 Task: In the Contact  Brooklyn.Miller@lohud.com, Create email and send with subject: 'We're Thrilled to Welcome You ', and with mail content 'Hello,_x000D_
Welcome to a new era of excellence. Discover the tools and resources that will redefine your industry and set you on a path to greatness._x000D_
Thanks & Regards', attach the document: Terms_and_conditions.doc and insert image: visitingcard.jpg. Below Thanks & Regards, write snapchat and insert the URL: 'www.snapchat.com'. Mark checkbox to create task to follow up : Tomorrow. Logged in from softage.1@softage.net
Action: Mouse moved to (96, 60)
Screenshot: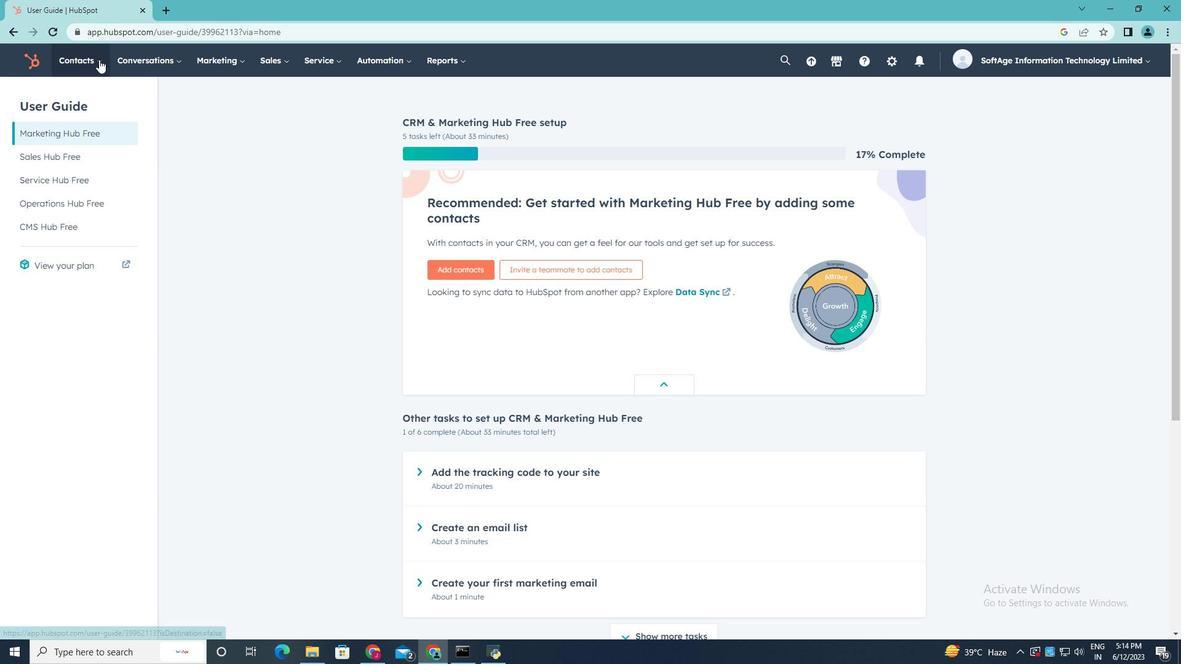 
Action: Mouse pressed left at (96, 60)
Screenshot: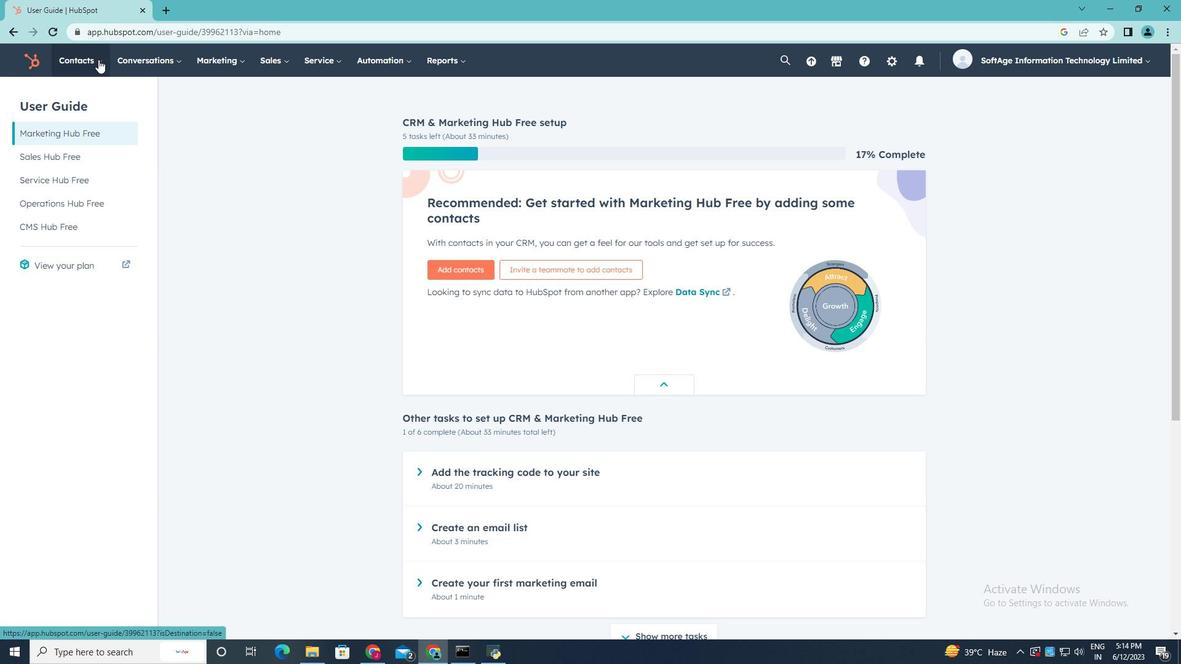 
Action: Mouse moved to (109, 93)
Screenshot: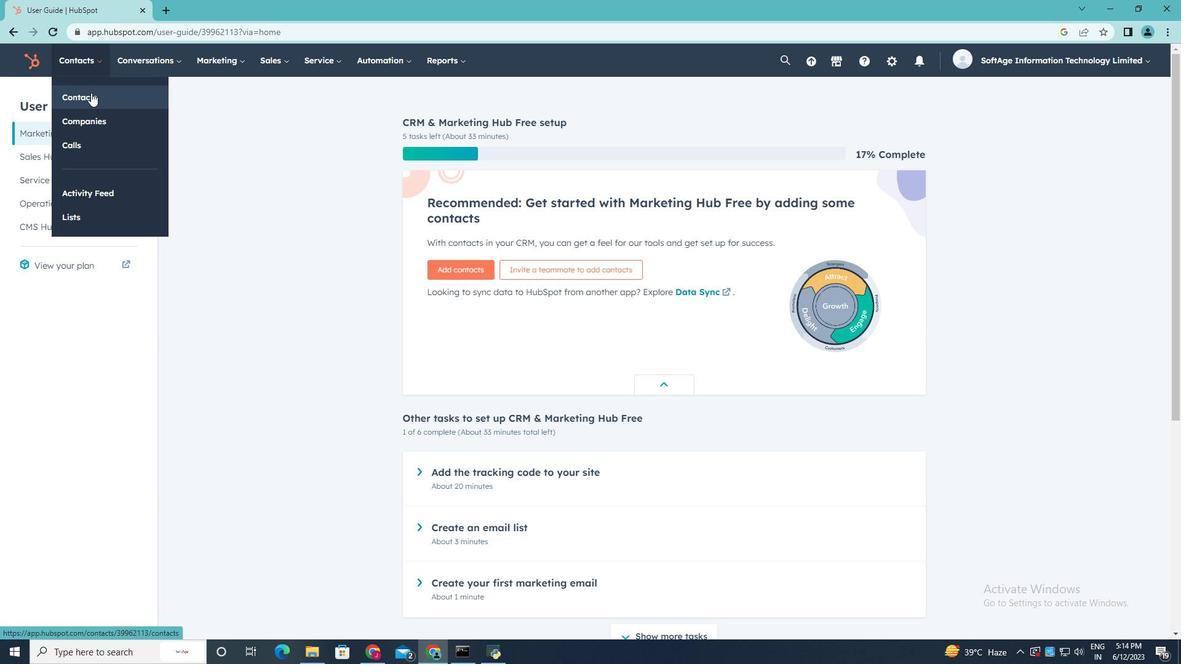 
Action: Mouse pressed left at (109, 93)
Screenshot: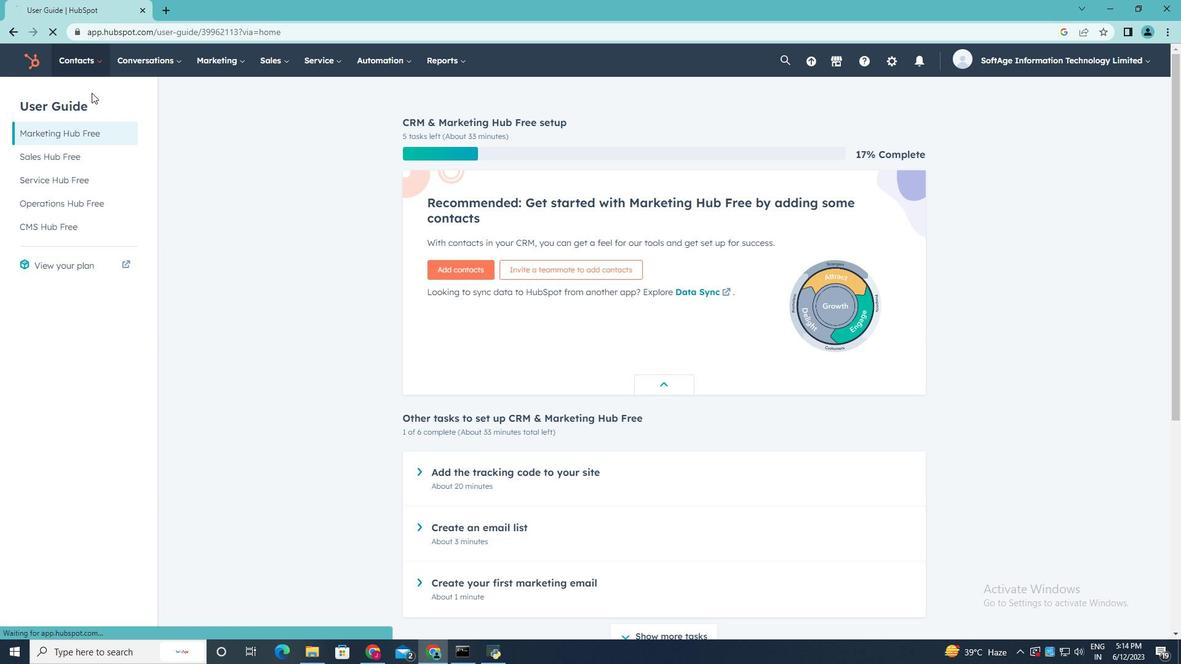 
Action: Mouse moved to (111, 202)
Screenshot: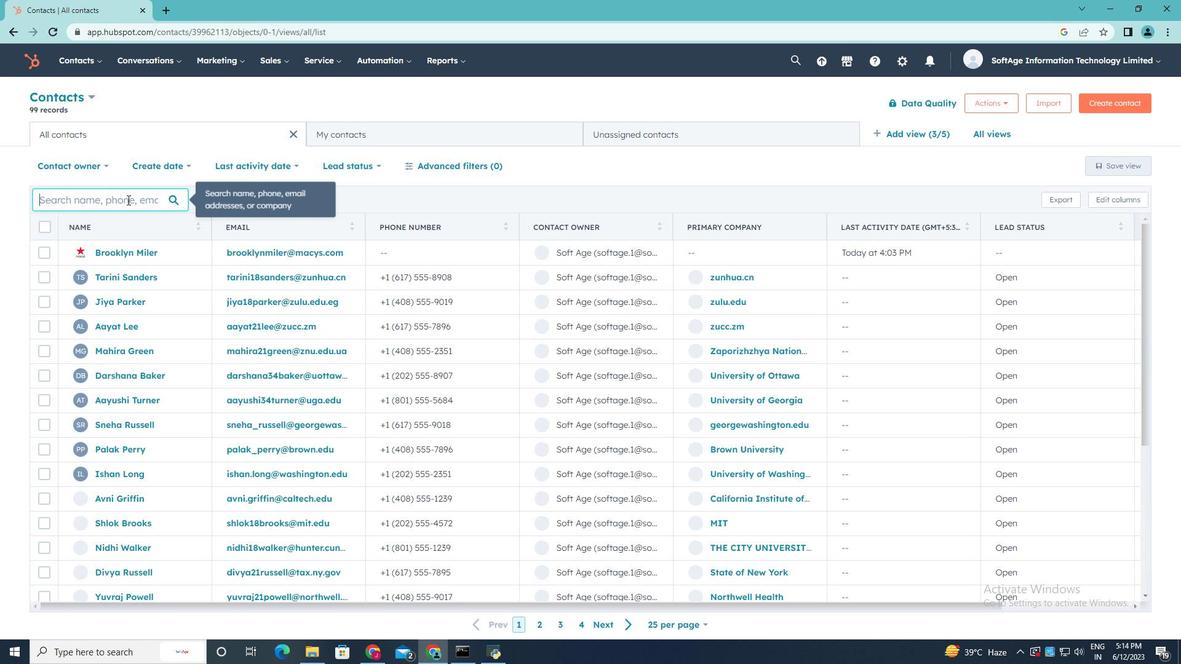 
Action: Mouse pressed left at (111, 202)
Screenshot: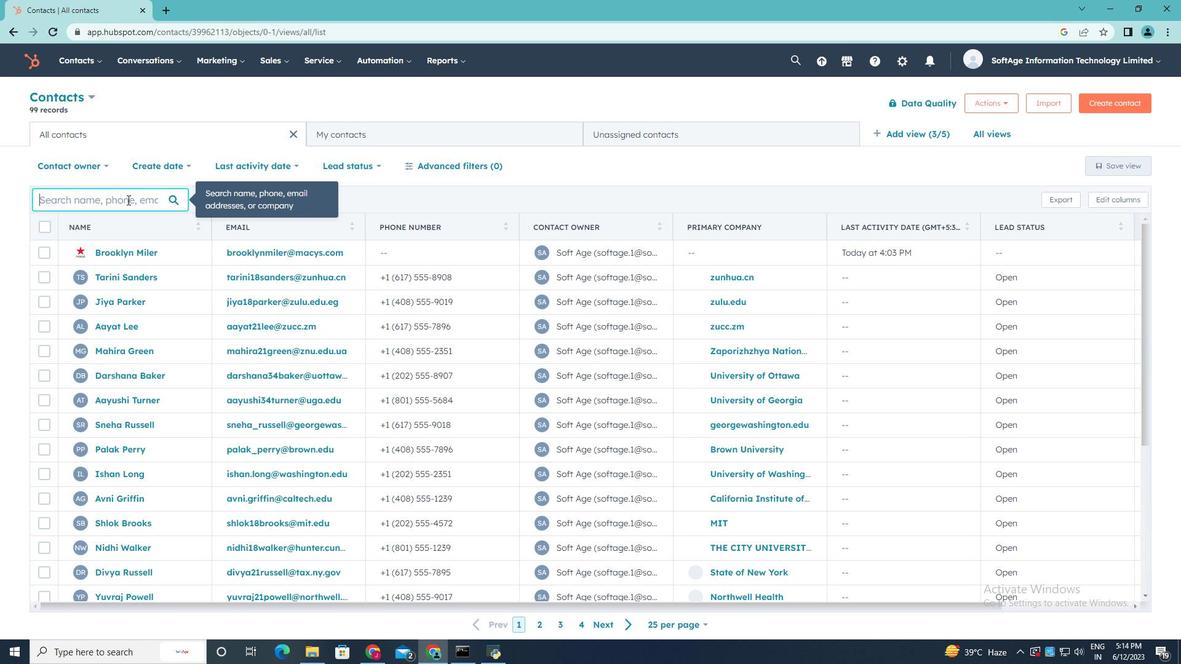 
Action: Key pressed <Key.shift>Brooklyn.<Key.shift><Key.shift><Key.shift>Miller<Key.shift>@lohud.com
Screenshot: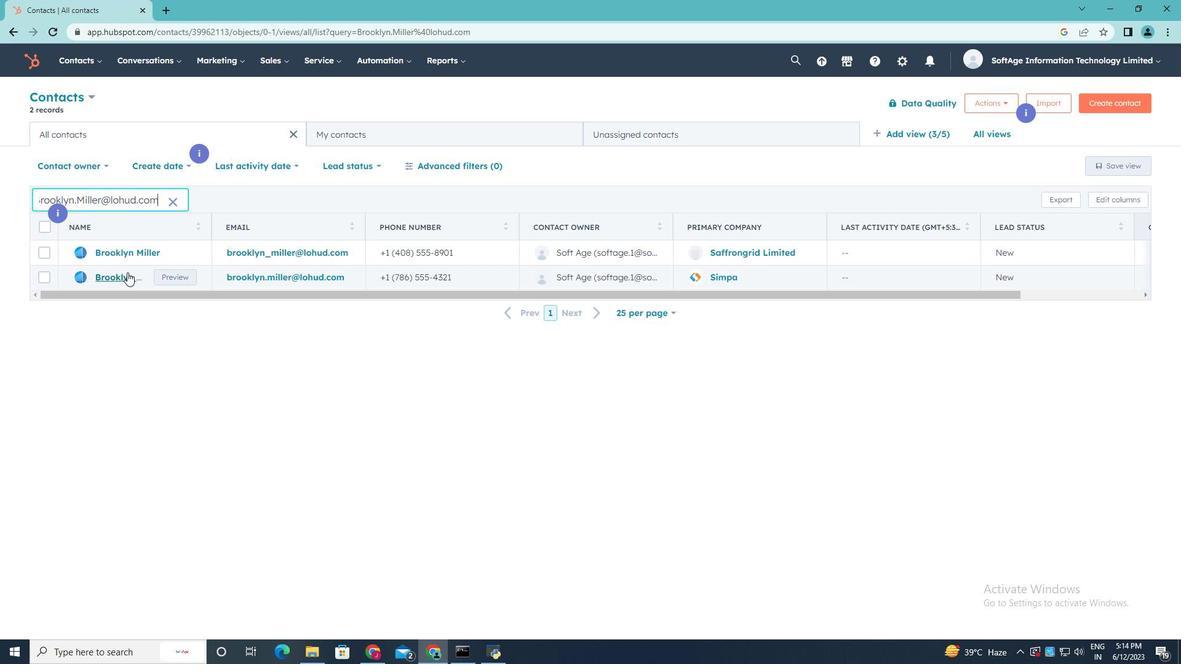 
Action: Mouse moved to (118, 275)
Screenshot: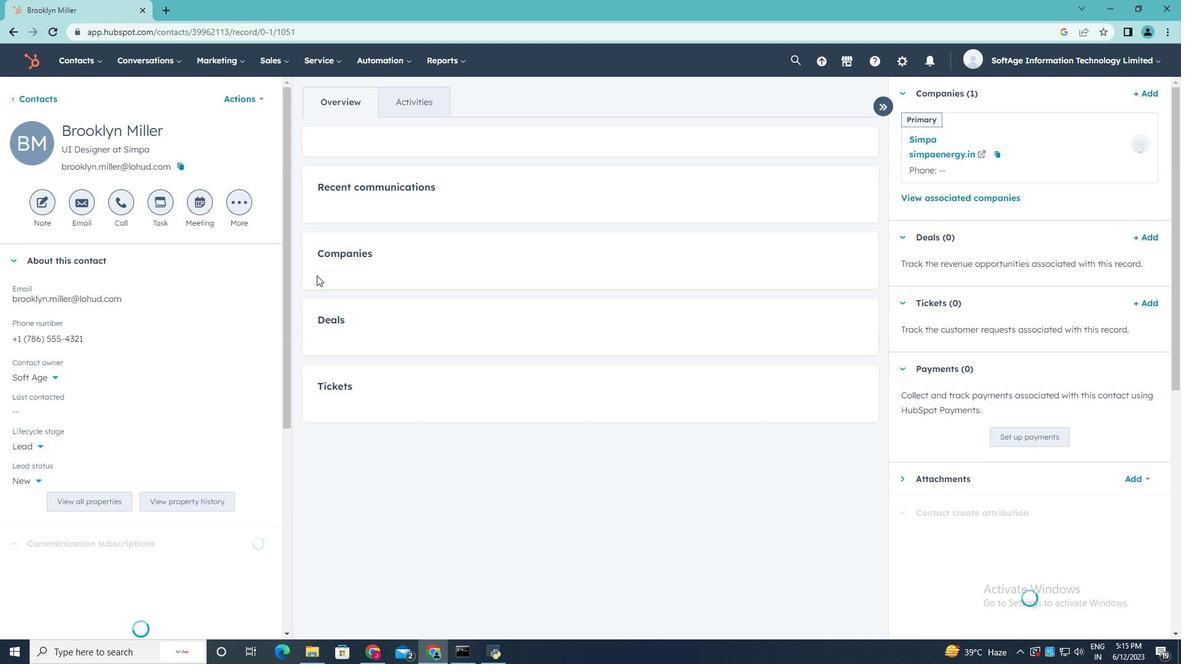 
Action: Mouse pressed left at (118, 275)
Screenshot: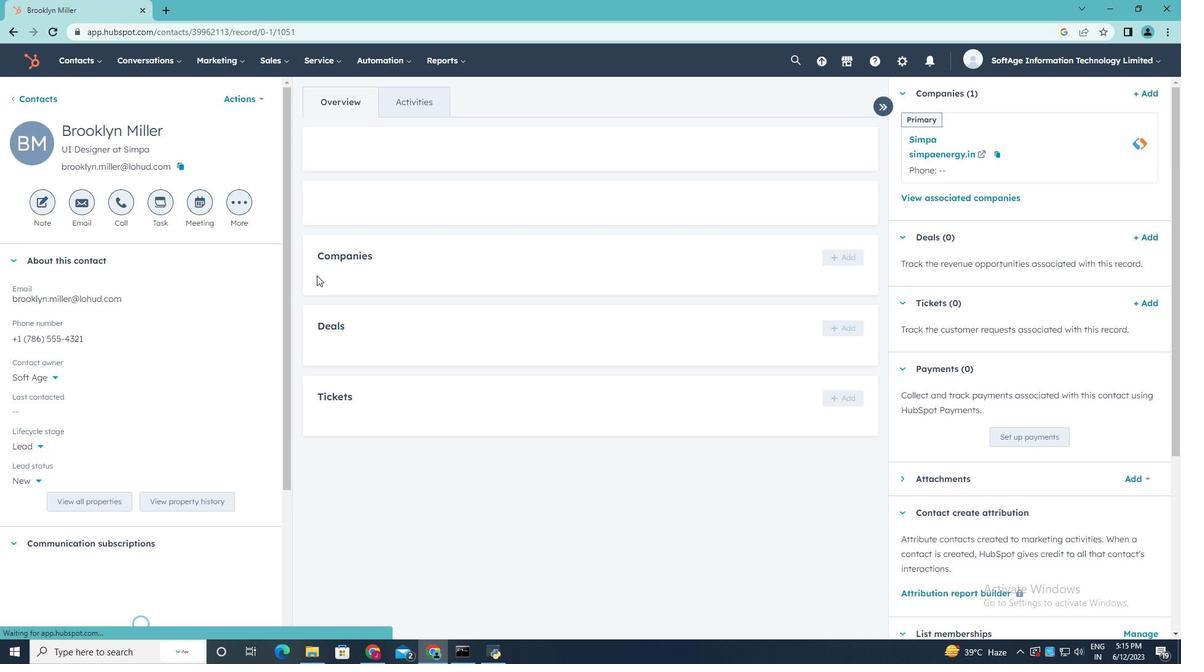 
Action: Mouse moved to (80, 209)
Screenshot: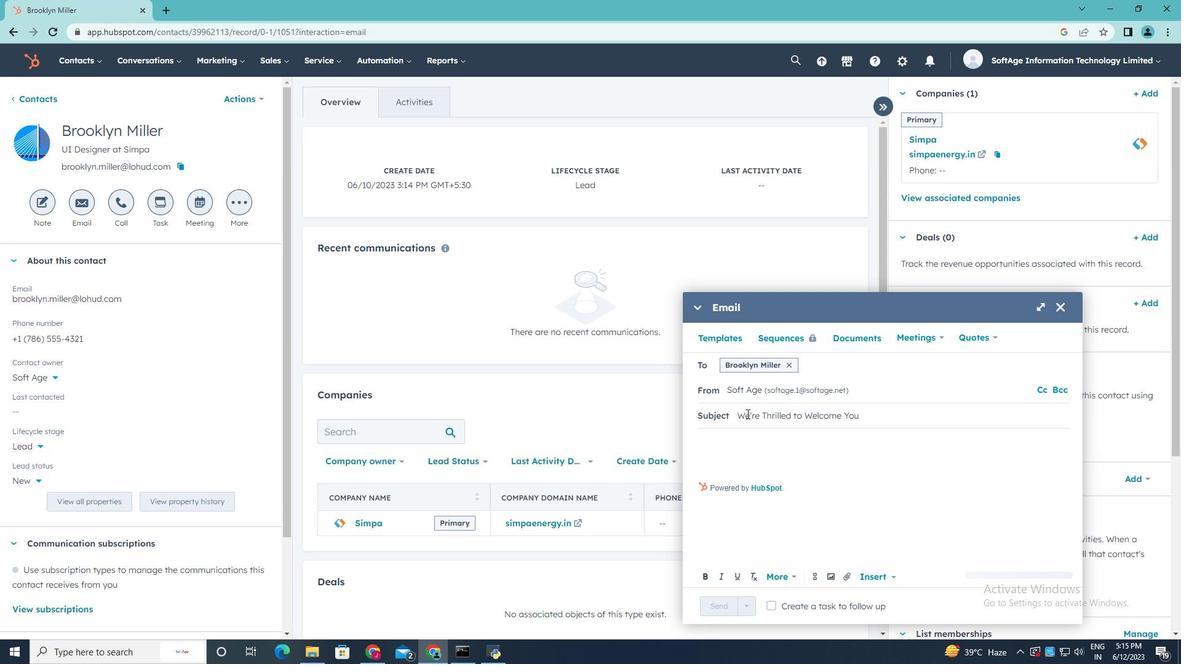 
Action: Mouse pressed left at (80, 209)
Screenshot: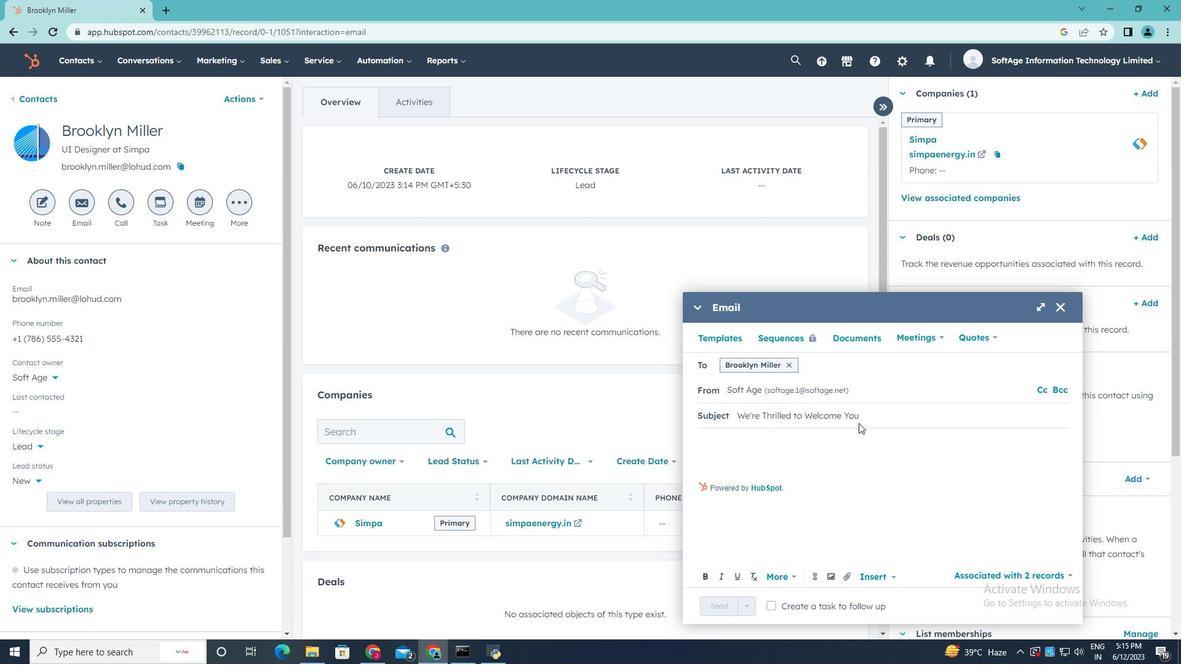 
Action: Key pressed <Key.shift>We're<Key.space><Key.shift><Key.shift><Key.shift><Key.shift><Key.shift>Thrilled<Key.space>to<Key.space><Key.shift>Welcome<Key.space><Key.shift>You
Screenshot: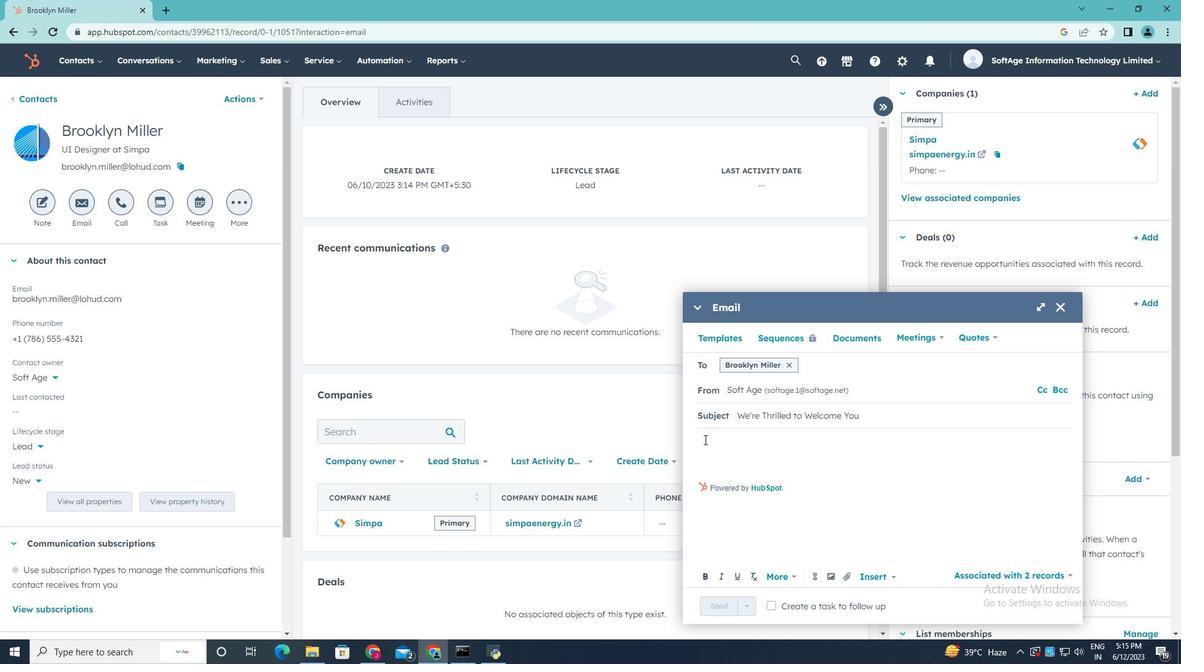 
Action: Mouse moved to (712, 441)
Screenshot: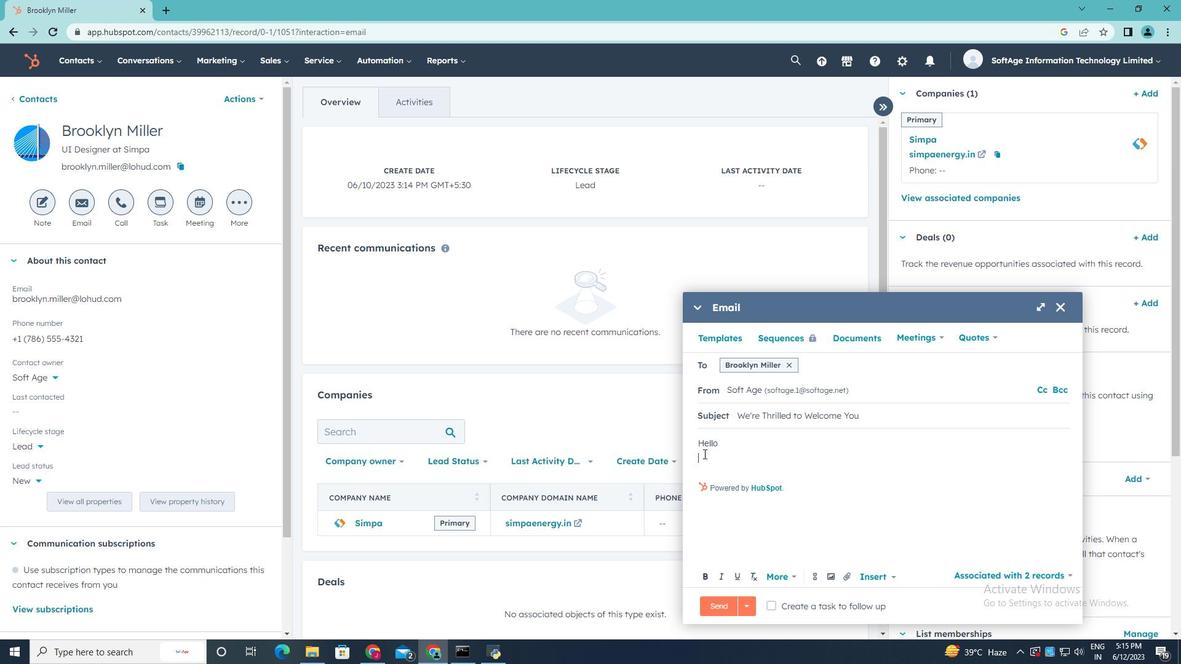 
Action: Mouse pressed left at (712, 441)
Screenshot: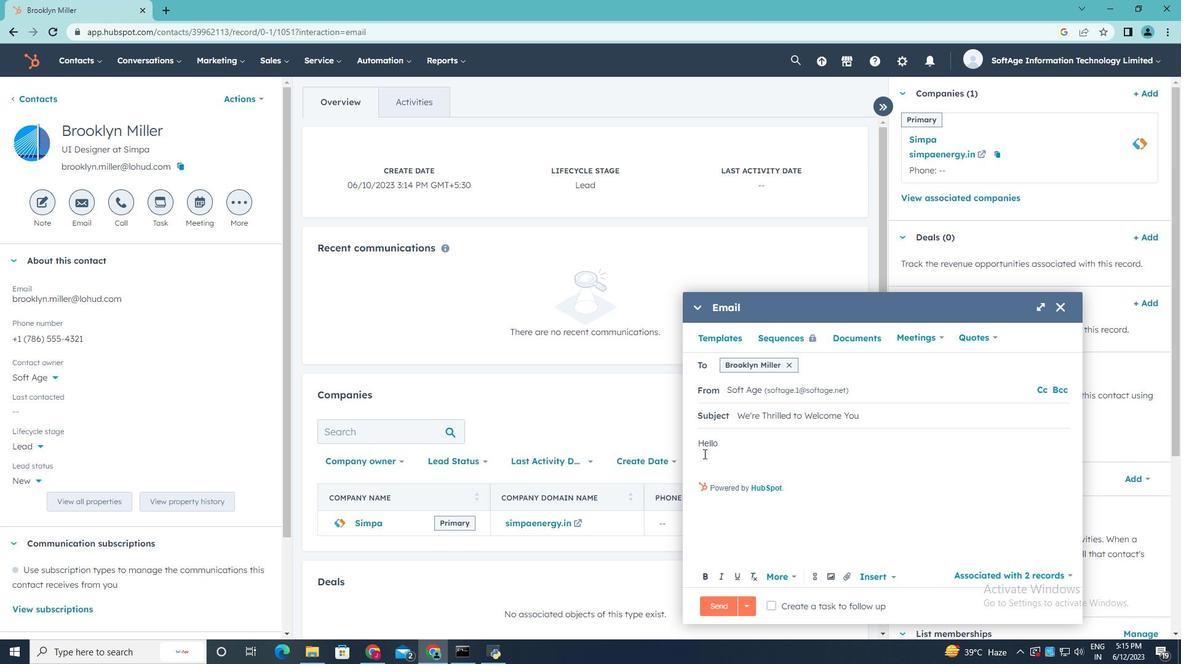 
Action: Mouse moved to (711, 441)
Screenshot: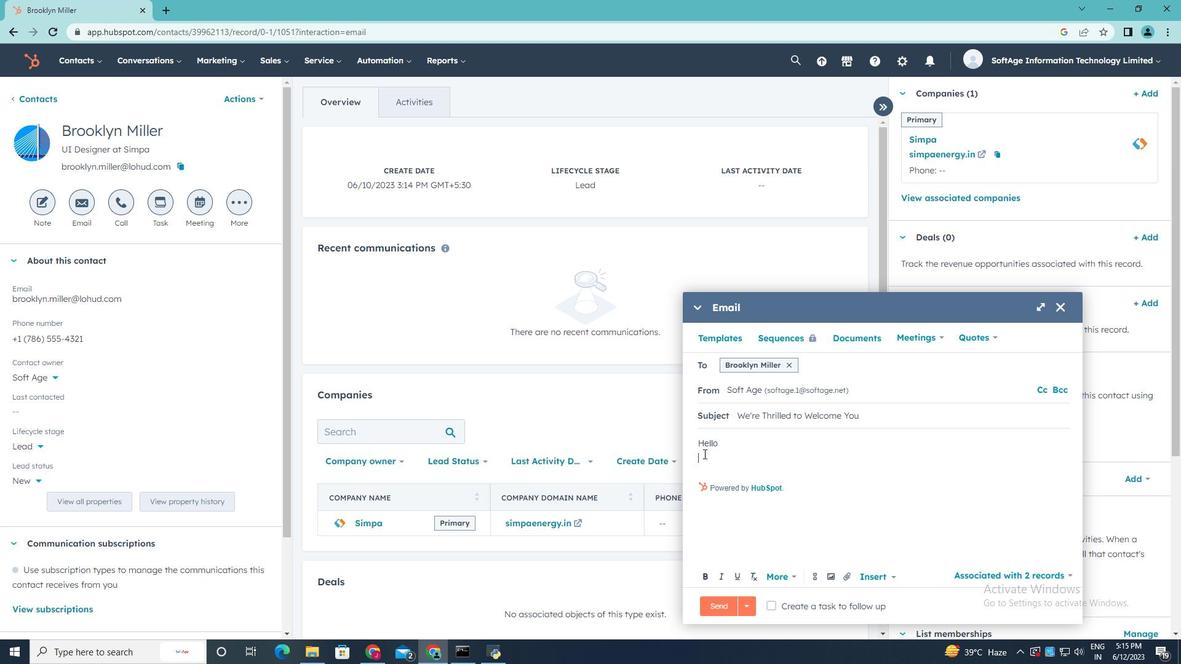 
Action: Key pressed <Key.shift>Hello,
Screenshot: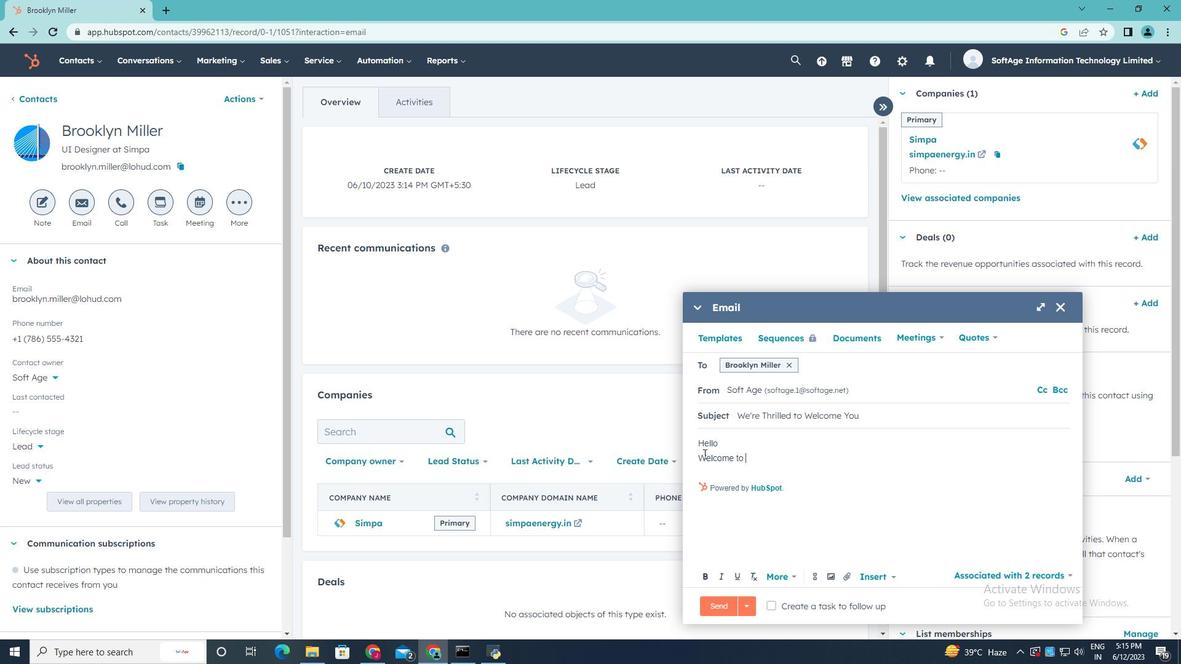 
Action: Mouse moved to (703, 460)
Screenshot: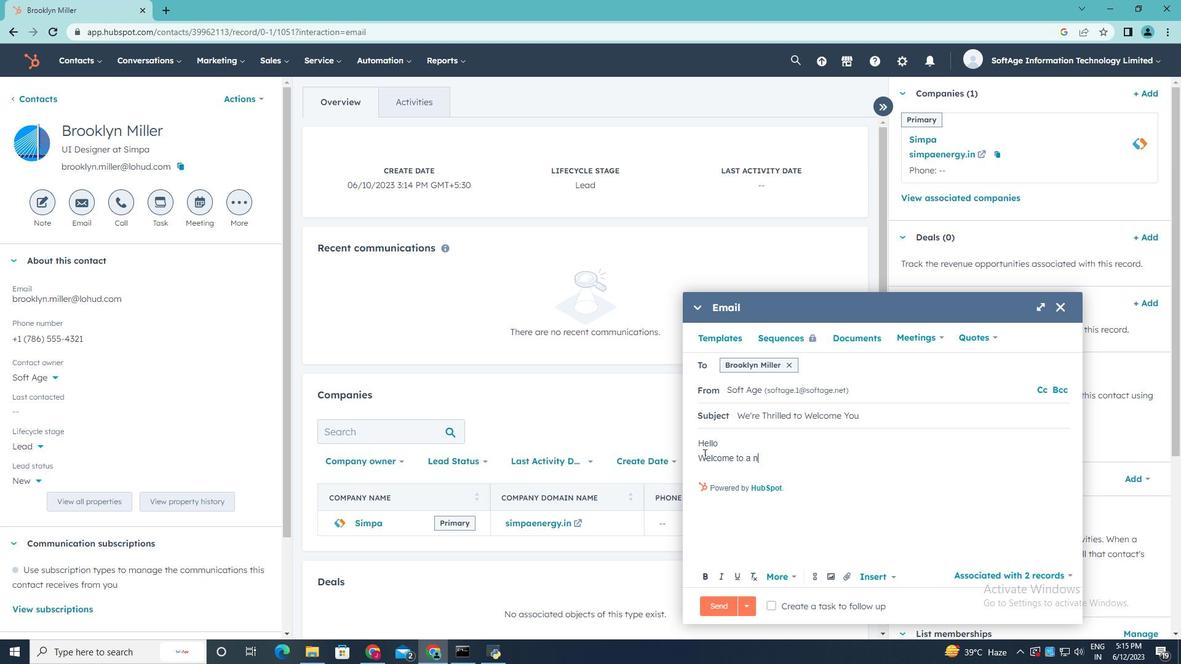 
Action: Mouse pressed left at (703, 460)
Screenshot: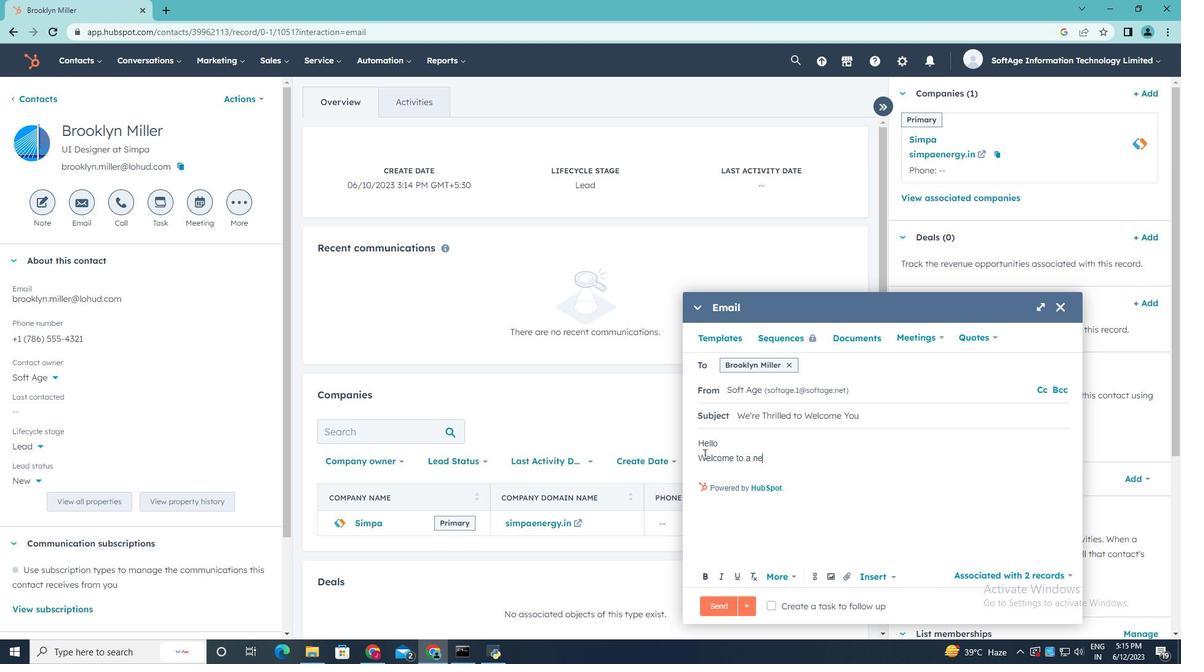
Action: Key pressed <Key.shift><Key.shift>Welcome<Key.space>to<Key.space>a<Key.space>new<Key.space>w<Key.backspace>era<Key.space>of<Key.space>excellance<Key.space><Key.backspace><Key.backspace><Key.backspace><Key.backspace><Key.backspace>ence<Key.space><Key.backspace>.<Key.space><Key.shift><Key.shift><Key.shift><Key.shift>Discob<Key.backspace>ver<Key.space>the<Key.space>tools<Key.space>and<Key.space>resources<Key.space>that<Key.space>will<Key.space>redefine<Key.space>your<Key.space>industry<Key.space>and<Key.space>set<Key.space>you<Key.space>onm<Key.backspace><Key.space>a<Key.space>path<Key.space>to<Key.space>greatness.
Screenshot: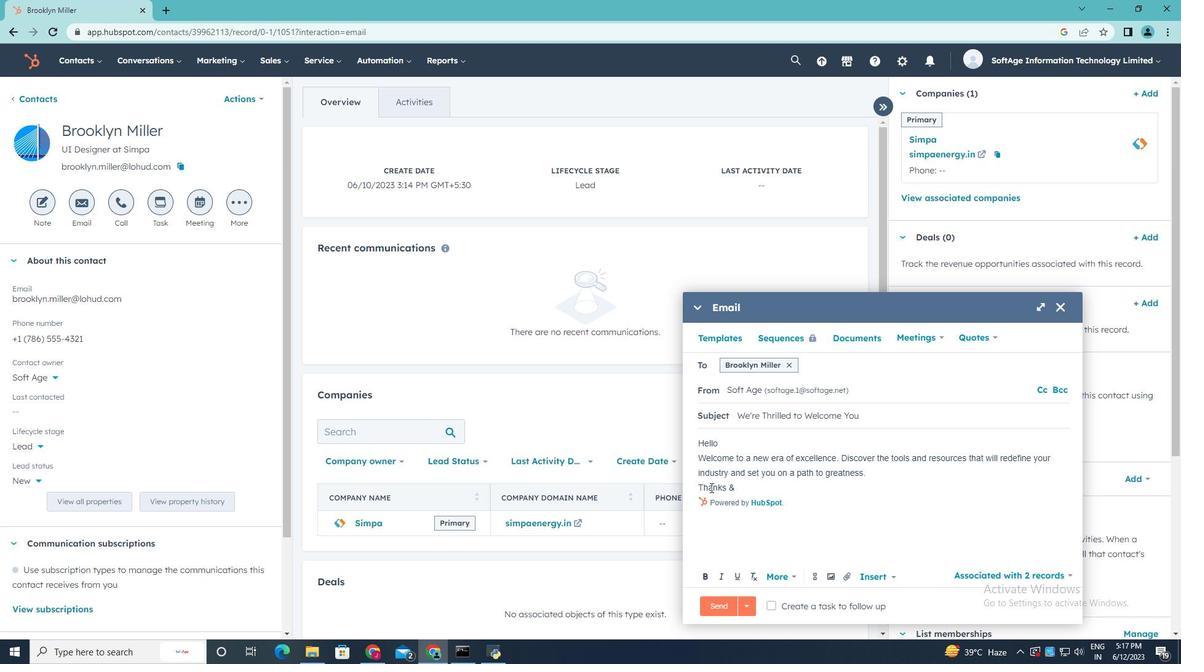 
Action: Mouse moved to (707, 491)
Screenshot: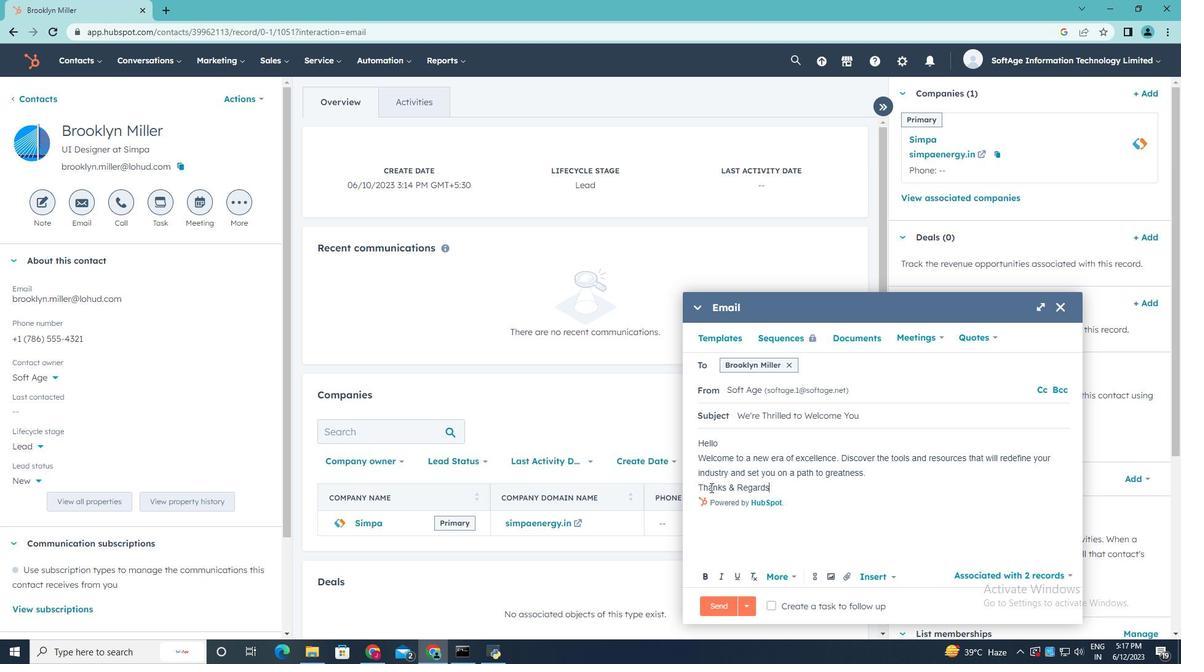 
Action: Mouse pressed left at (707, 491)
Screenshot: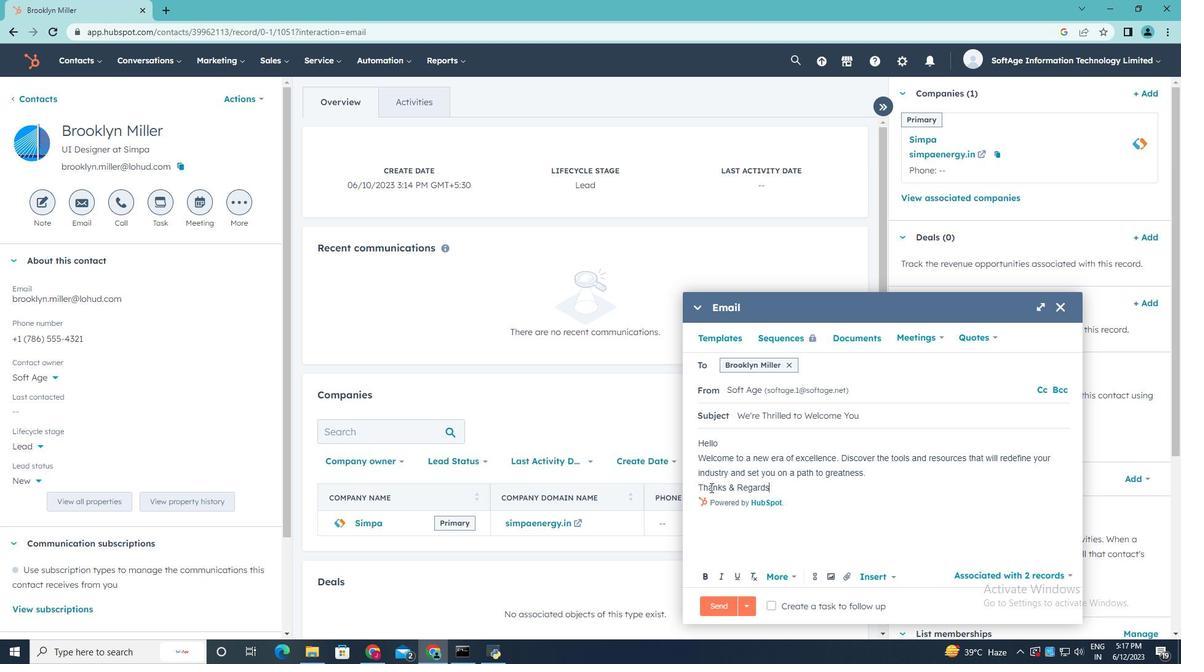 
Action: Key pressed <Key.enter><Key.shift><Key.shift><Key.shift><Key.shift>Thanks<Key.space><Key.shift><Key.shift><Key.shift><Key.shift><Key.shift><Key.shift><Key.shift><Key.shift><Key.shift><Key.shift><Key.shift><Key.shift><Key.shift><Key.shift><Key.shift><Key.shift><Key.shift><Key.shift><Key.shift><Key.shift><Key.shift><Key.shift><Key.shift><Key.shift><Key.shift><Key.shift><Key.shift><Key.shift>&<Key.space><Key.shift>Regards,
Screenshot: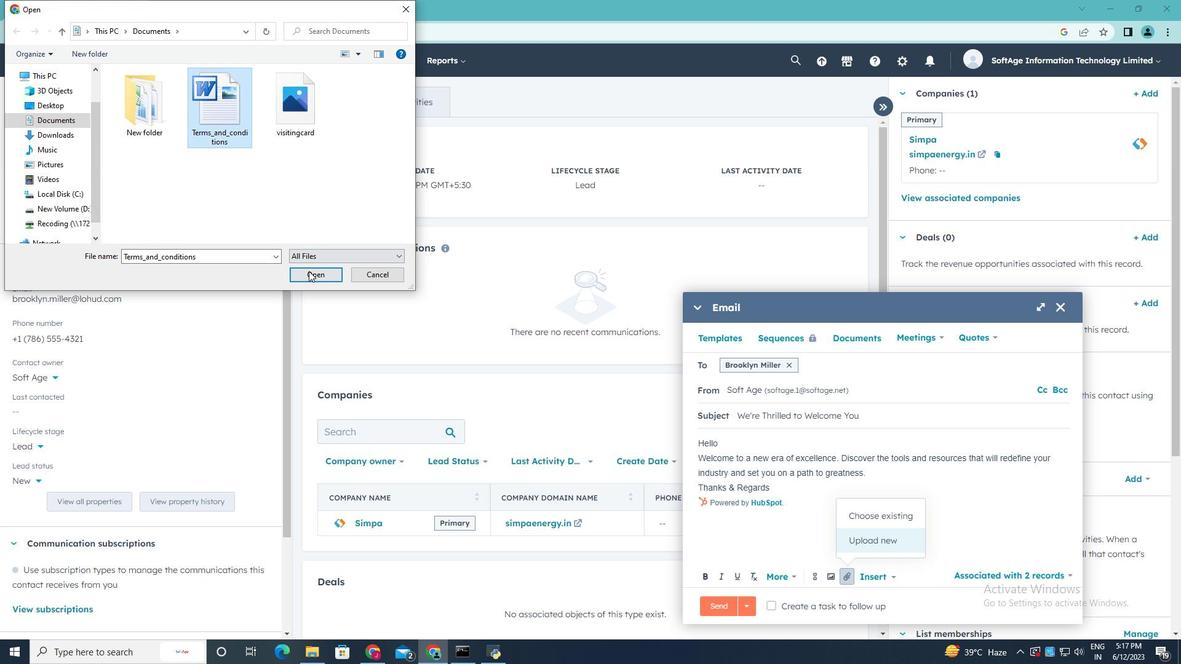 
Action: Mouse moved to (851, 576)
Screenshot: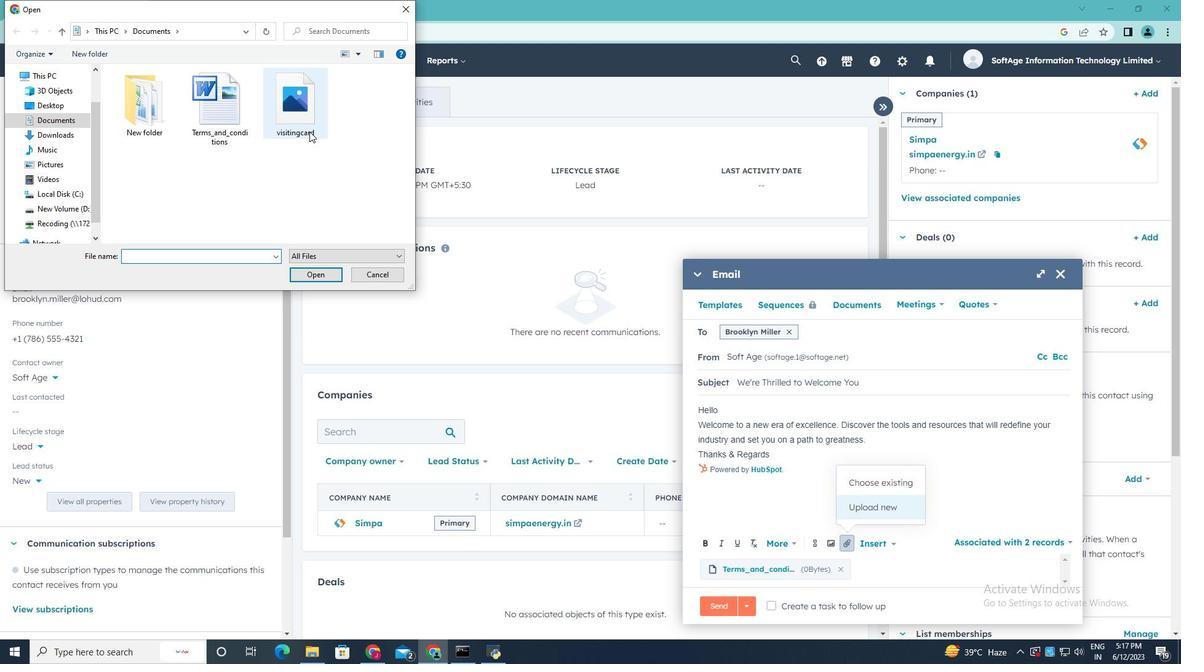 
Action: Mouse pressed left at (851, 576)
Screenshot: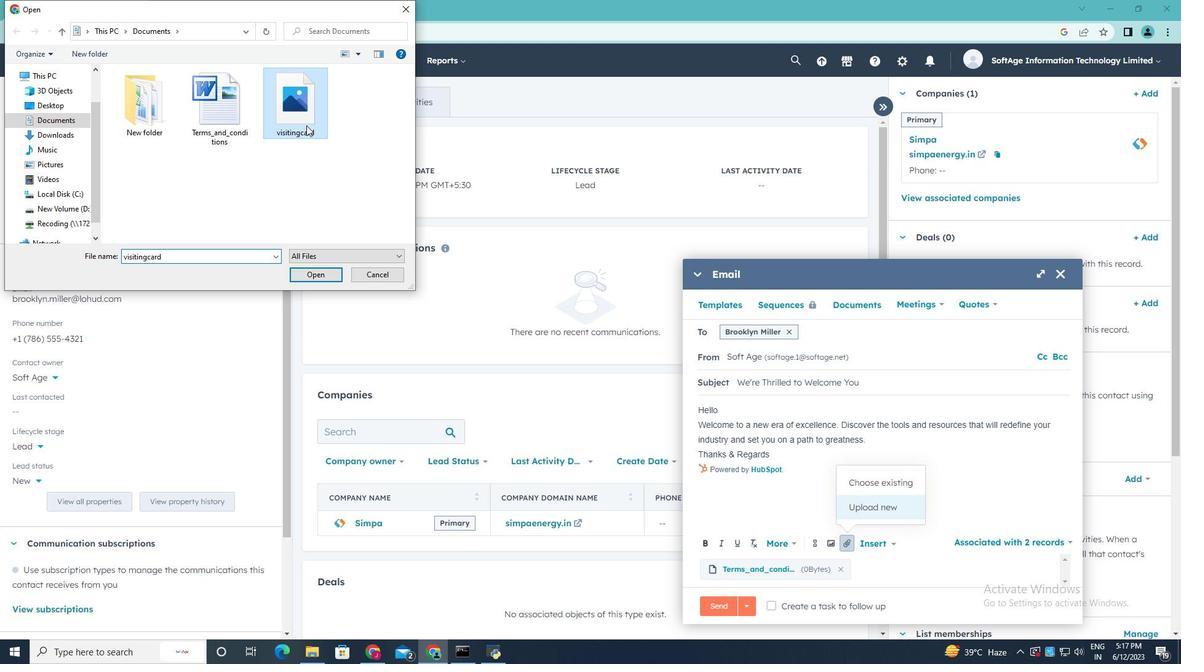 
Action: Mouse moved to (864, 537)
Screenshot: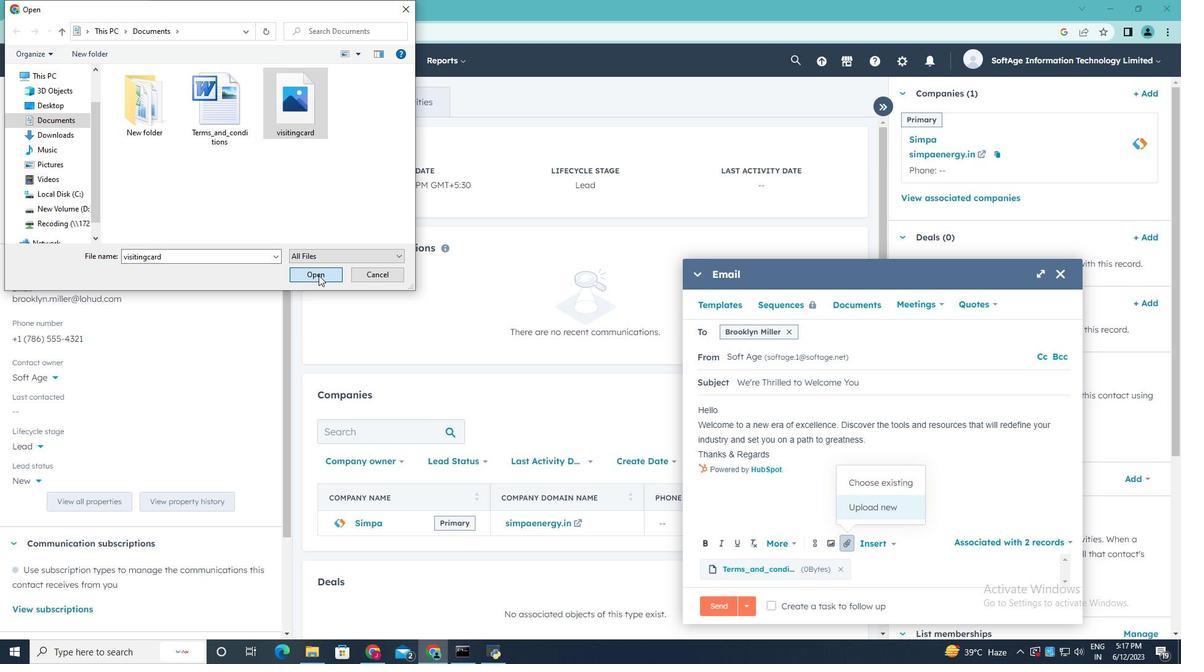 
Action: Mouse pressed left at (864, 537)
Screenshot: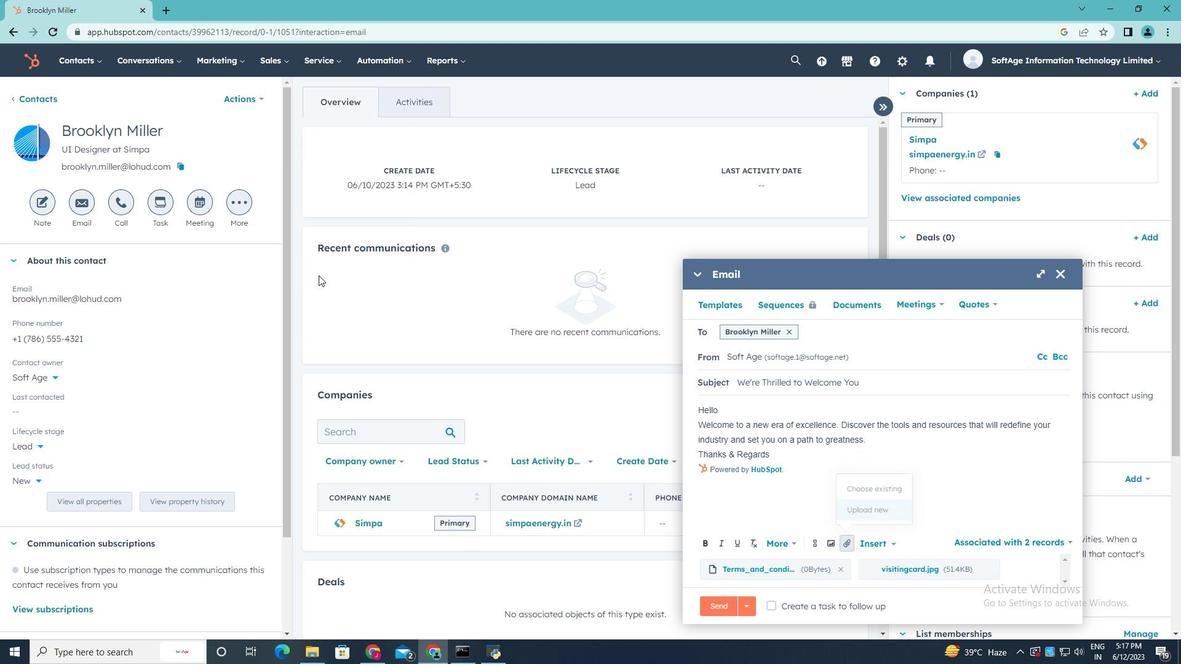 
Action: Mouse moved to (1064, 309)
Screenshot: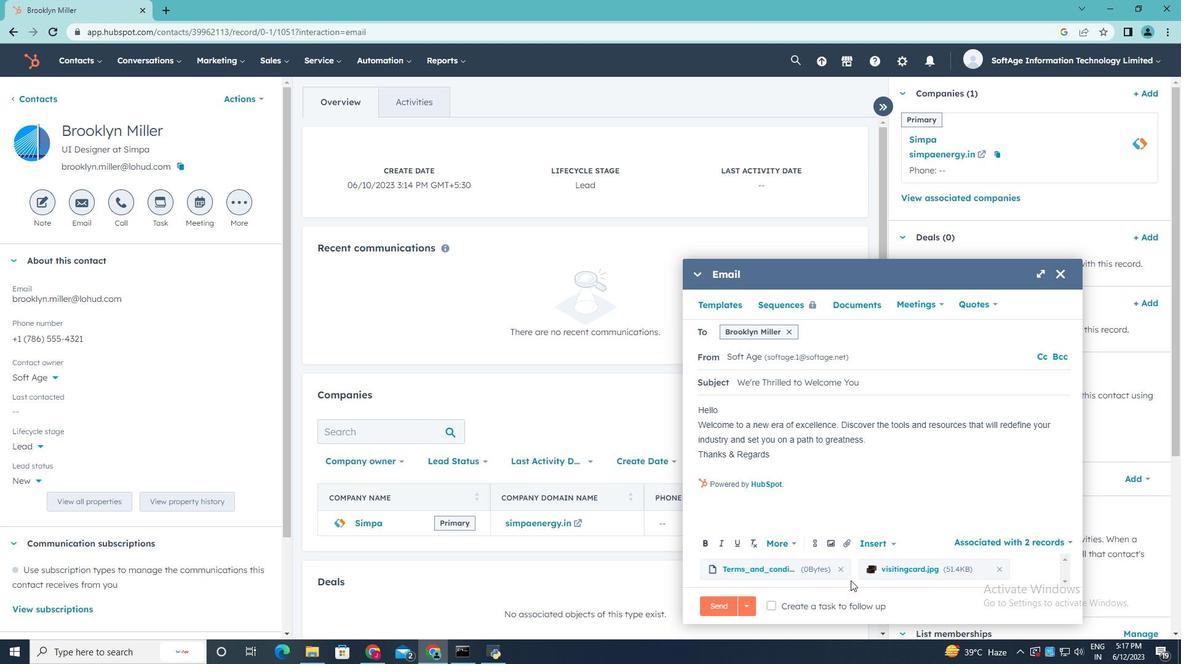 
Action: Mouse pressed left at (1064, 309)
Screenshot: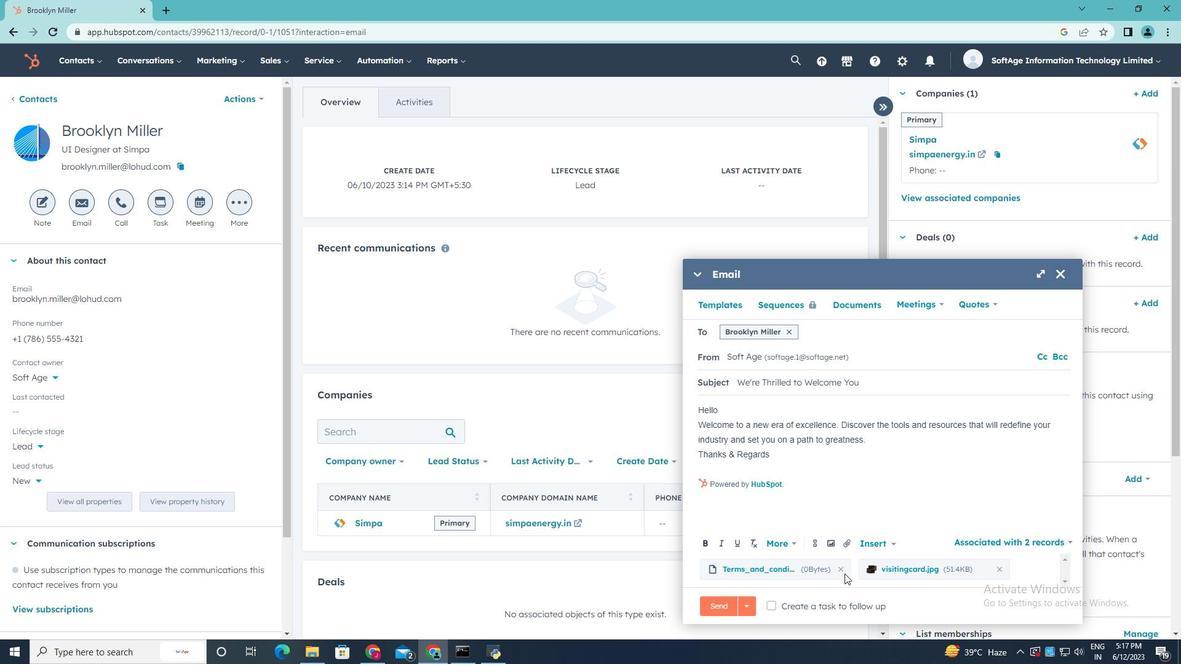 
Action: Mouse moved to (407, 12)
Screenshot: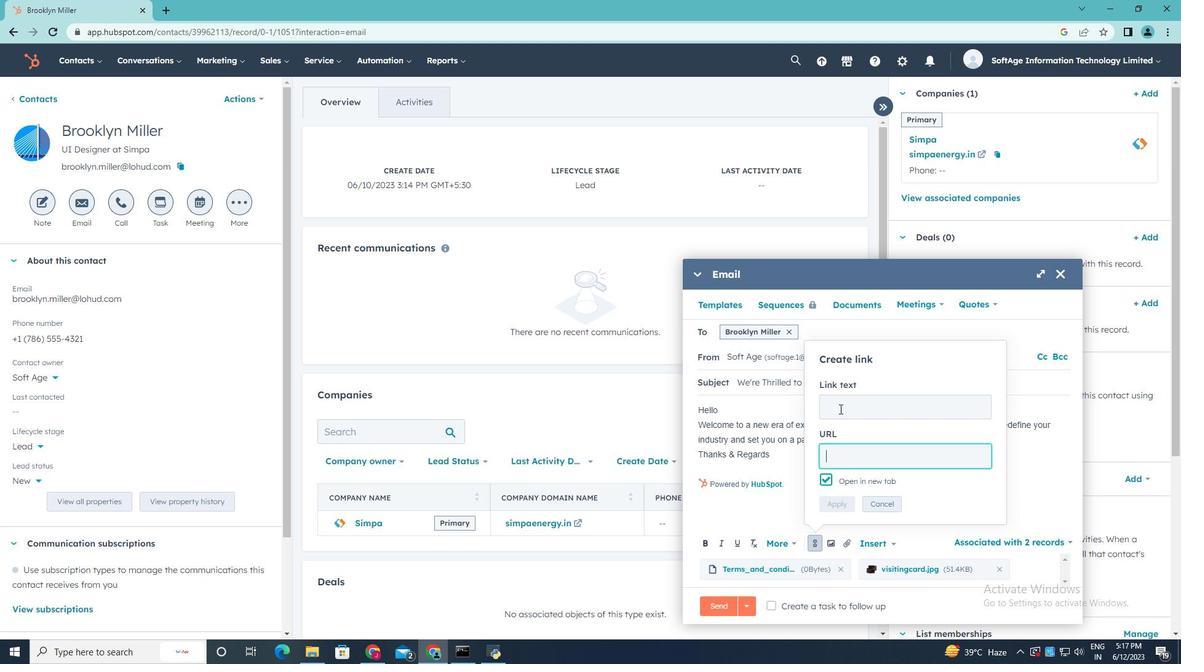 
Action: Mouse pressed left at (407, 12)
Screenshot: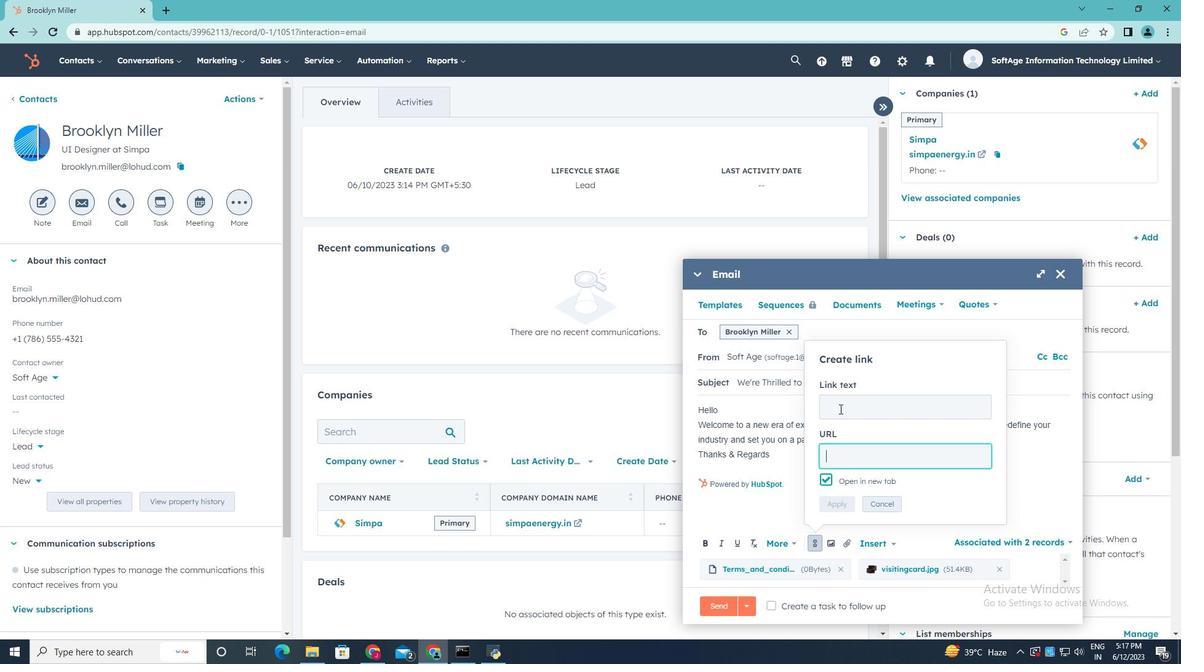 
Action: Mouse moved to (98, 59)
Screenshot: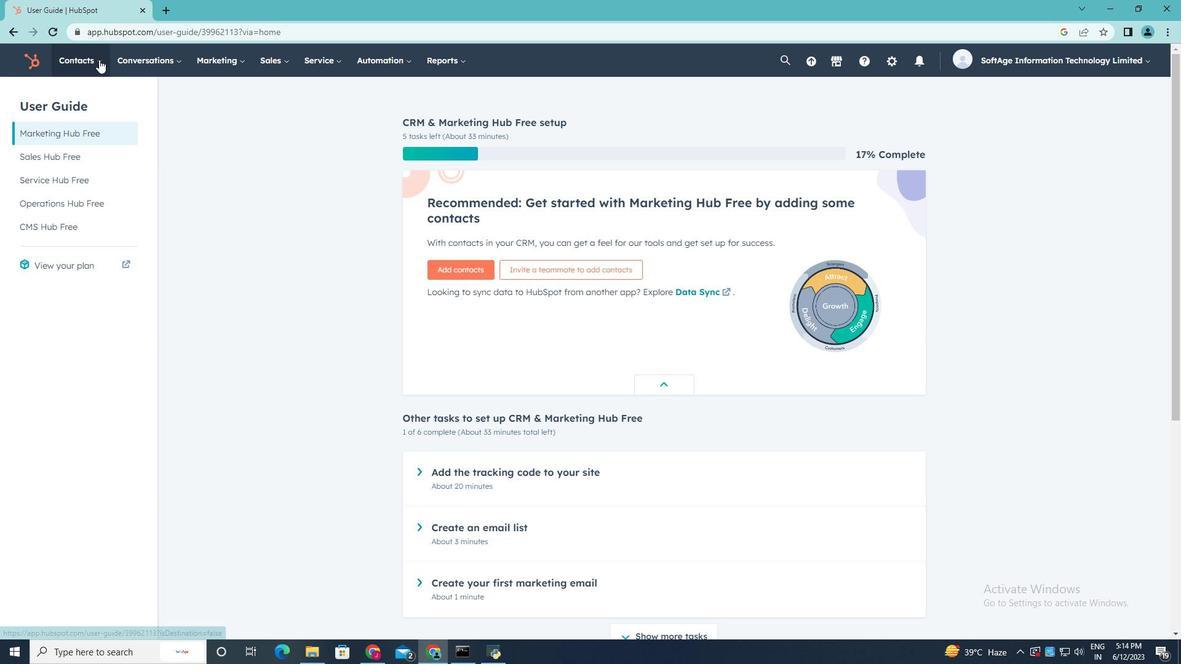 
Action: Mouse pressed left at (98, 59)
Screenshot: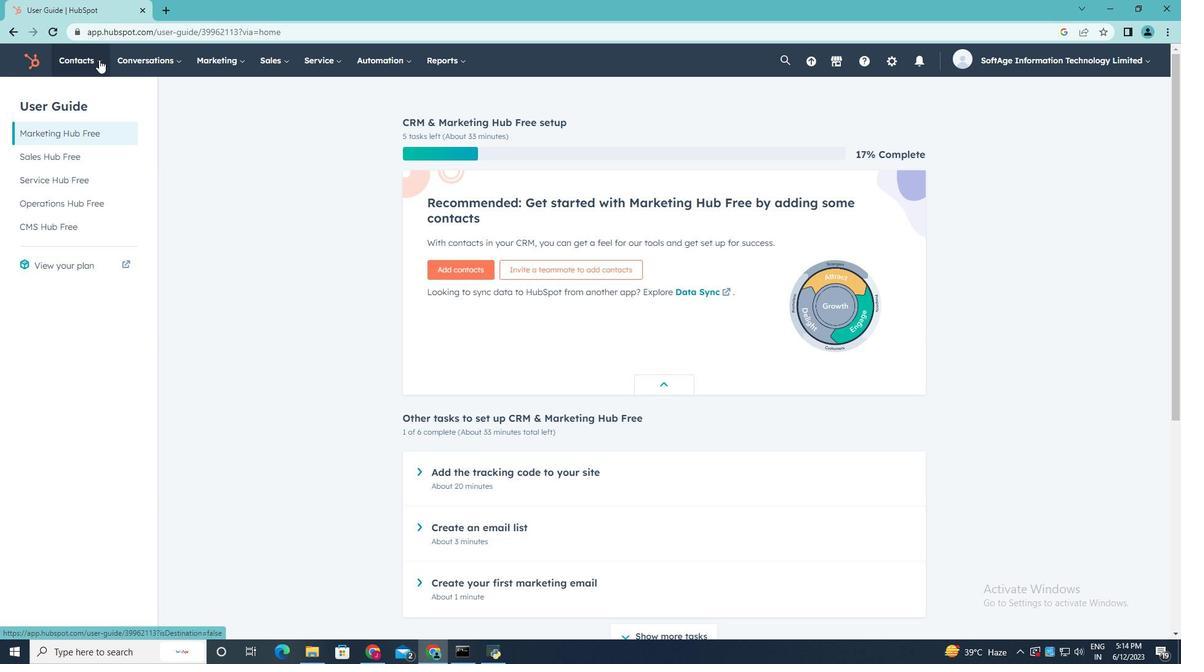 
Action: Mouse moved to (91, 92)
Screenshot: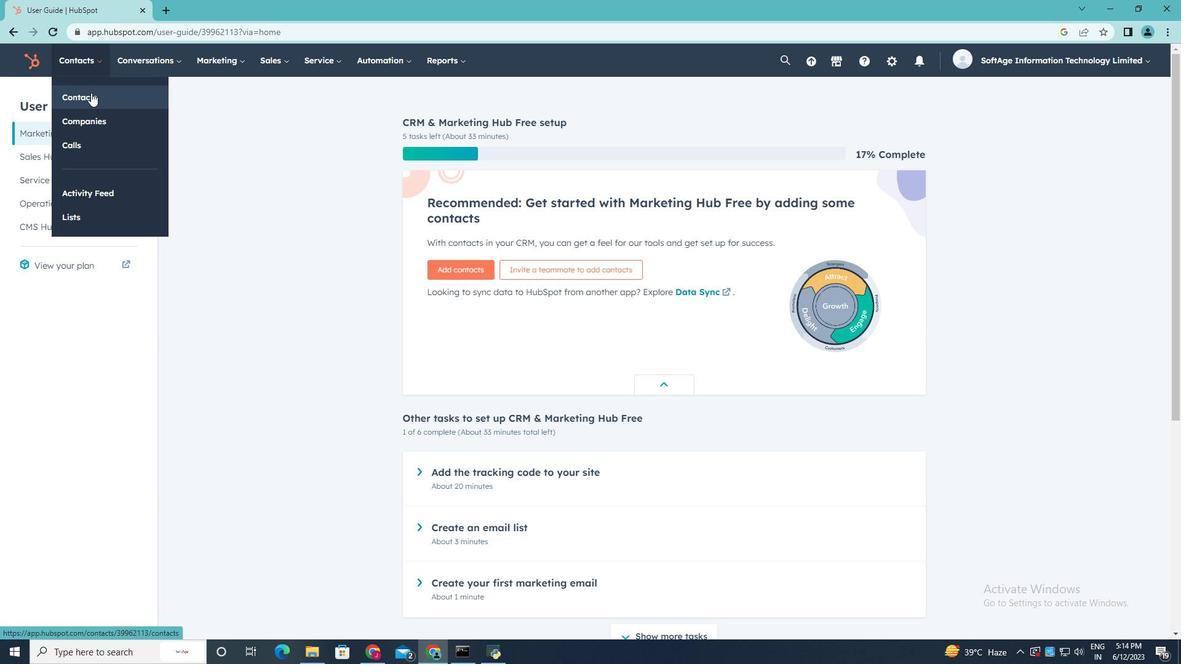 
Action: Mouse pressed left at (91, 92)
Screenshot: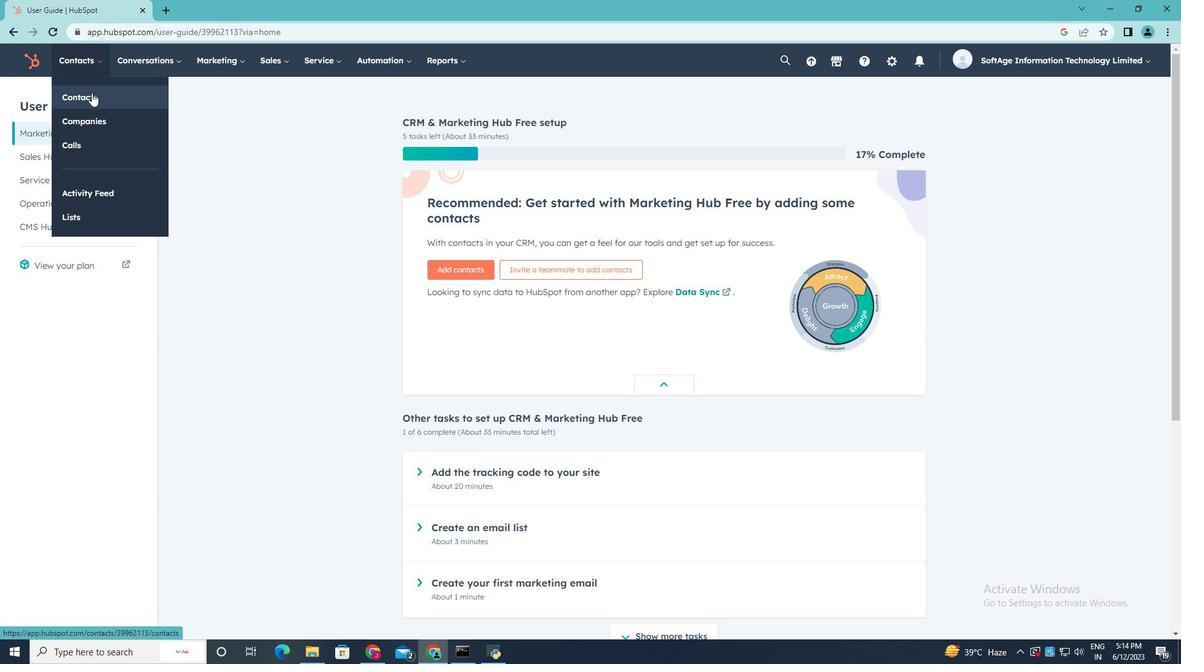 
Action: Mouse moved to (127, 199)
Screenshot: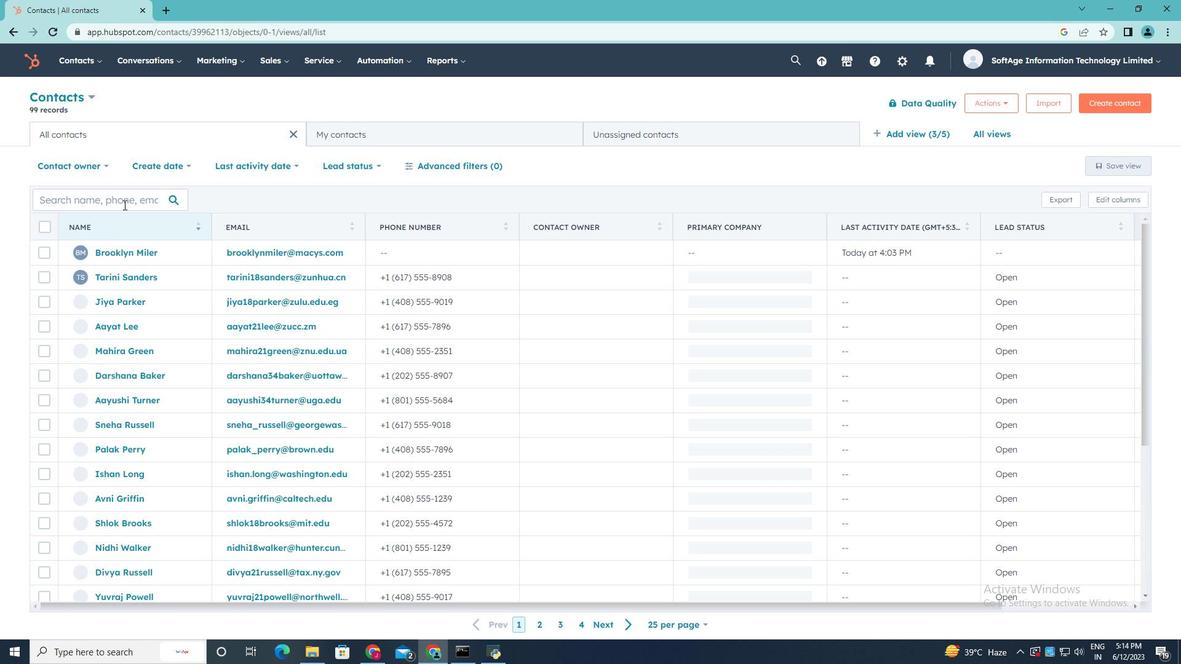 
Action: Mouse pressed left at (127, 199)
Screenshot: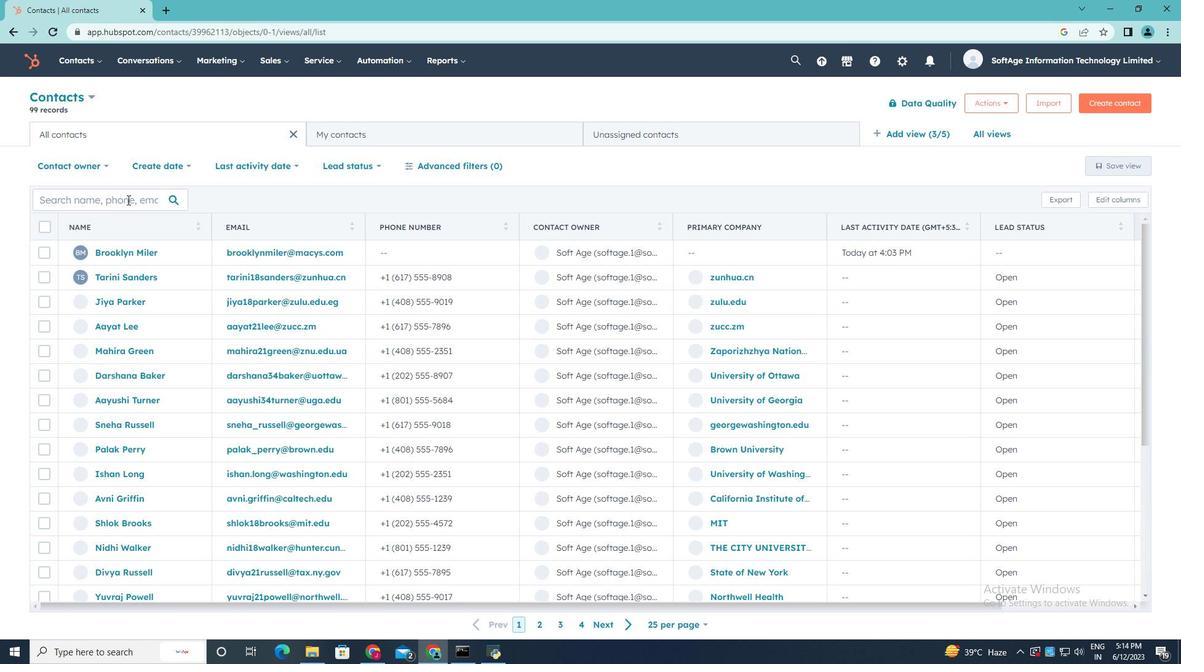 
Action: Key pressed <Key.shift>Brooklyn.<Key.shift>Miller<Key.shift>@lou<Key.backspace>hud.com
Screenshot: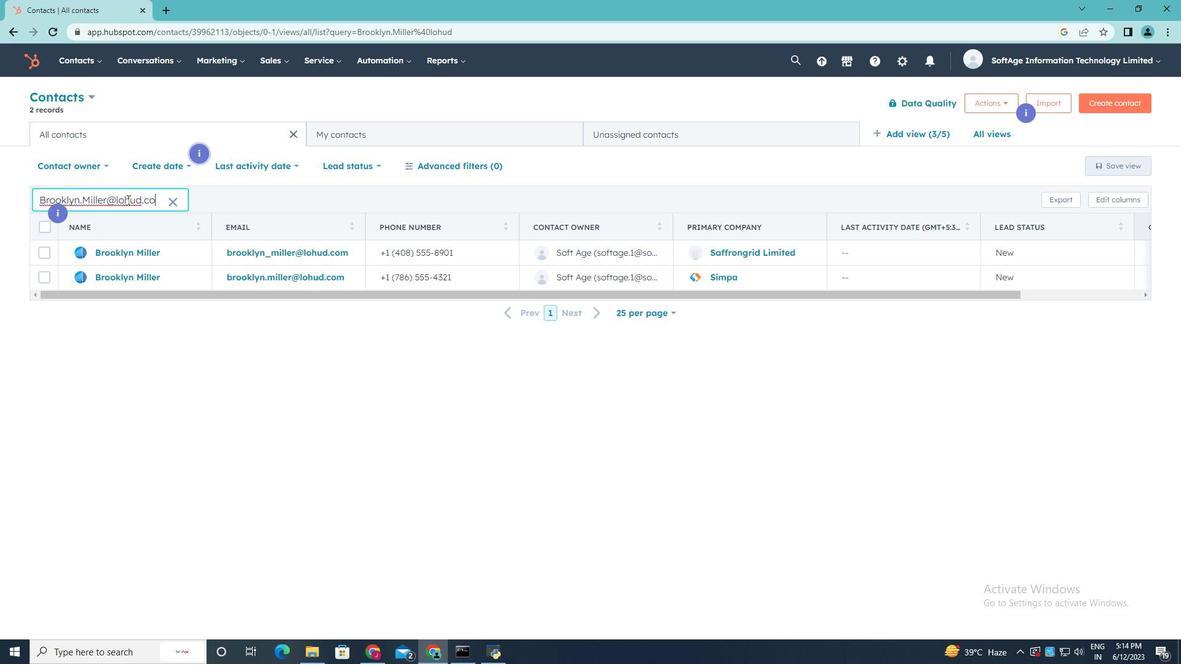 
Action: Mouse moved to (115, 281)
Screenshot: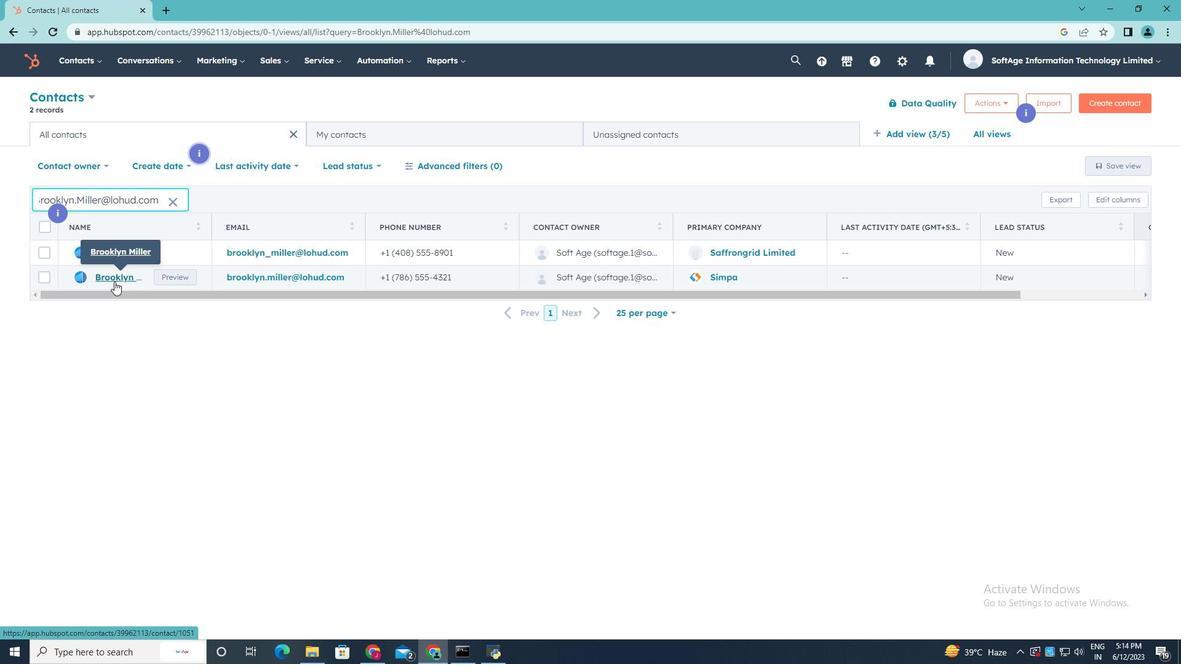 
Action: Mouse pressed left at (115, 281)
Screenshot: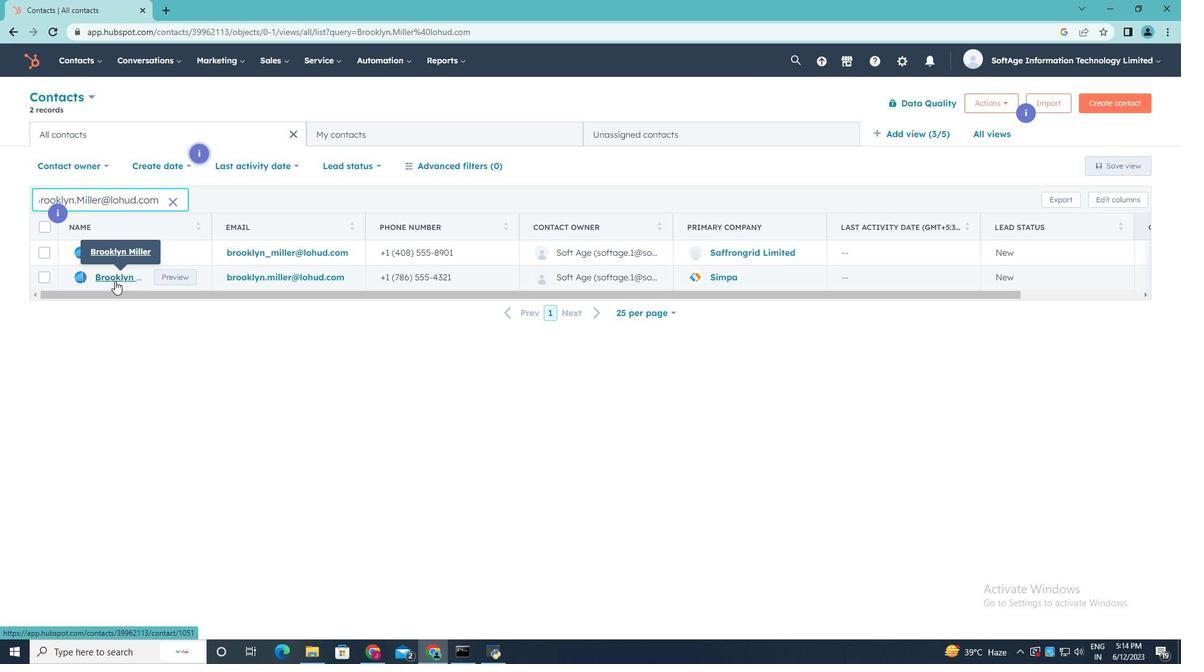 
Action: Mouse moved to (82, 206)
Screenshot: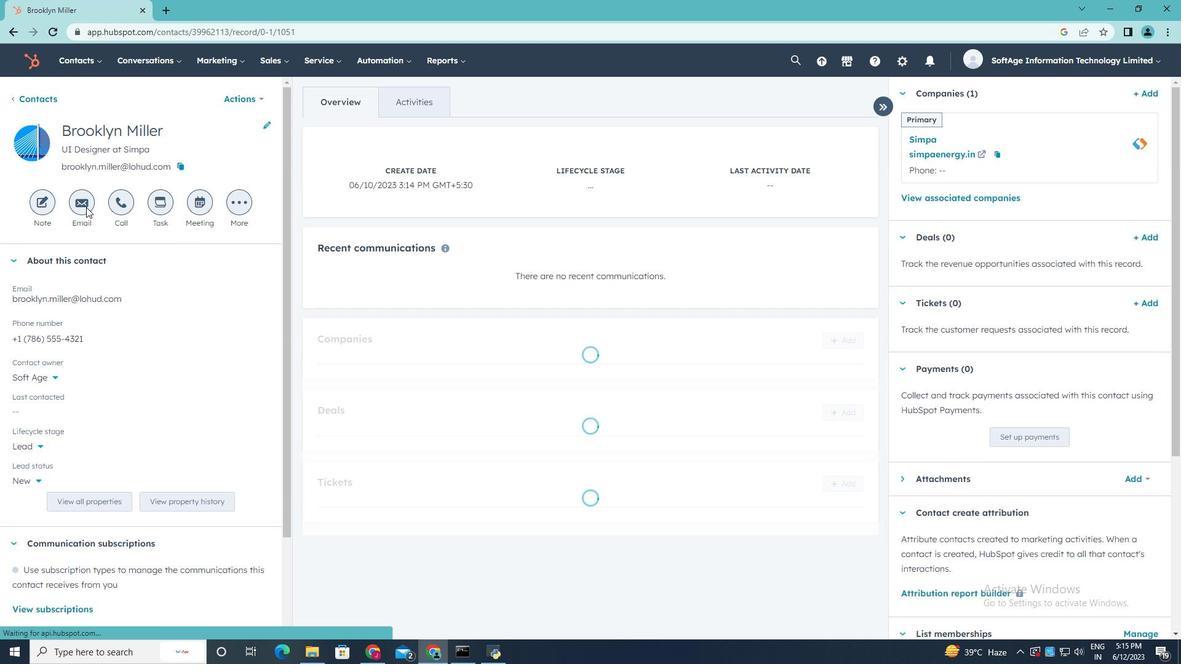 
Action: Mouse pressed left at (82, 206)
Screenshot: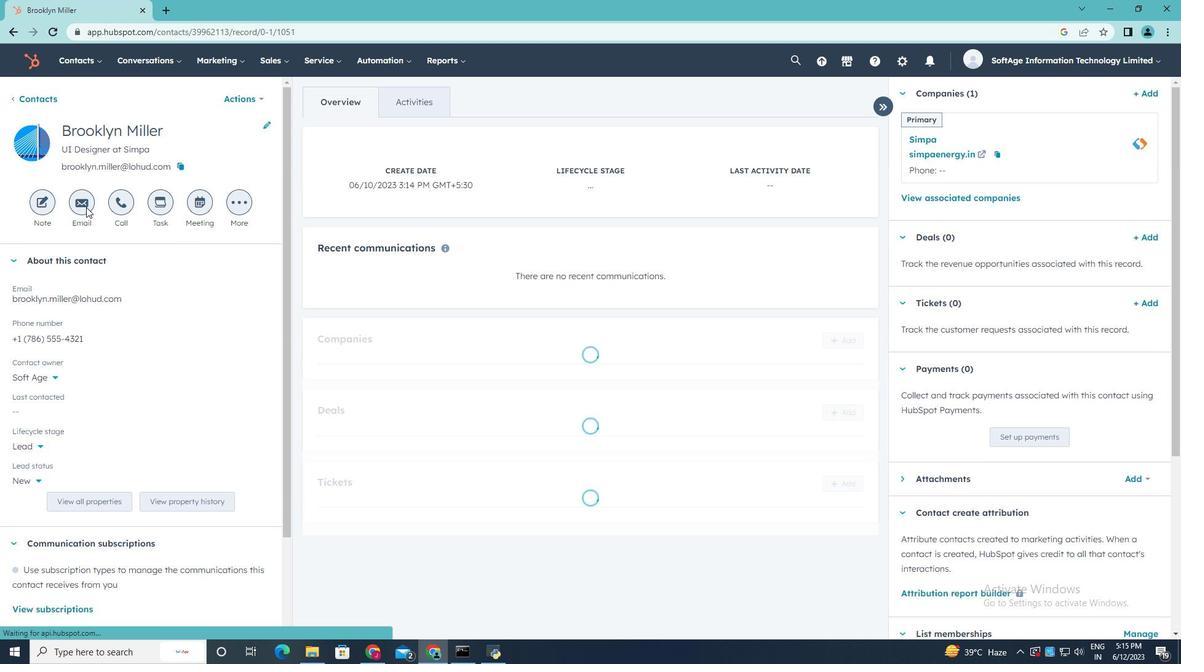 
Action: Mouse moved to (869, 417)
Screenshot: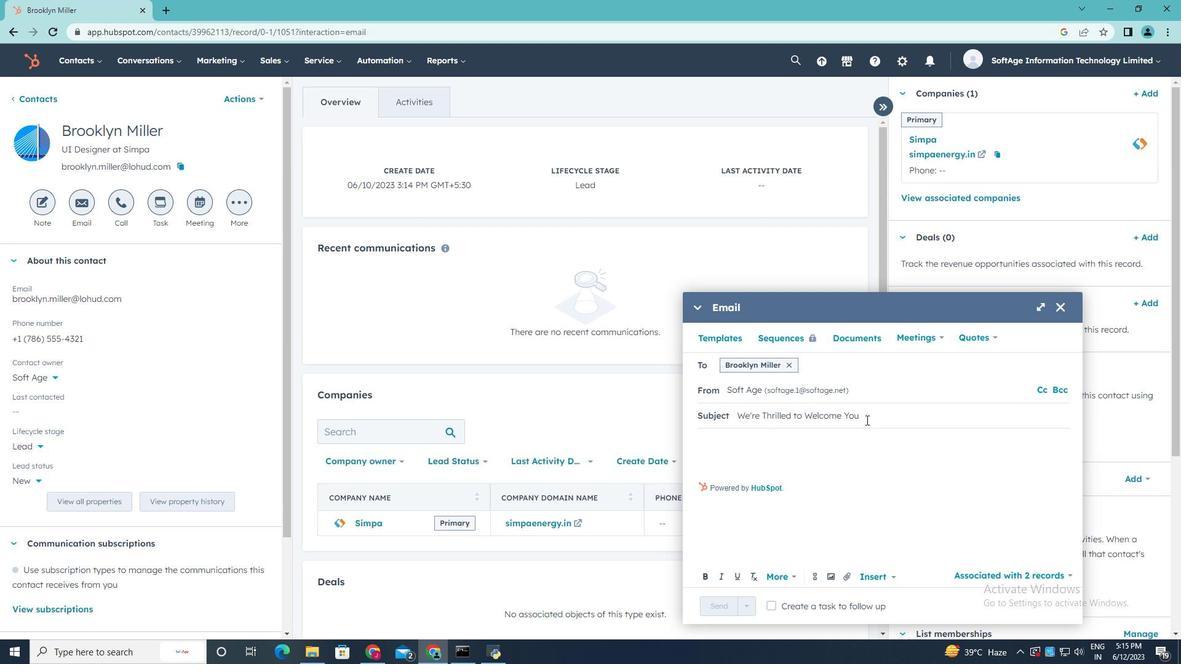 
Action: Mouse pressed left at (869, 417)
Screenshot: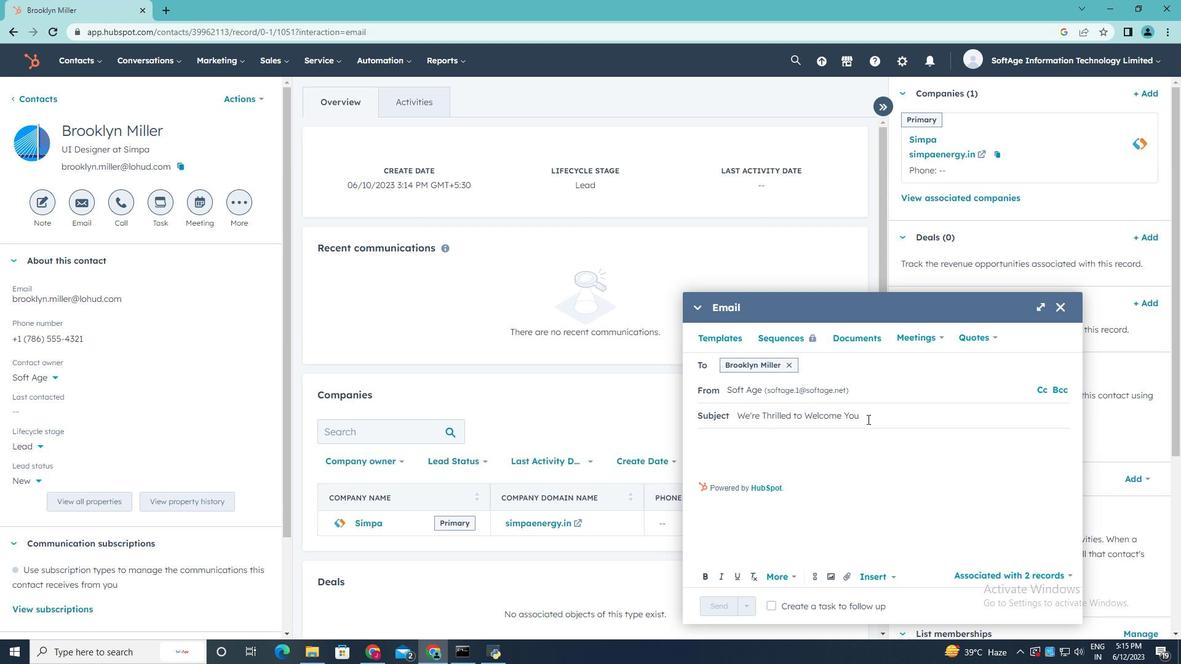 
Action: Mouse moved to (669, 418)
Screenshot: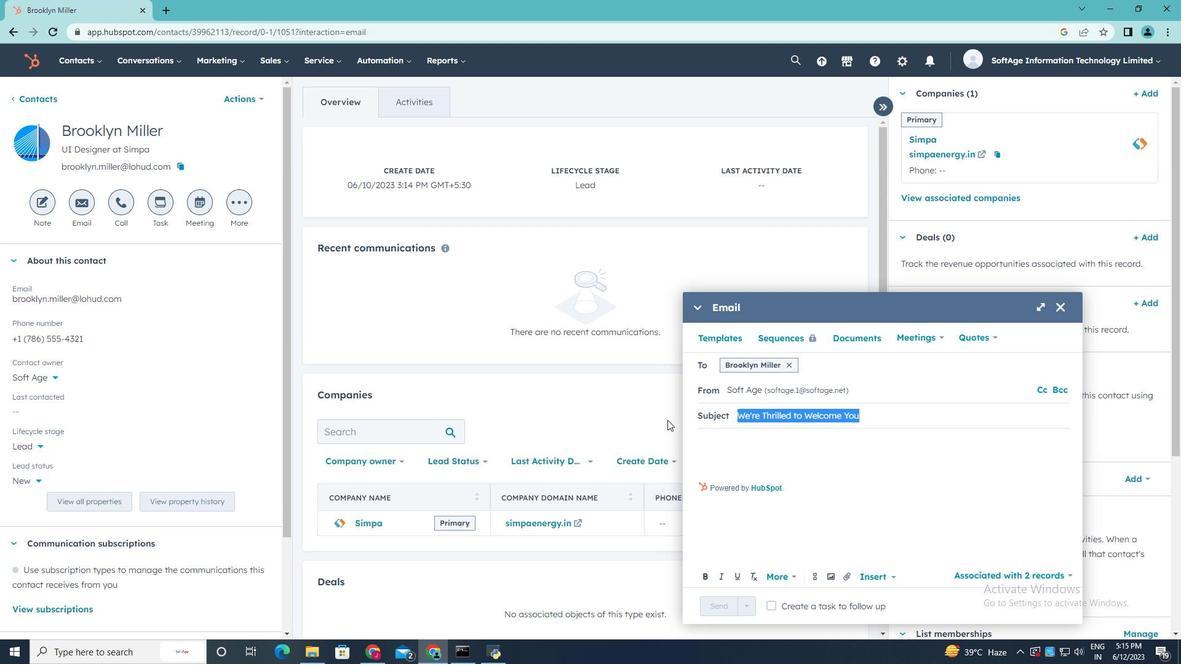 
Action: Key pressed <Key.backspace><Key.shift><Key.shift><Key.shift><Key.shift>We're<Key.space><Key.shift><Key.shift><Key.shift><Key.shift>Thrilled<Key.space><Key.shift>to<Key.space><Key.shift>Welcome<Key.space><Key.shift>You
Screenshot: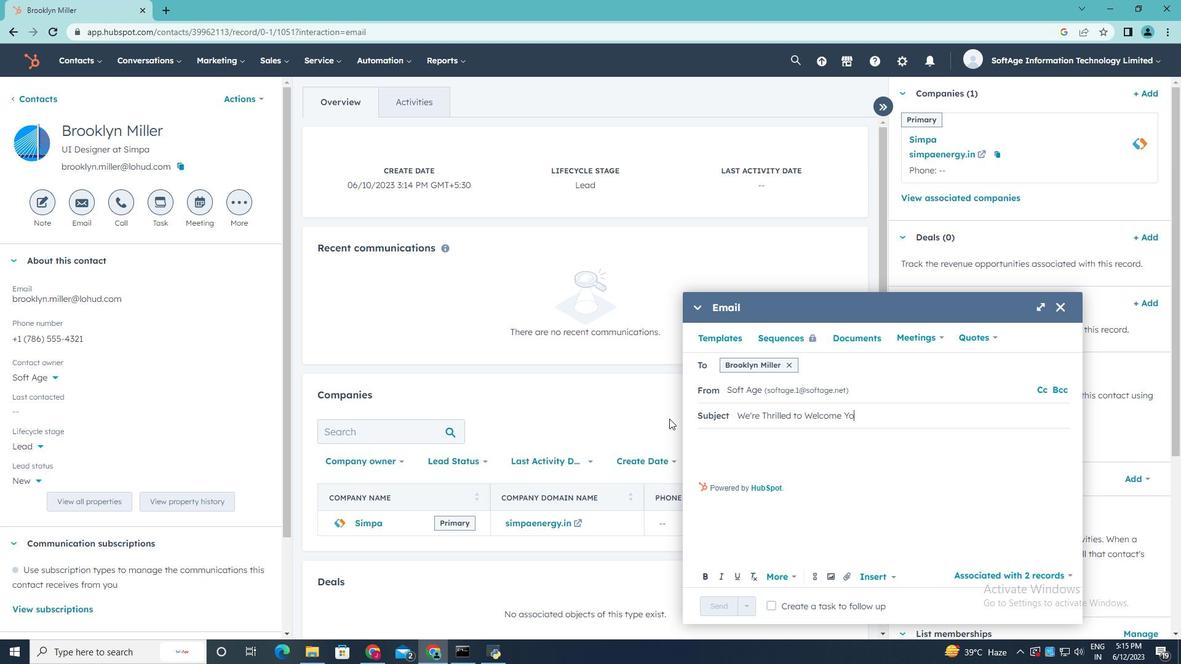 
Action: Mouse moved to (704, 433)
Screenshot: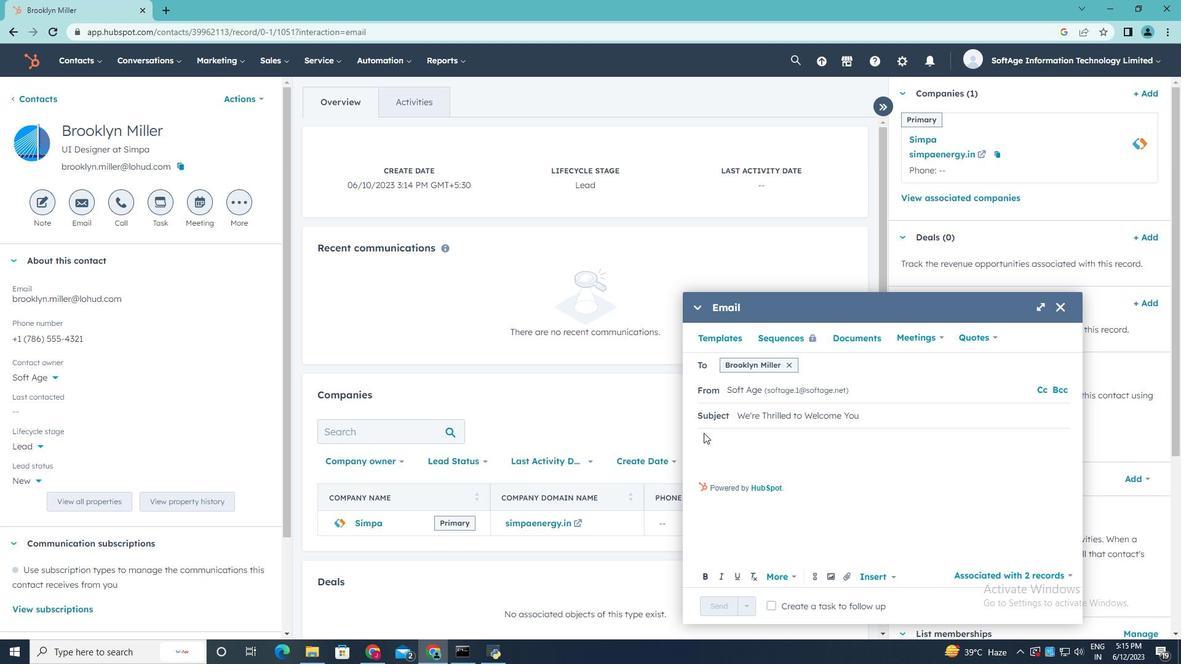 
Action: Mouse pressed left at (704, 433)
Screenshot: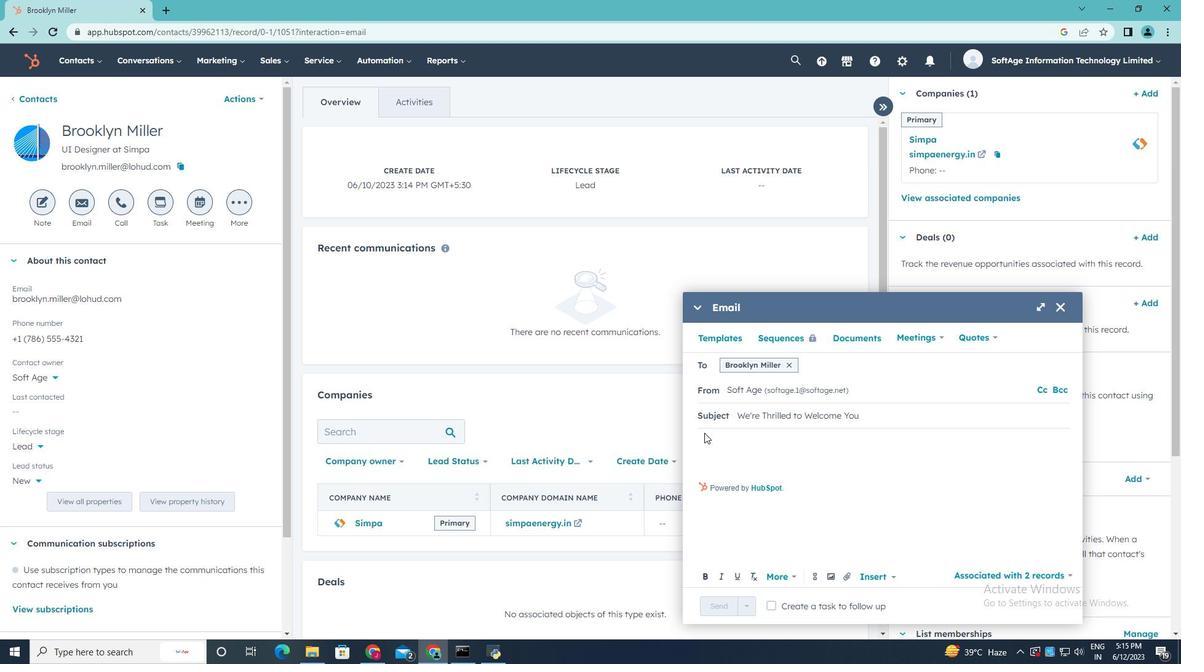 
Action: Mouse moved to (704, 439)
Screenshot: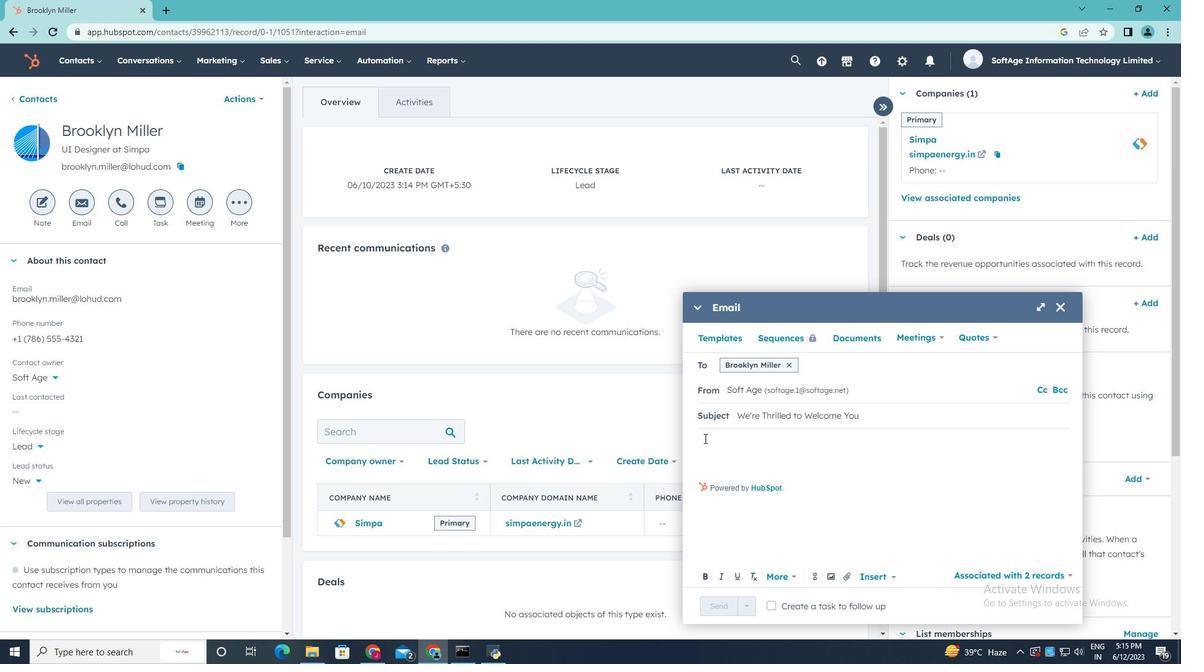
Action: Mouse pressed left at (704, 439)
Screenshot: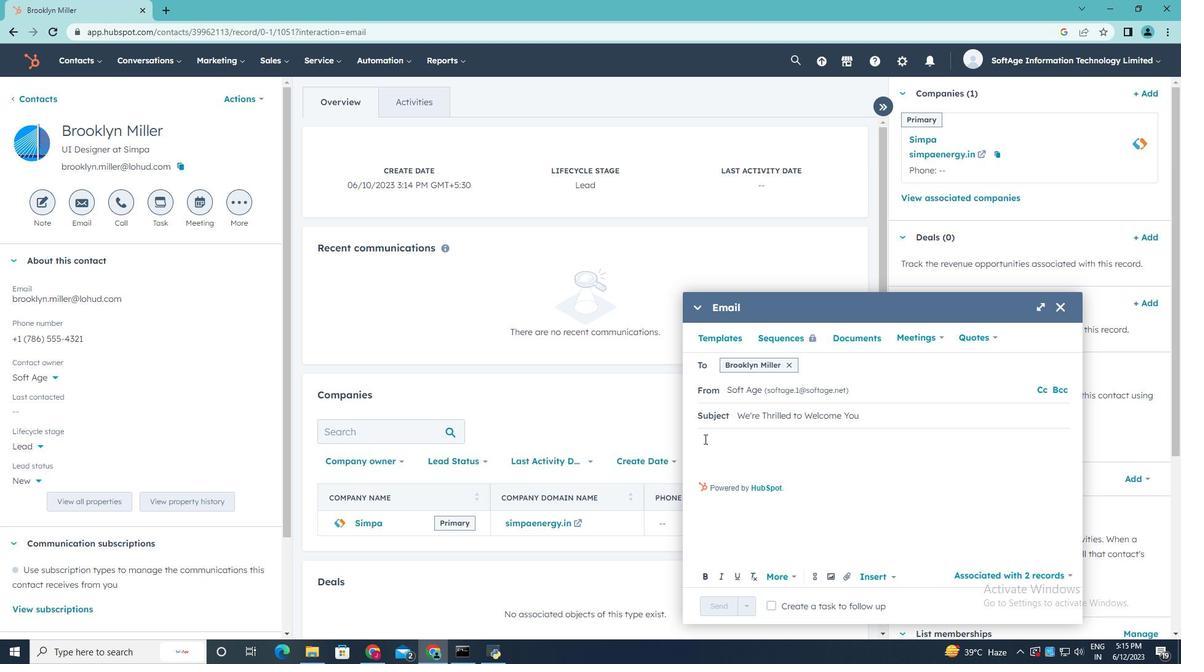 
Action: Mouse moved to (704, 439)
Screenshot: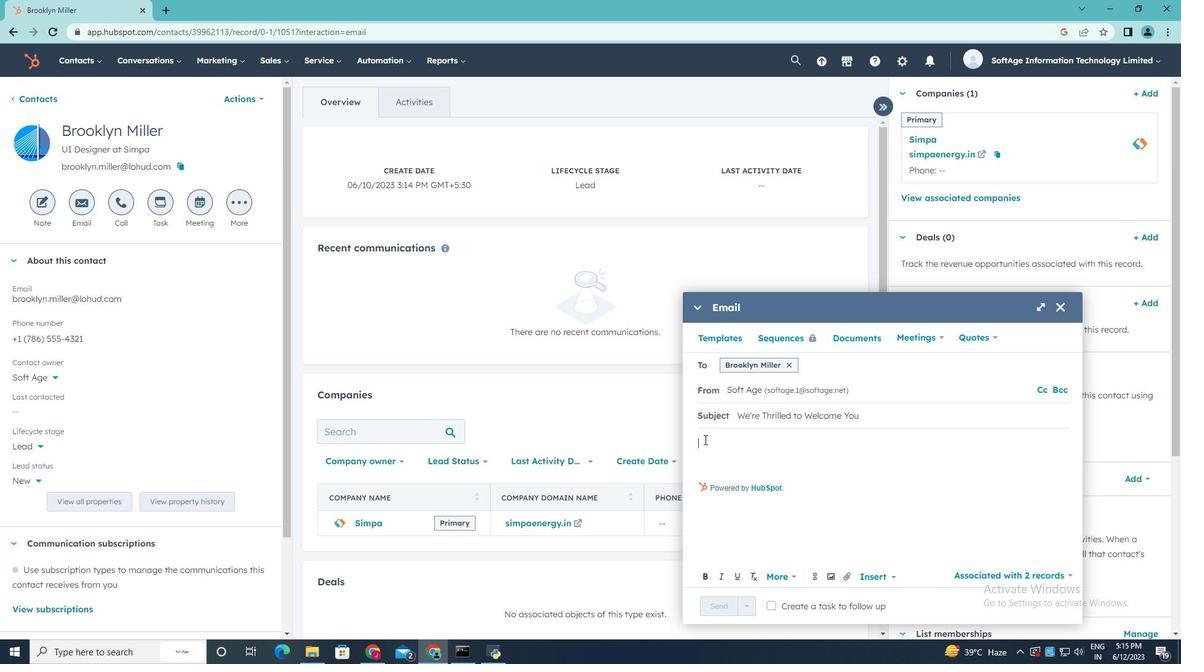 
Action: Key pressed <Key.shift>Hello
Screenshot: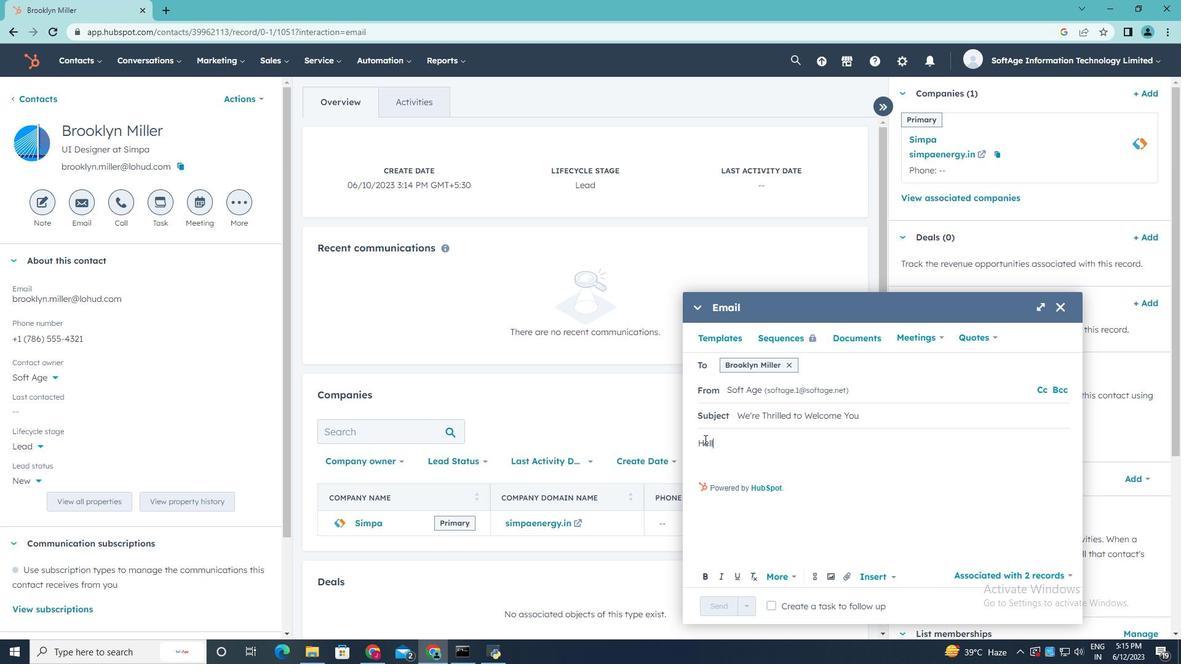 
Action: Mouse moved to (703, 453)
Screenshot: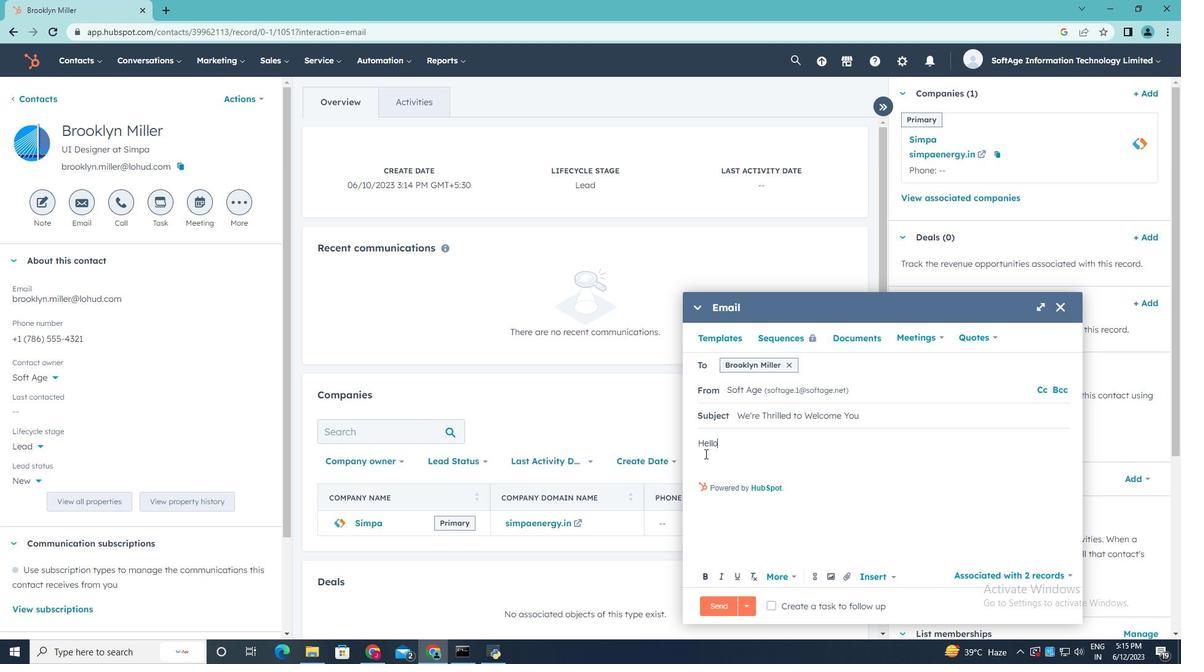 
Action: Mouse pressed left at (703, 453)
Screenshot: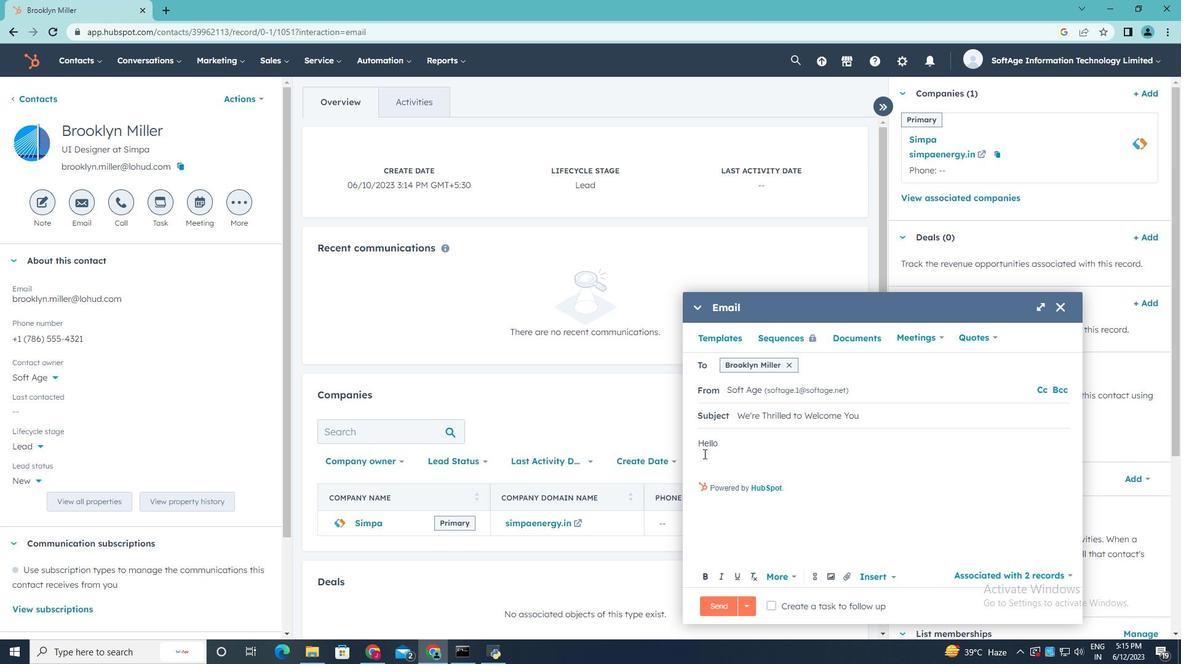 
Action: Key pressed <Key.shift>Welcome<Key.space><Key.shift>to<Key.space>a<Key.space>new<Key.space>era<Key.space>of<Key.space>excellence.<Key.space><Key.shift>Discover<Key.space>the<Key.space>tools<Key.space>and<Key.space>resources<Key.space>thst<Key.backspace><Key.backspace>at<Key.space>will<Key.space>redefine<Key.space>your<Key.space>industry<Key.space>and<Key.space>set<Key.space>you<Key.space>on<Key.space>a<Key.space>path<Key.space>to<Key.space>greatness.
Screenshot: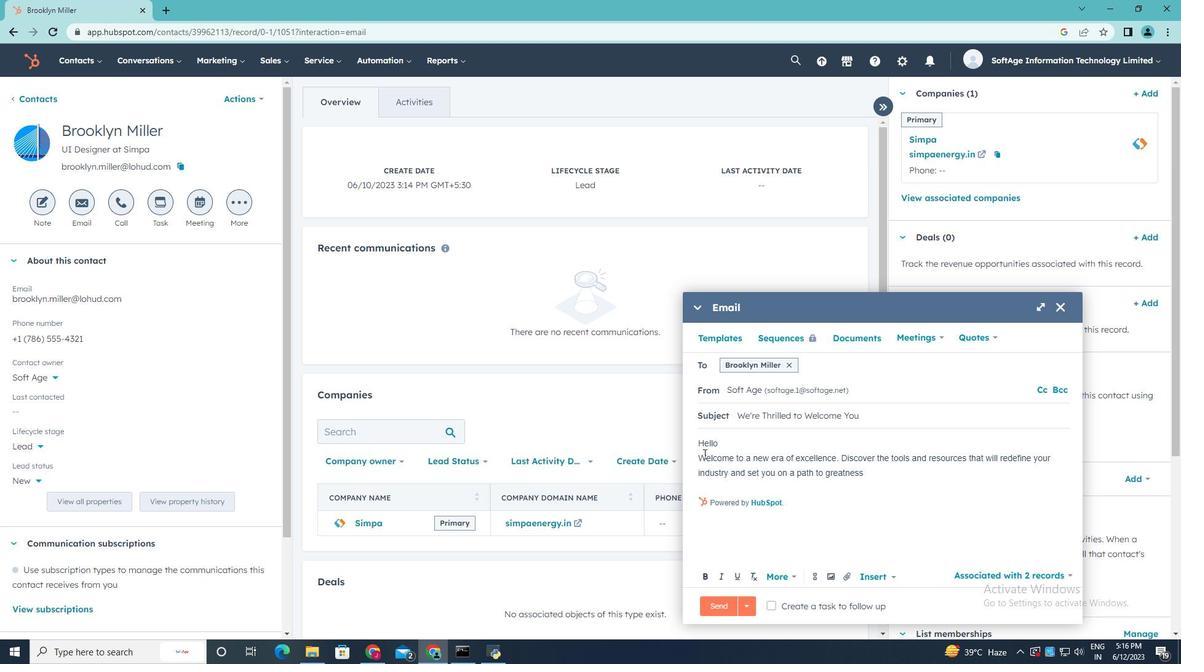 
Action: Mouse moved to (702, 489)
Screenshot: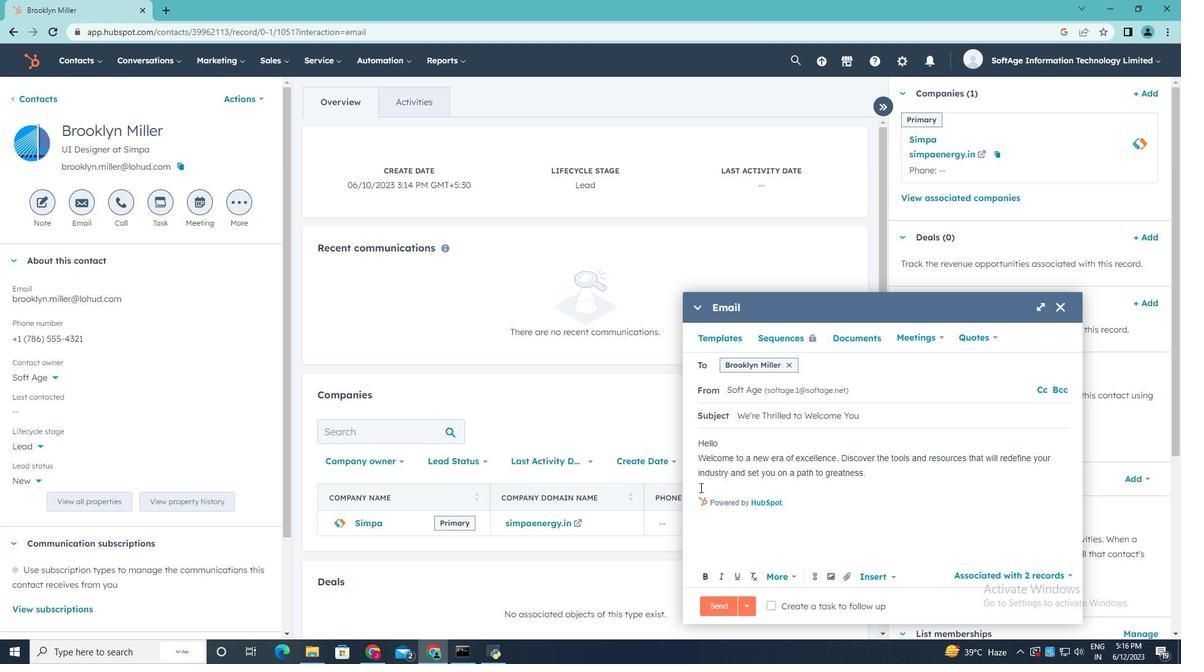 
Action: Mouse pressed left at (702, 489)
Screenshot: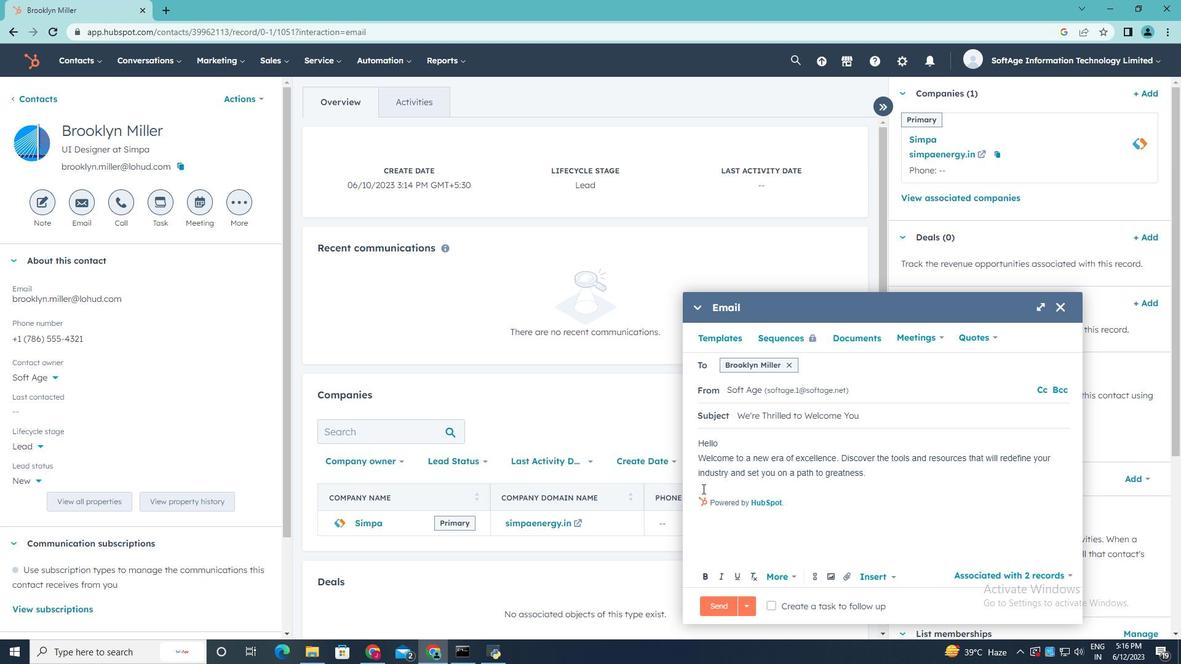 
Action: Mouse moved to (710, 487)
Screenshot: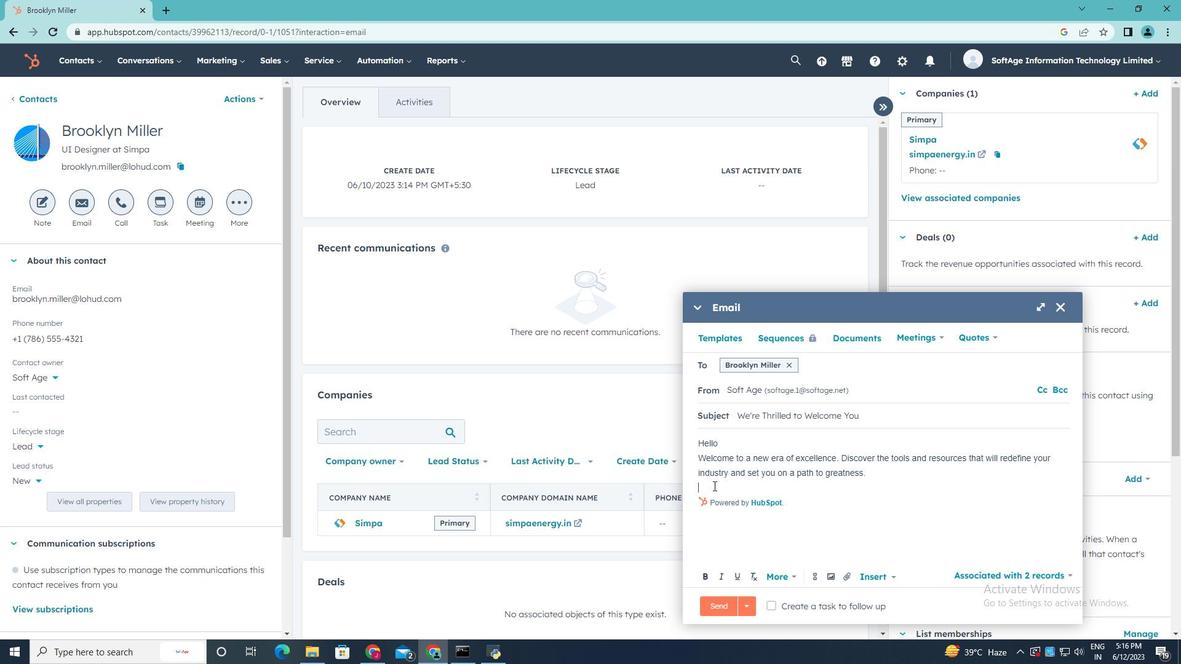 
Action: Key pressed <Key.shift>Thanks<Key.space><Key.shift><Key.shift><Key.shift><Key.shift><Key.shift><Key.shift><Key.shift><Key.shift><Key.shift><Key.shift><Key.shift><Key.shift><Key.shift><Key.shift><Key.shift><Key.shift><Key.shift><Key.shift><Key.shift><Key.shift><Key.shift><Key.shift><Key.shift><Key.shift><Key.shift><Key.shift><Key.shift><Key.shift><Key.shift><Key.shift><Key.shift><Key.shift><Key.shift><Key.shift><Key.shift><Key.shift><Key.shift><Key.shift><Key.shift><Key.shift><Key.shift><Key.shift><Key.shift><Key.shift><Key.shift><Key.shift><Key.shift><Key.shift><Key.shift>&<Key.space><Key.shift><Key.shift><Key.shift><Key.shift><Key.shift><Key.shift><Key.shift><Key.shift><Key.shift><Key.shift><Key.shift><Key.shift>Regards
Screenshot: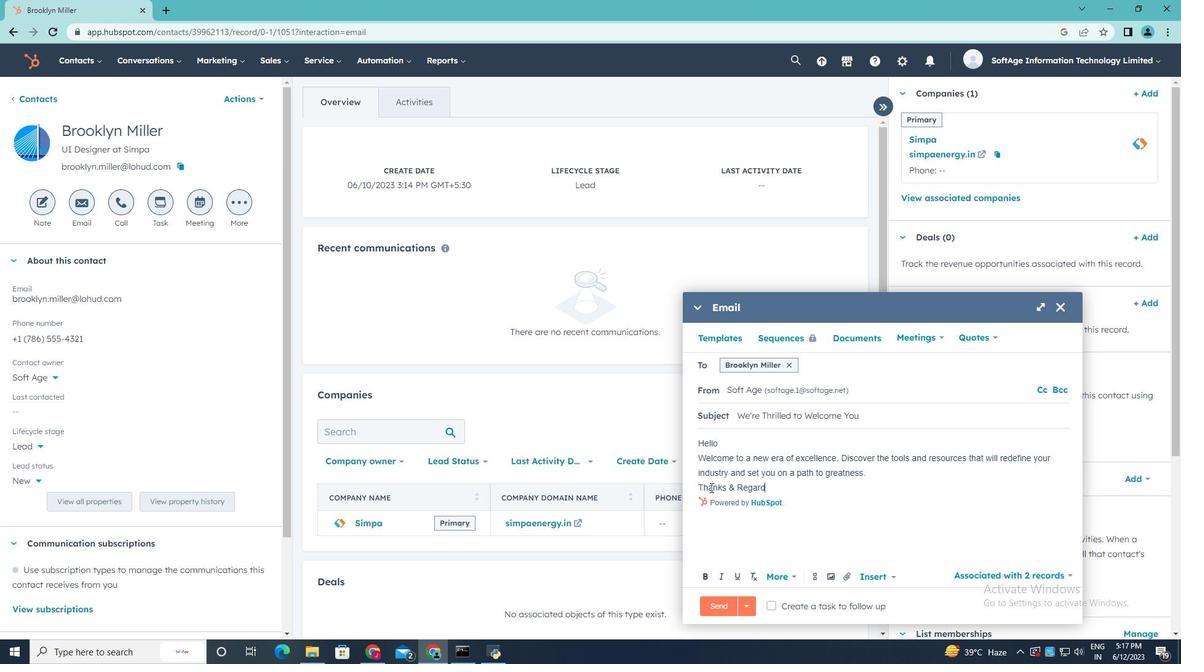 
Action: Mouse moved to (848, 579)
Screenshot: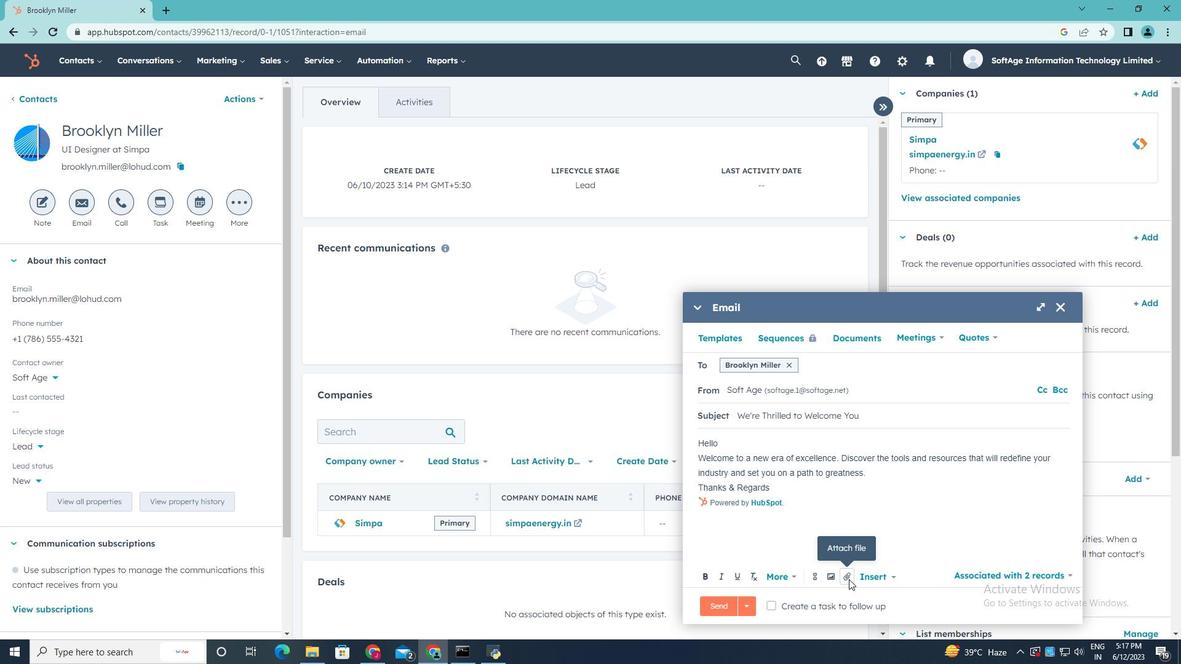 
Action: Mouse pressed left at (848, 579)
Screenshot: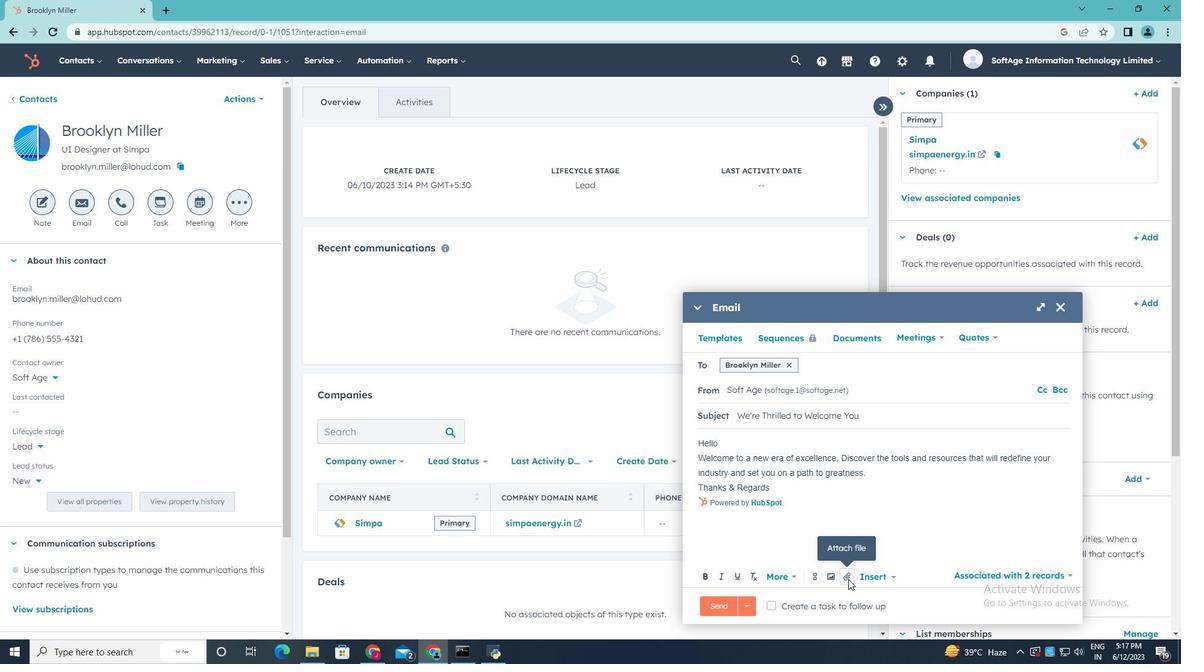 
Action: Mouse moved to (869, 538)
Screenshot: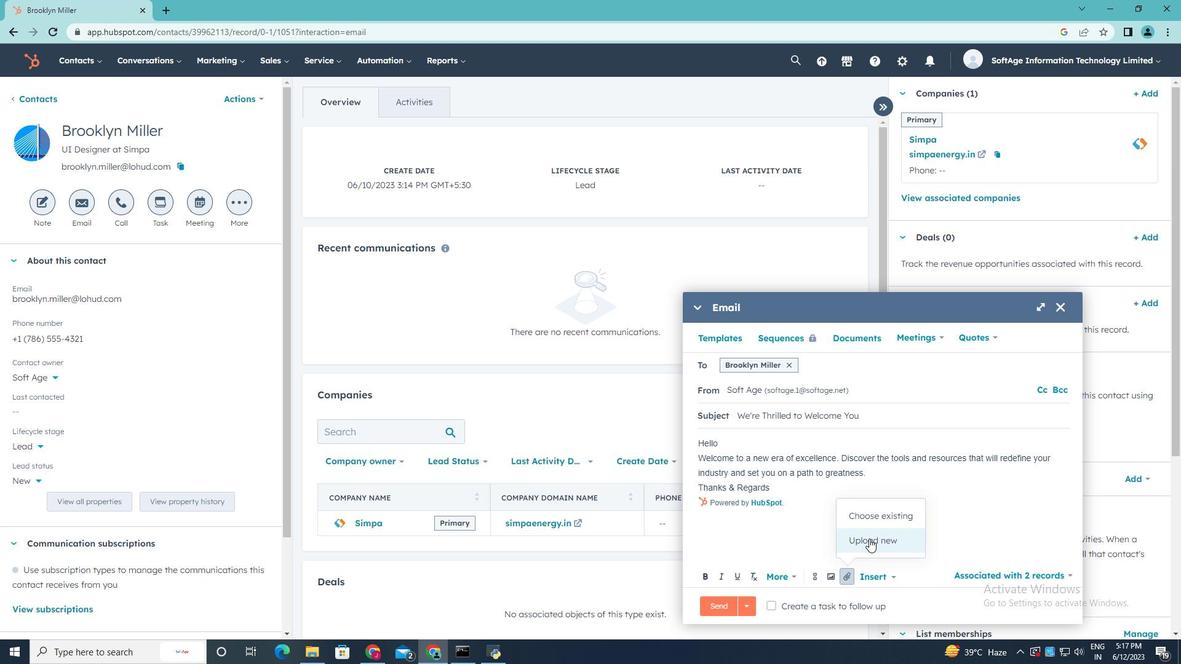 
Action: Mouse pressed left at (869, 538)
Screenshot: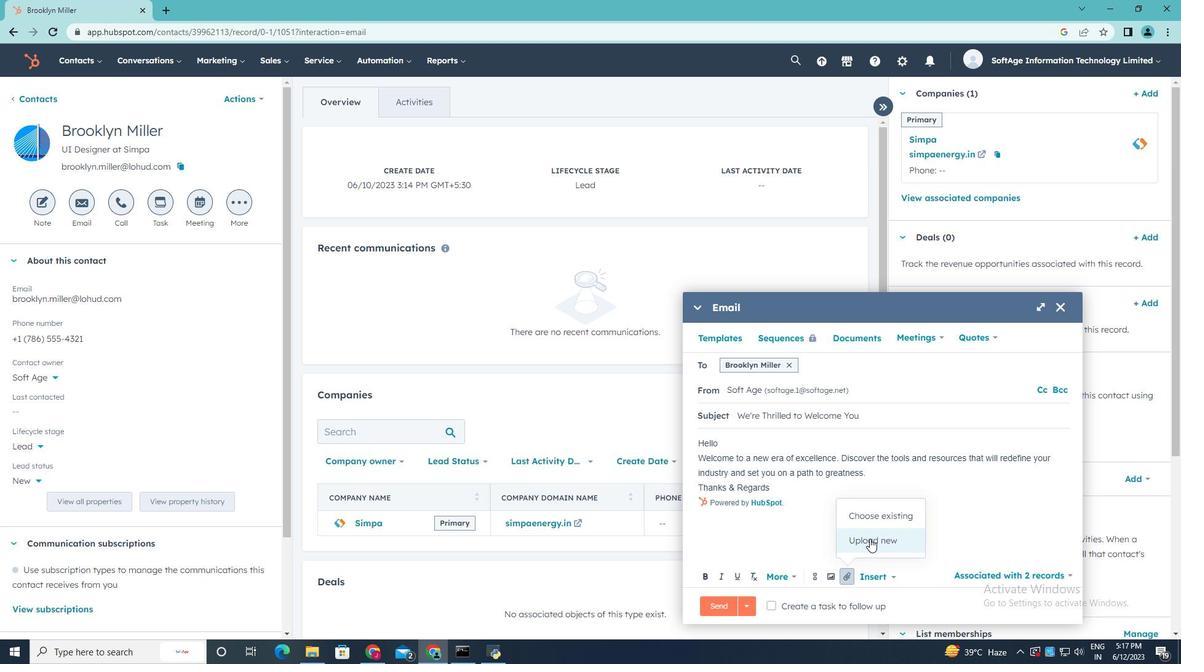 
Action: Mouse moved to (215, 115)
Screenshot: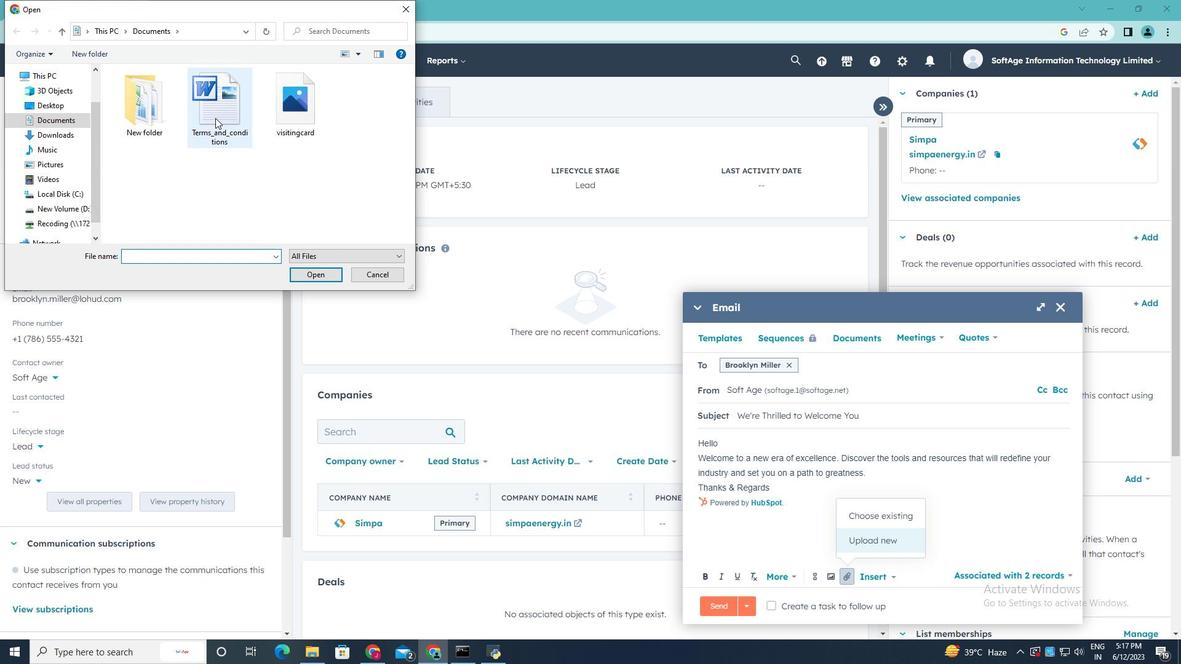 
Action: Mouse pressed left at (215, 115)
Screenshot: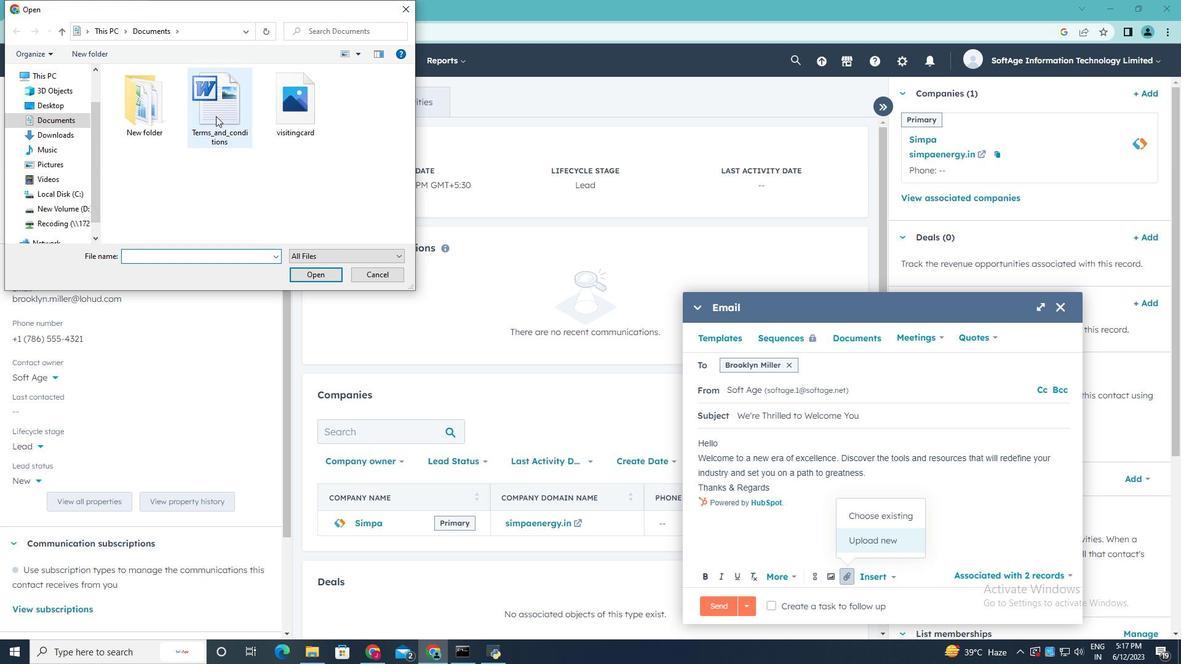 
Action: Mouse moved to (312, 271)
Screenshot: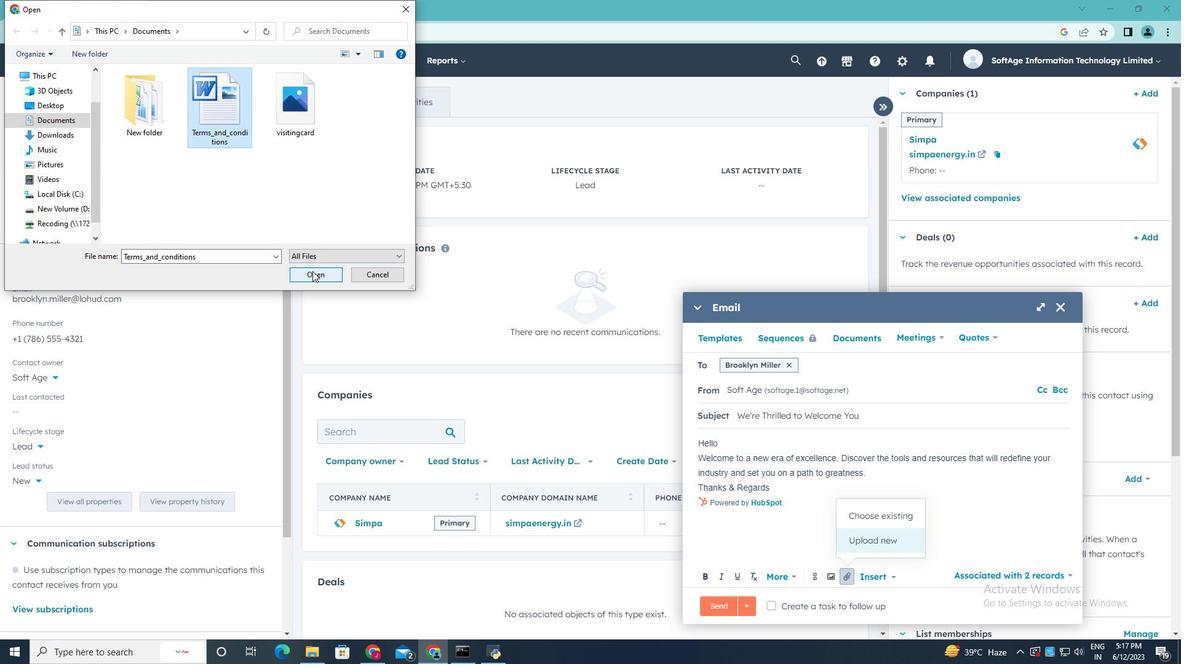
Action: Mouse pressed left at (312, 271)
Screenshot: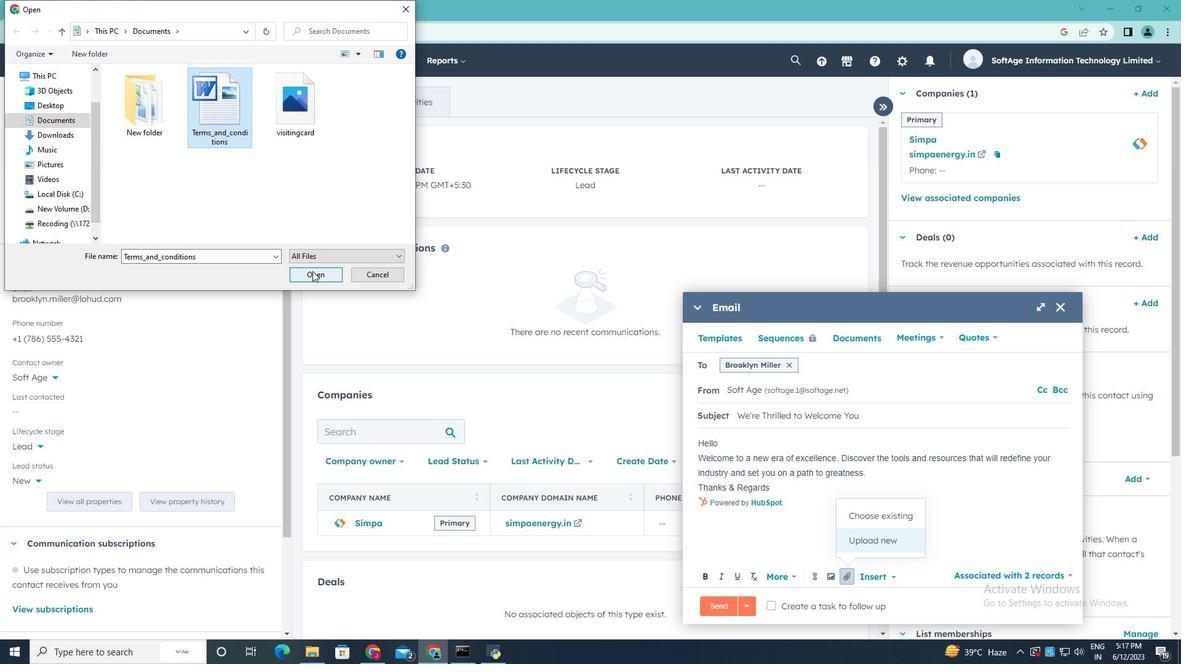 
Action: Mouse moved to (848, 544)
Screenshot: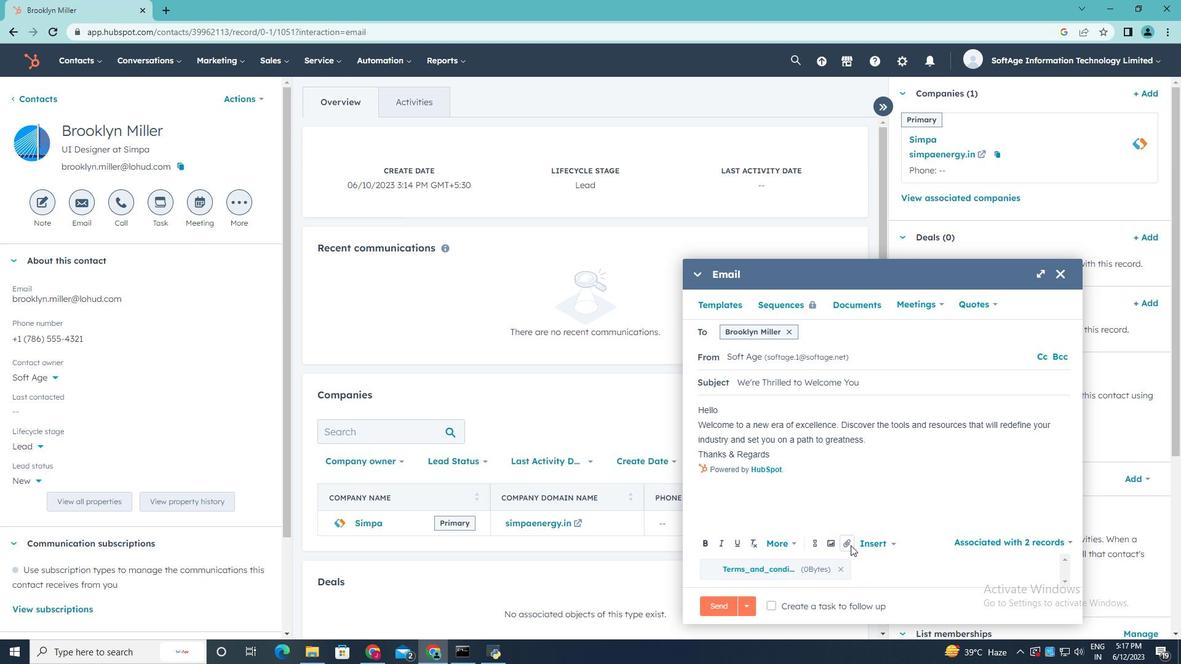 
Action: Mouse pressed left at (848, 544)
Screenshot: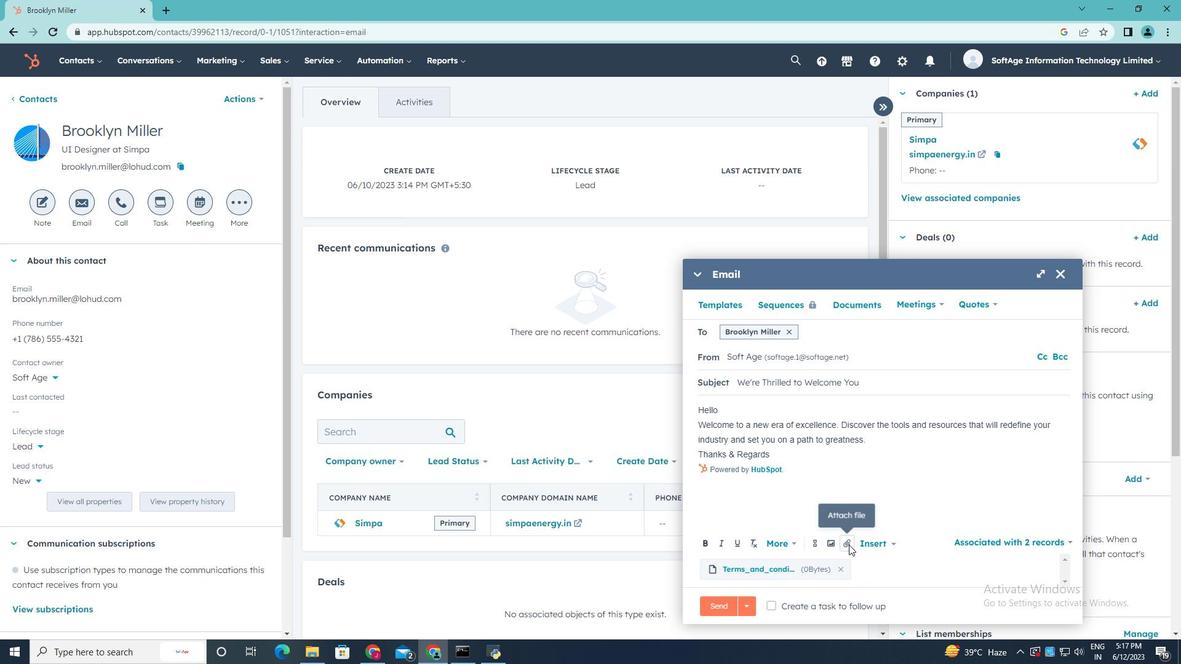 
Action: Mouse moved to (871, 510)
Screenshot: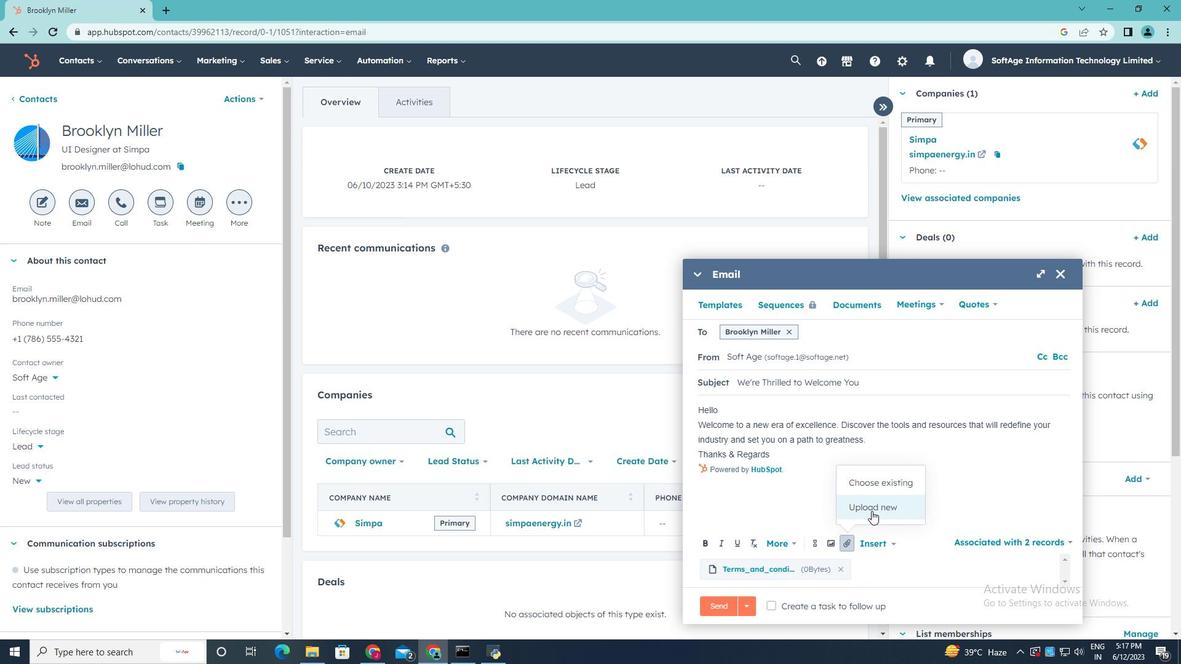 
Action: Mouse pressed left at (871, 510)
Screenshot: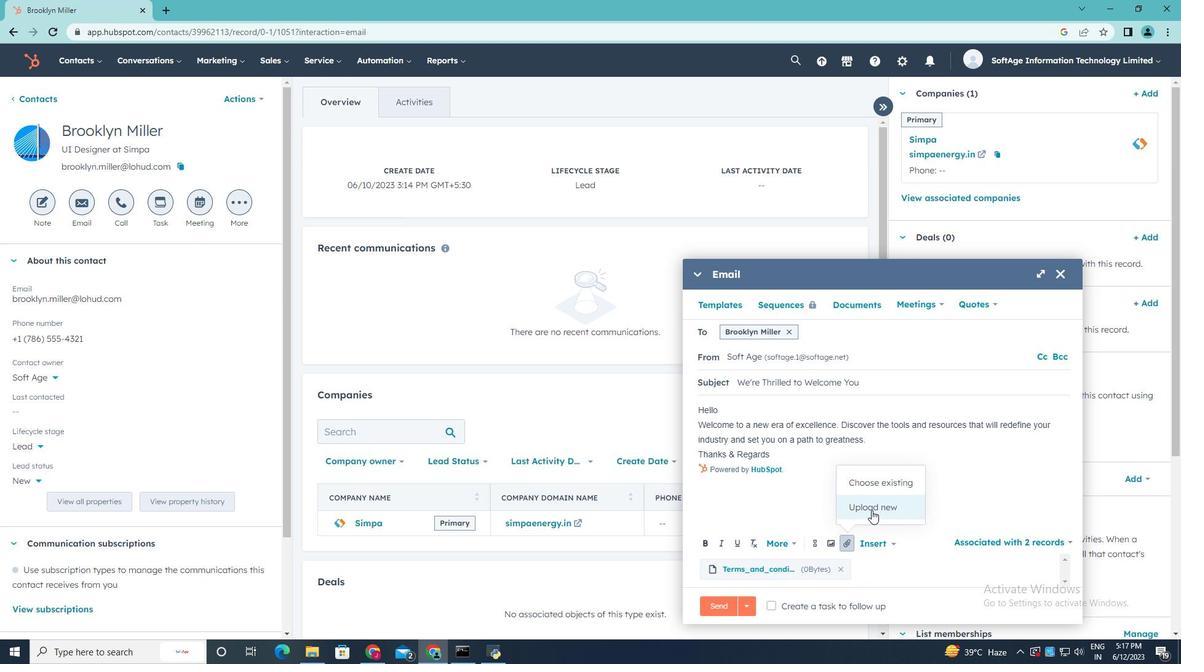 
Action: Mouse moved to (306, 125)
Screenshot: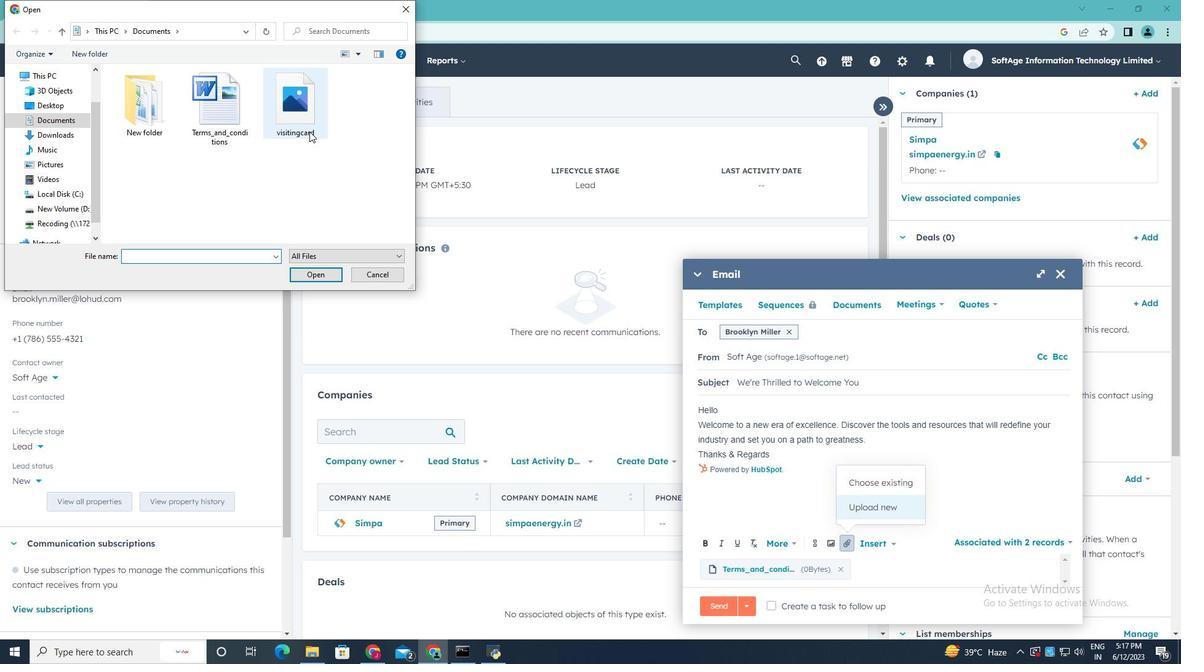 
Action: Mouse pressed left at (306, 125)
Screenshot: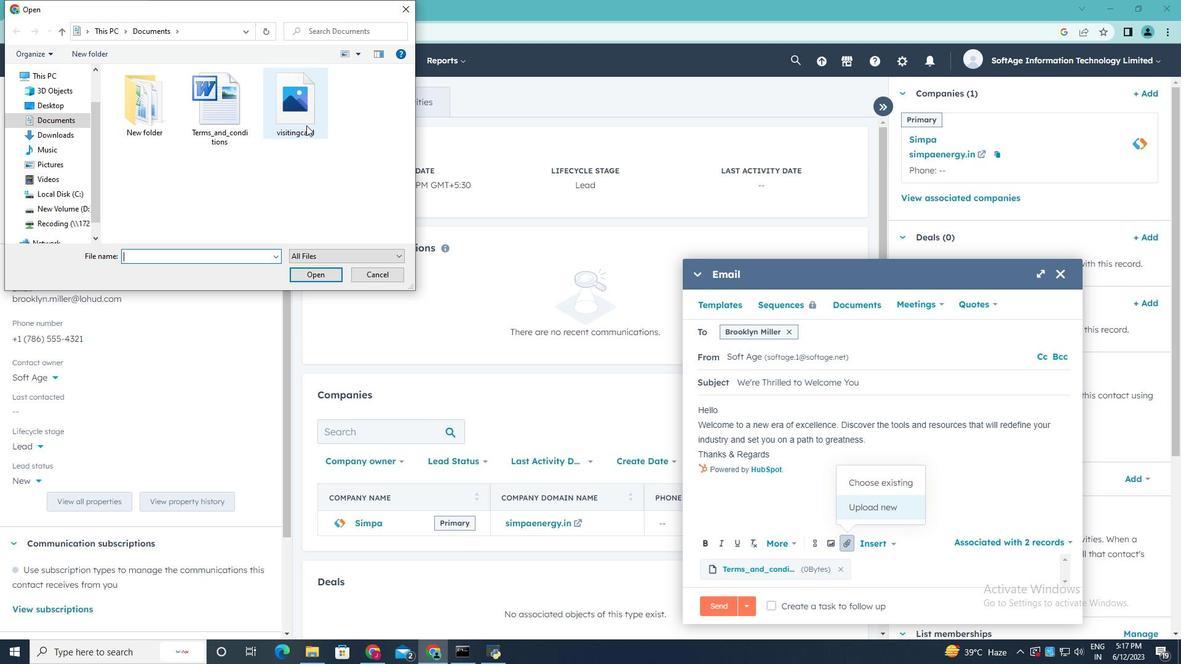 
Action: Mouse moved to (318, 275)
Screenshot: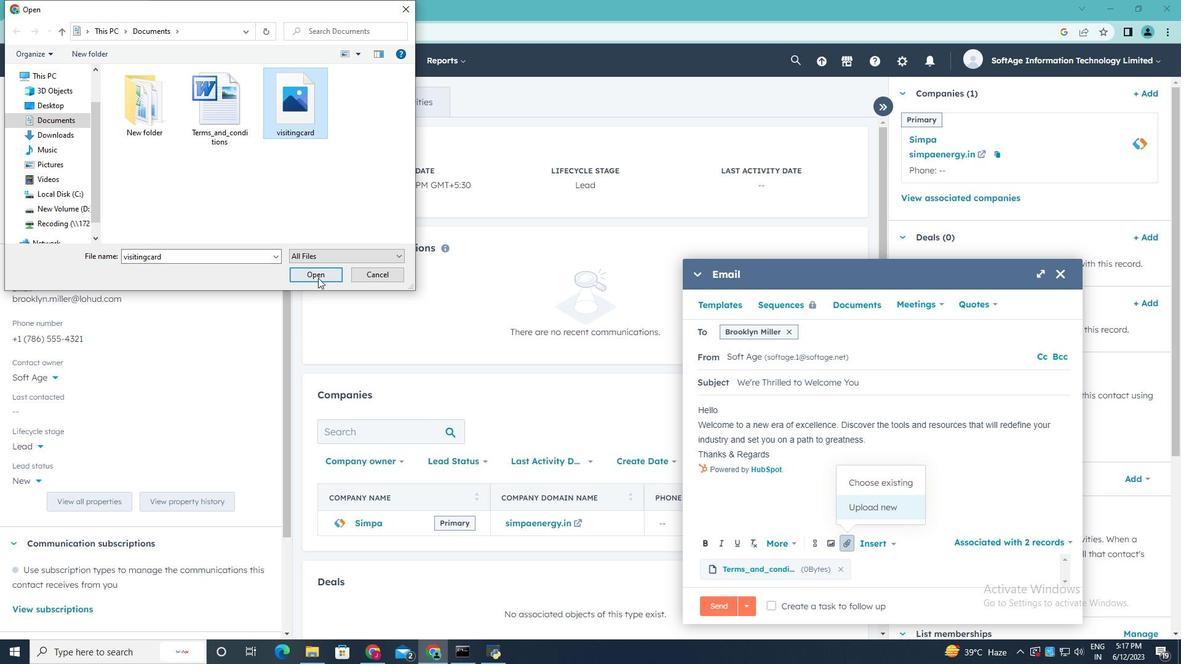 
Action: Mouse pressed left at (318, 275)
Screenshot: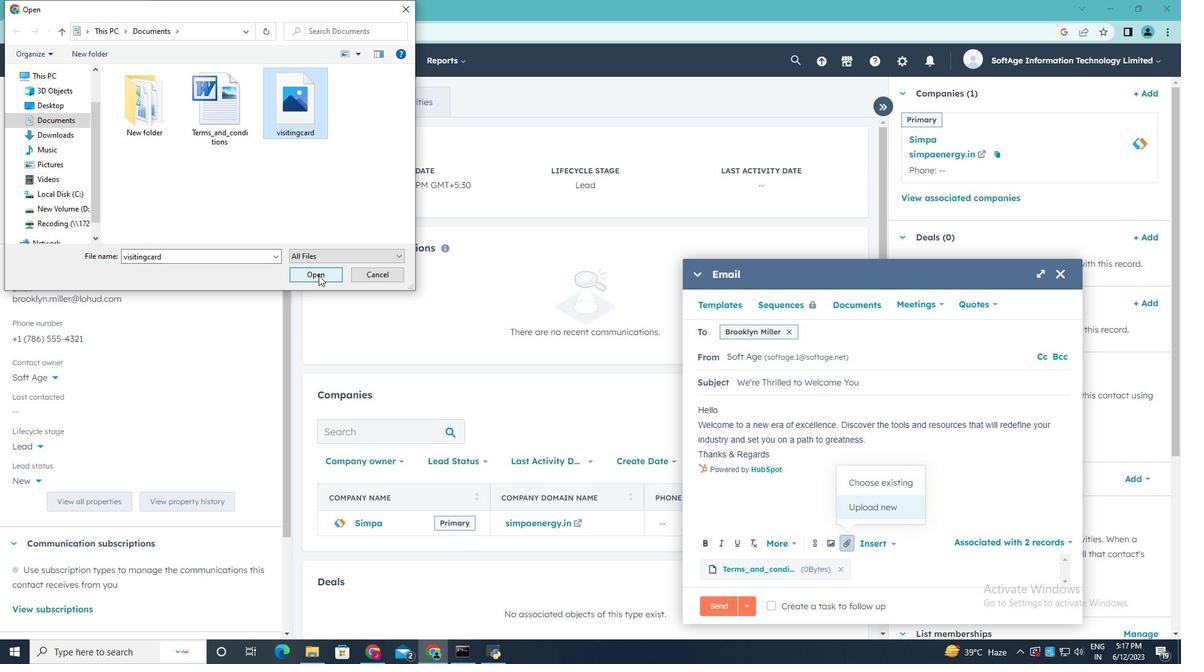 
Action: Mouse moved to (783, 455)
Screenshot: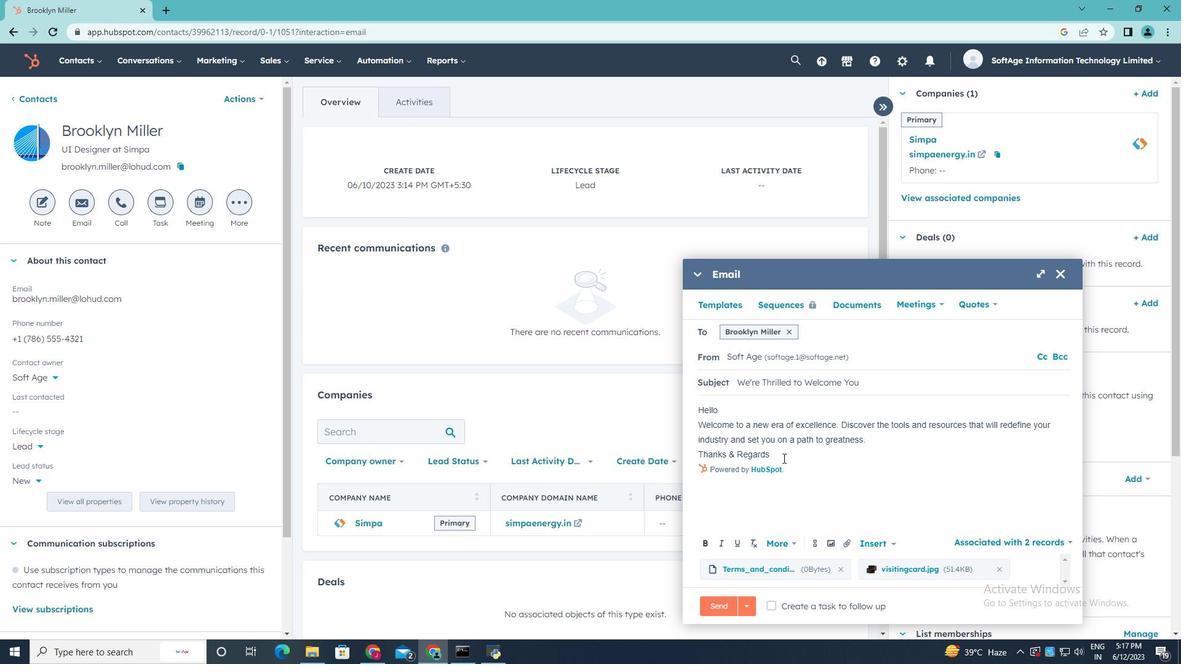 
Action: Mouse pressed left at (783, 455)
Screenshot: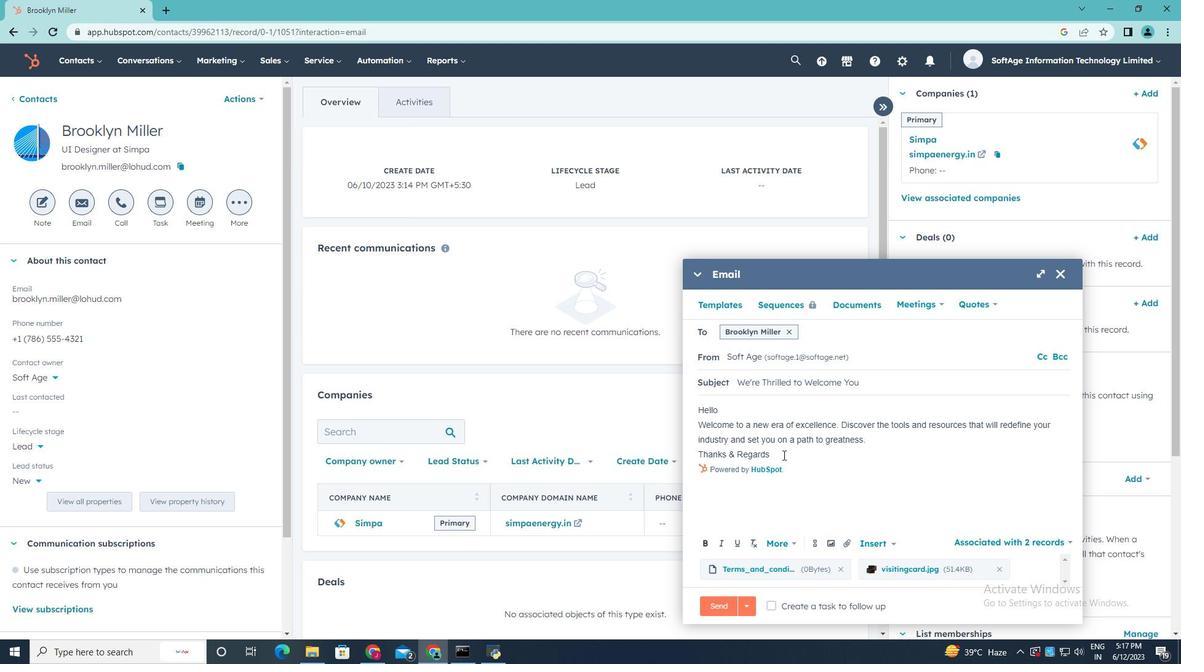 
Action: Key pressed <Key.enter>
Screenshot: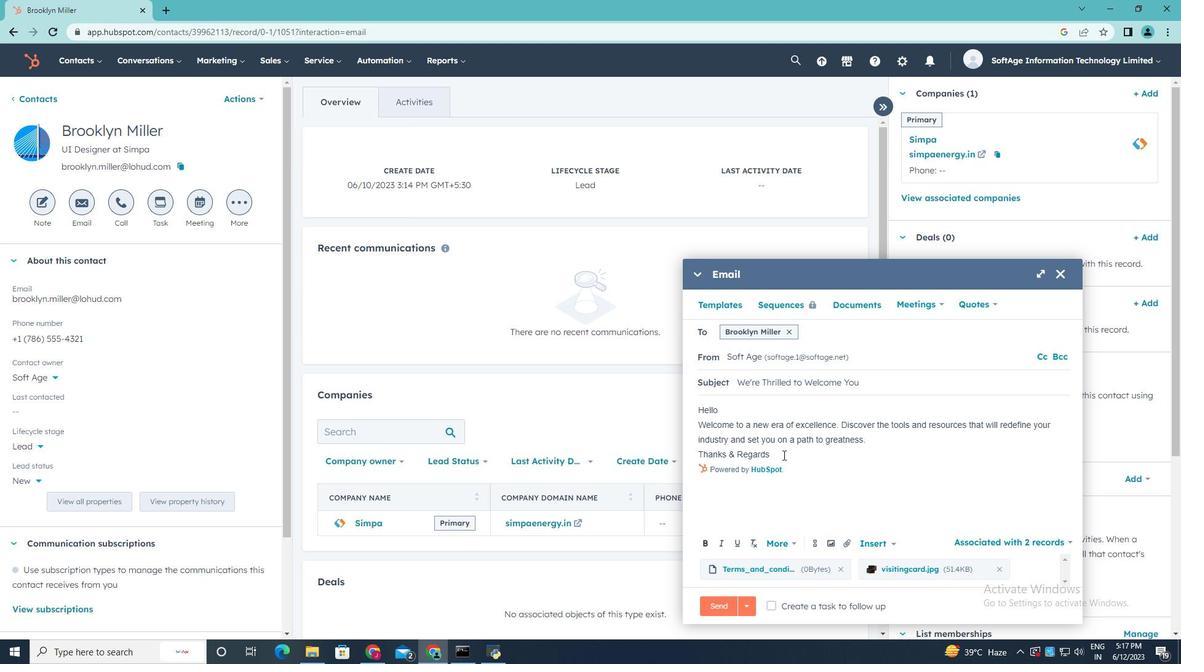 
Action: Mouse moved to (812, 545)
Screenshot: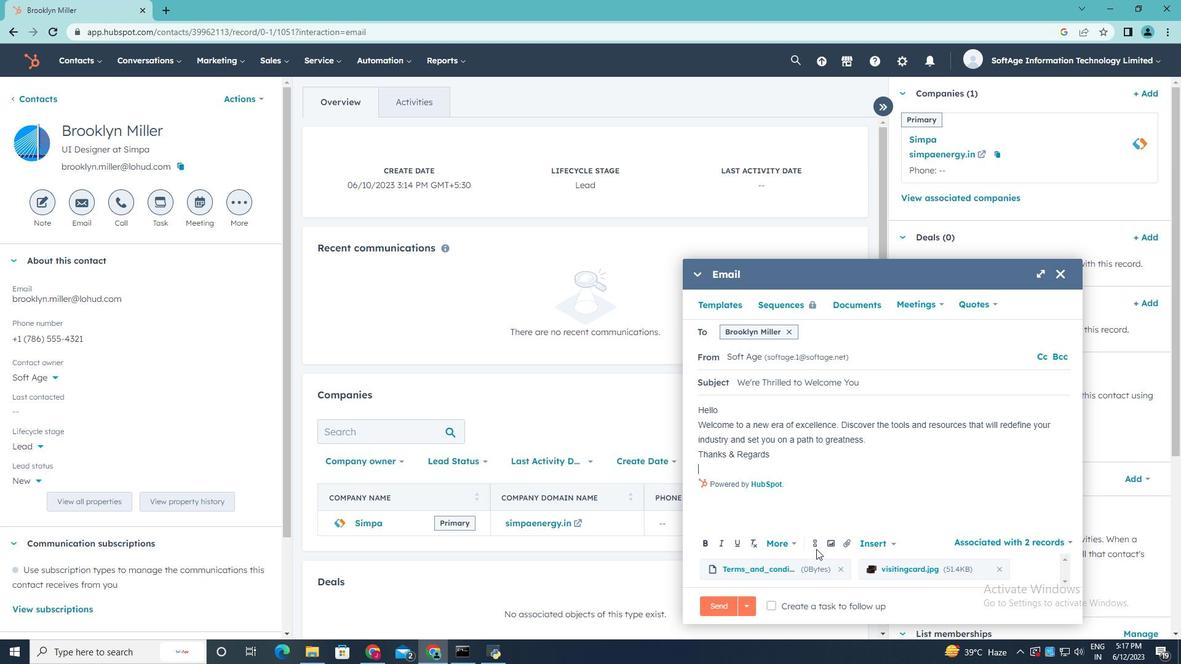 
Action: Mouse pressed left at (812, 545)
Screenshot: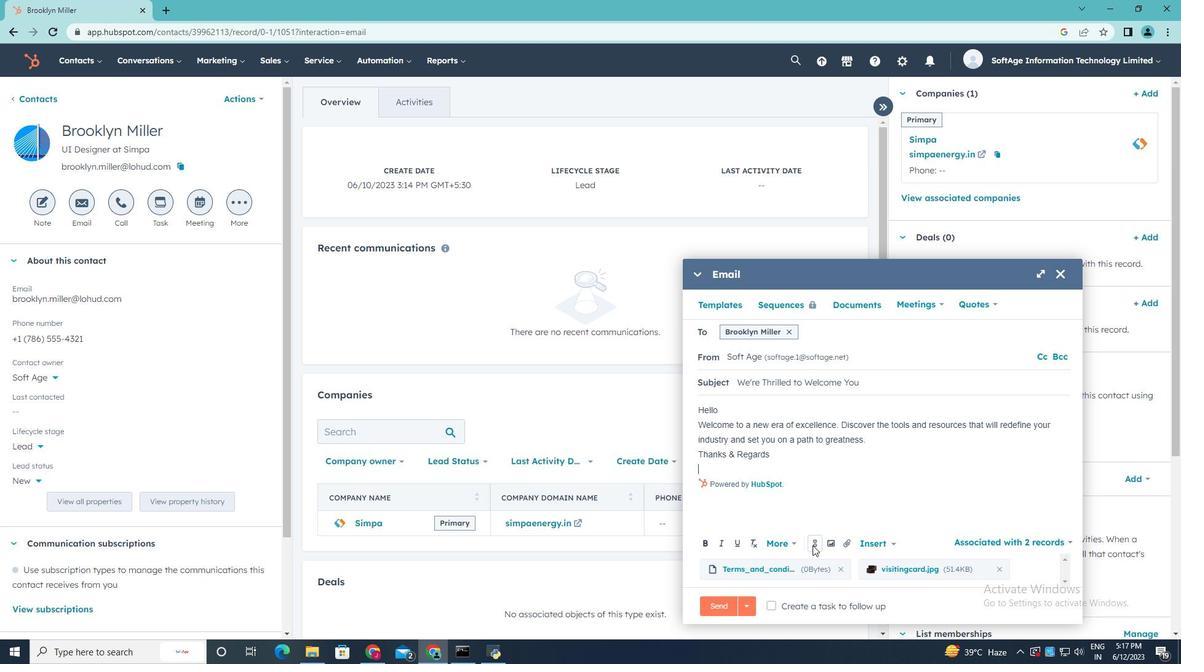 
Action: Mouse moved to (839, 409)
Screenshot: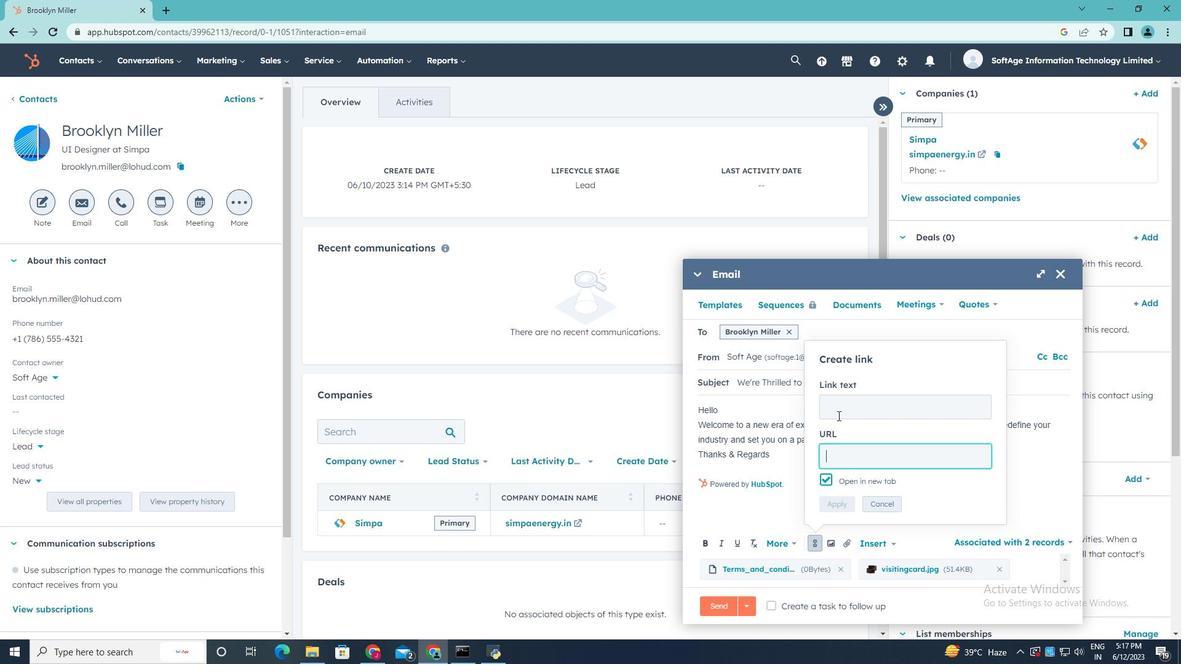 
Action: Mouse pressed left at (839, 409)
Screenshot: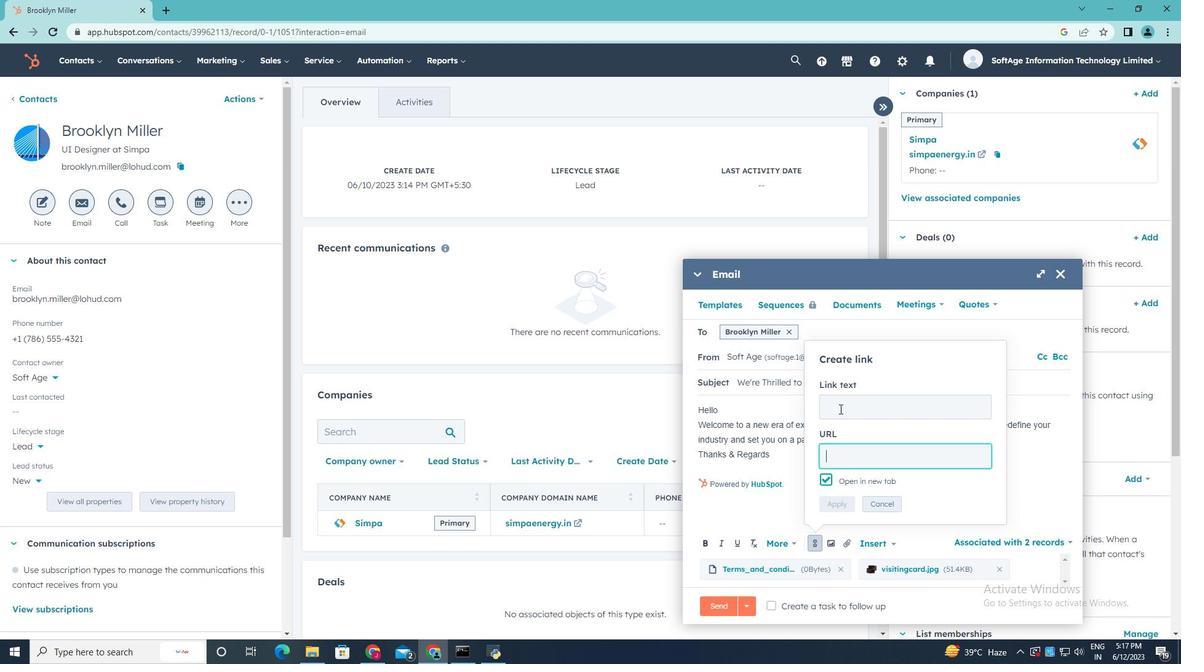 
Action: Mouse moved to (837, 409)
Screenshot: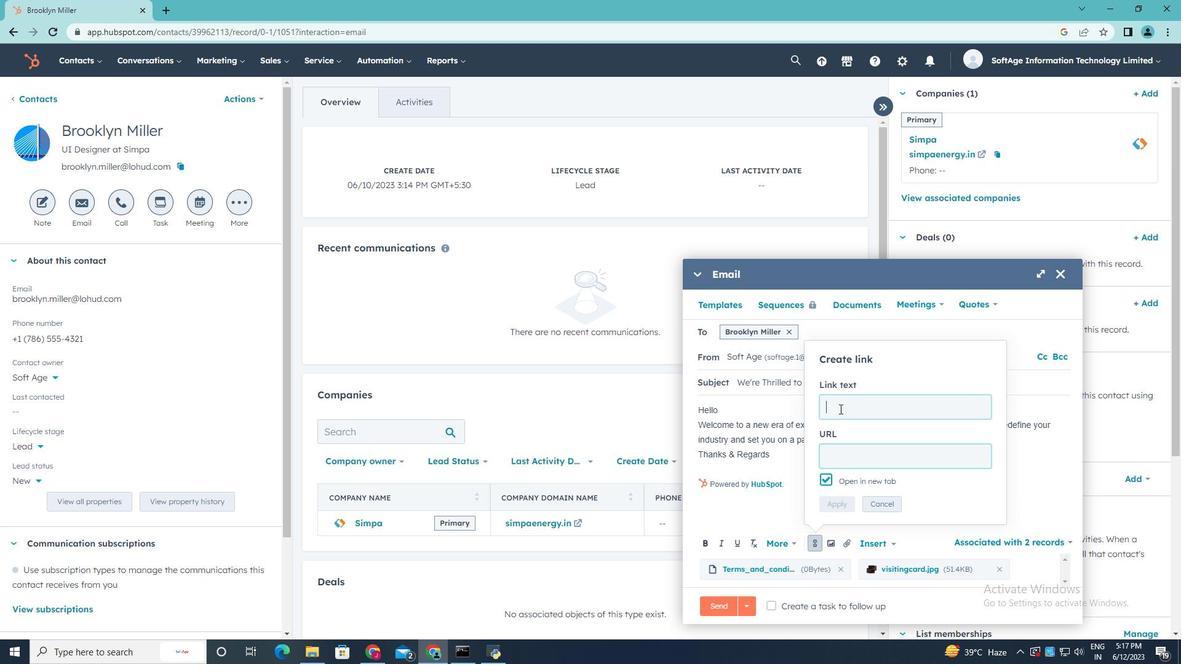 
Action: Key pressed <Key.shift>snapchat
Screenshot: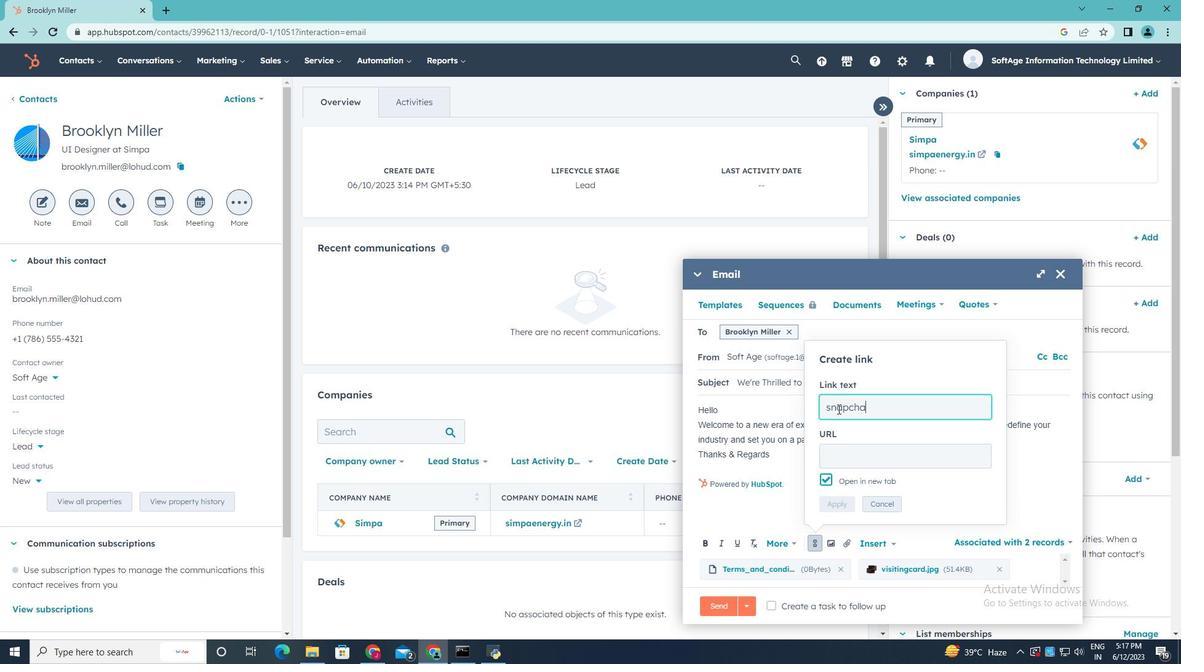 
Action: Mouse moved to (898, 453)
Screenshot: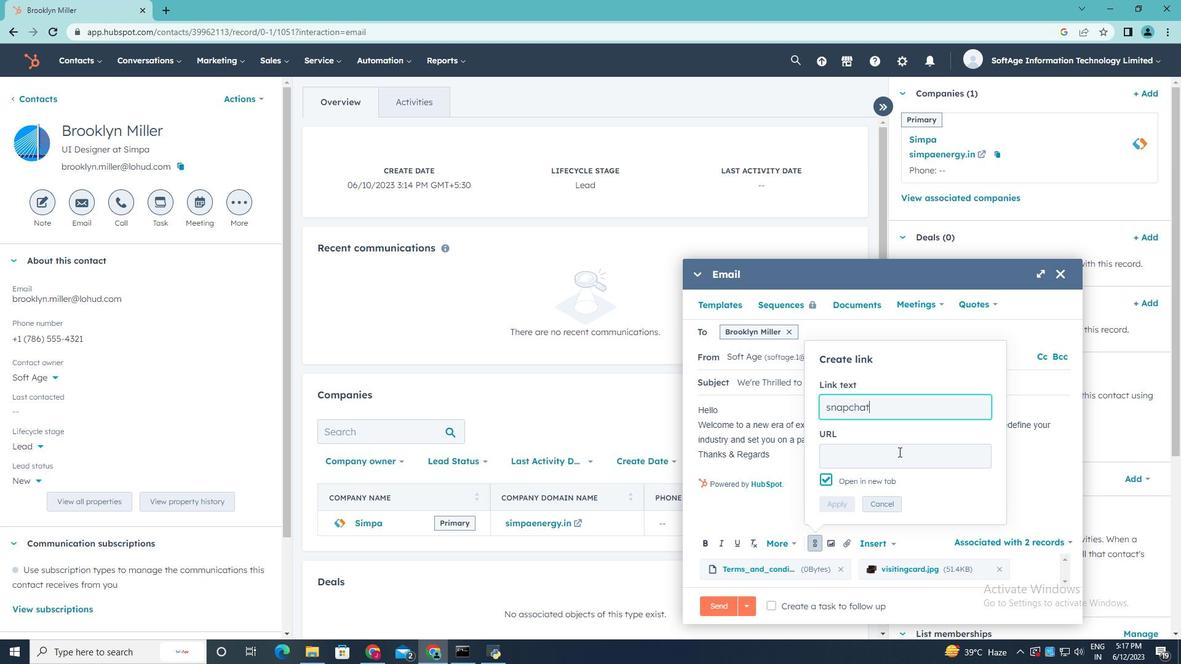 
Action: Mouse pressed left at (898, 453)
Screenshot: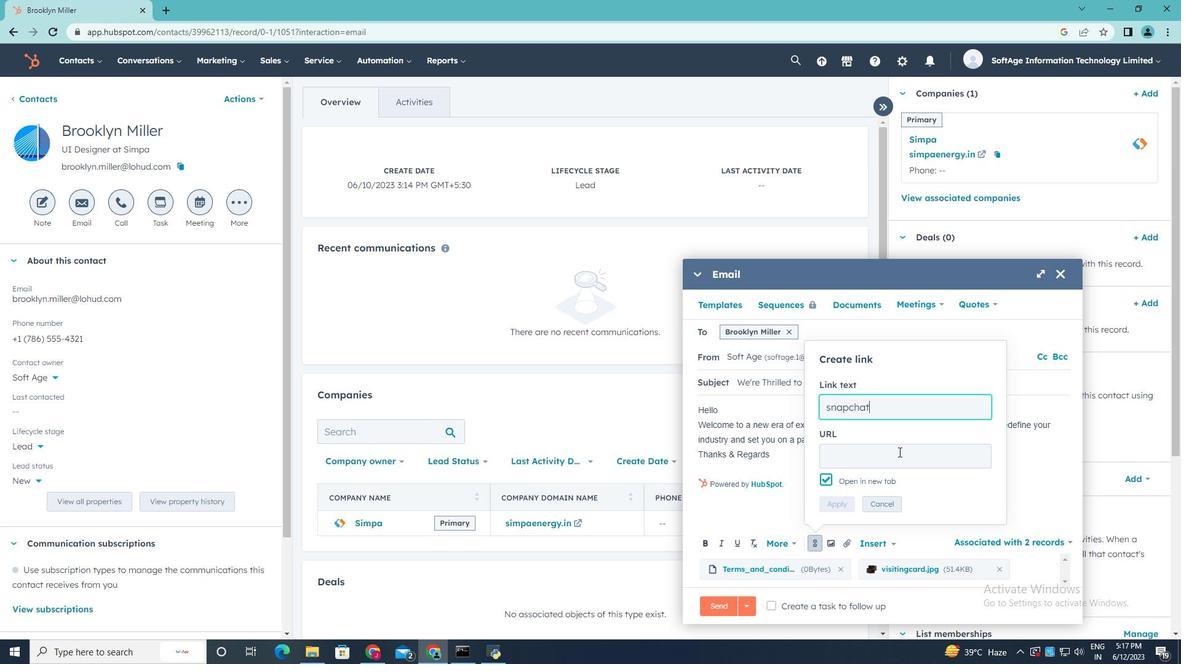 
Action: Mouse moved to (899, 452)
Screenshot: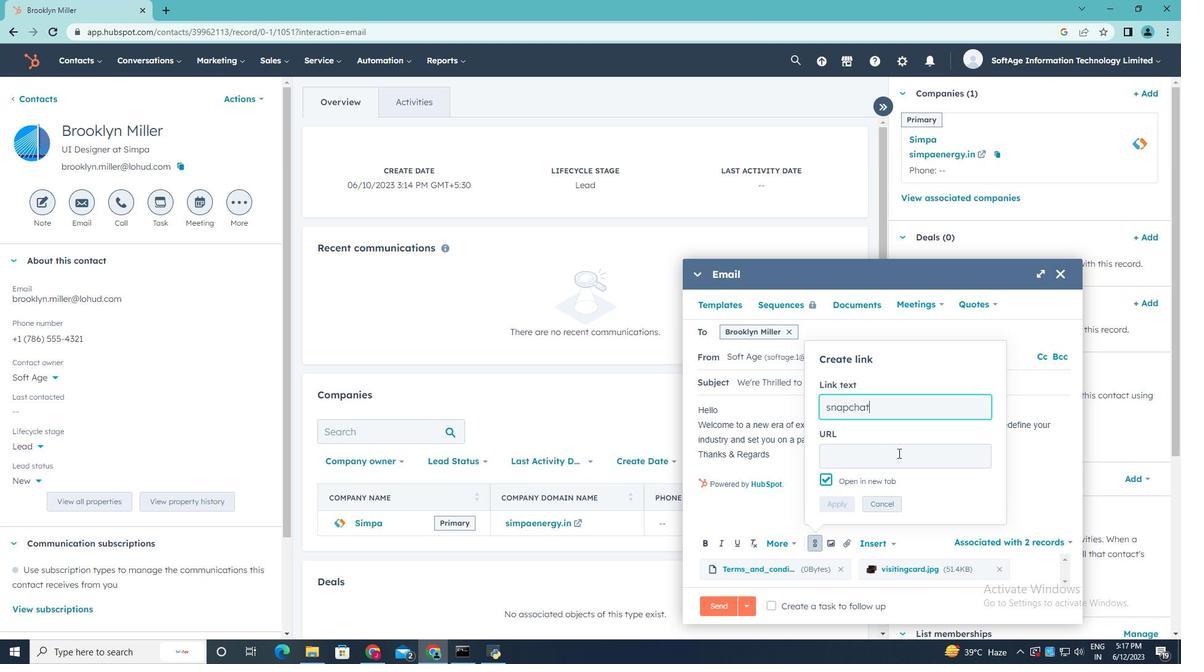 
Action: Key pressed www.snapchat.com
Screenshot: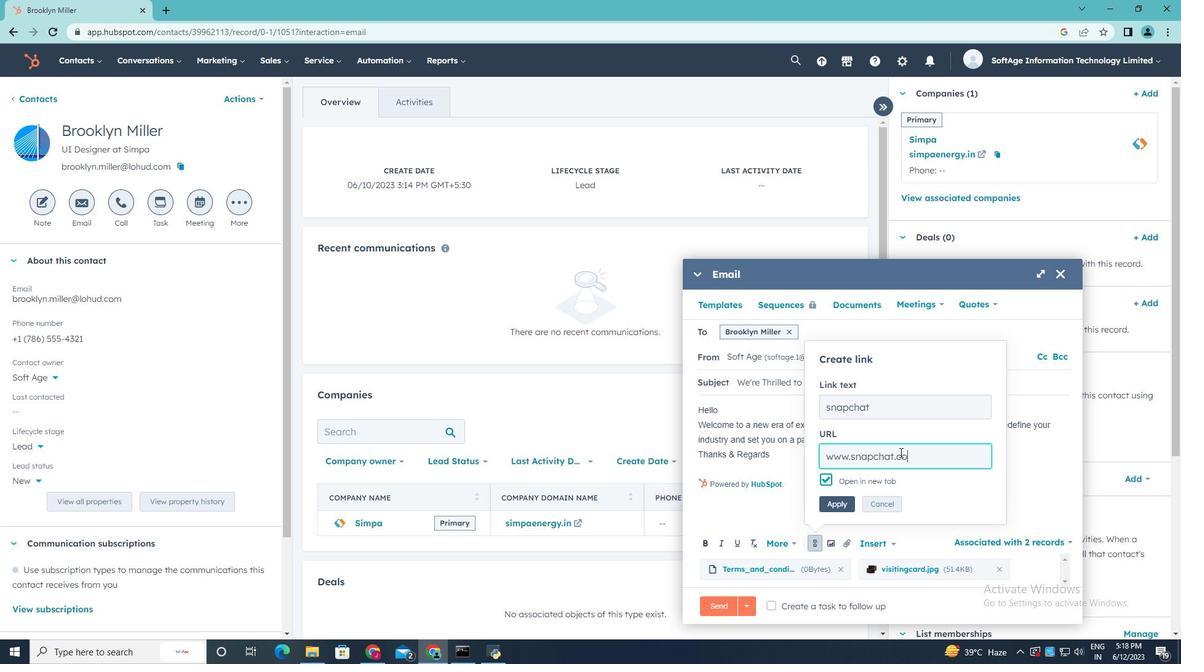 
Action: Mouse moved to (837, 505)
Screenshot: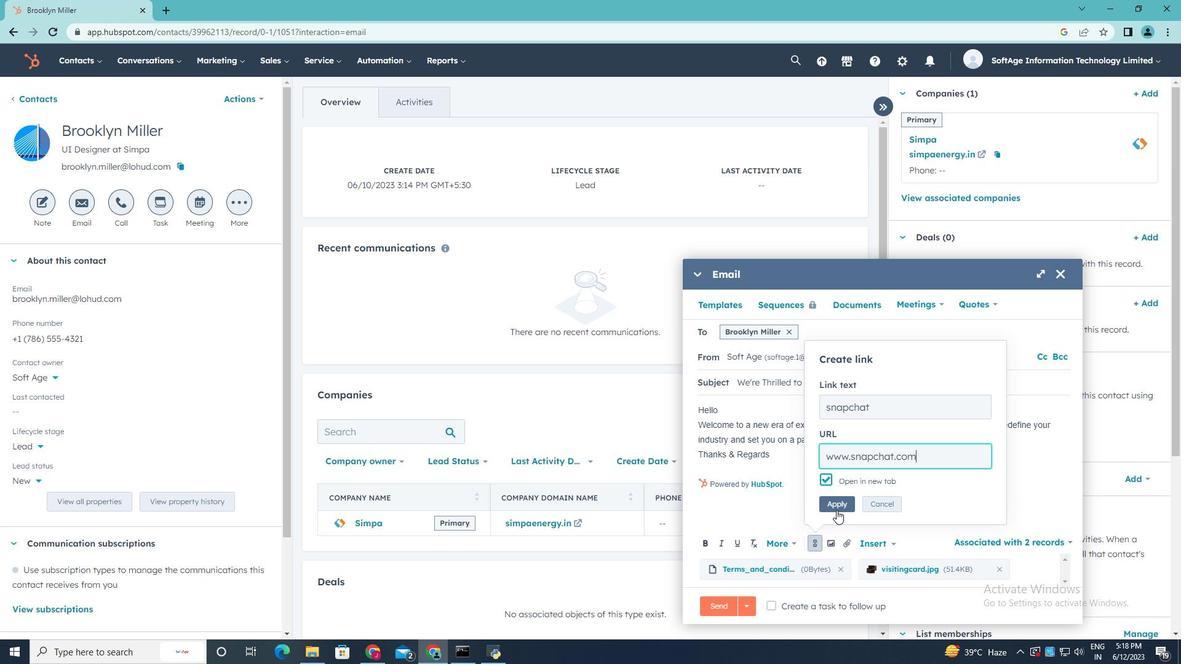 
Action: Mouse pressed left at (837, 505)
Screenshot: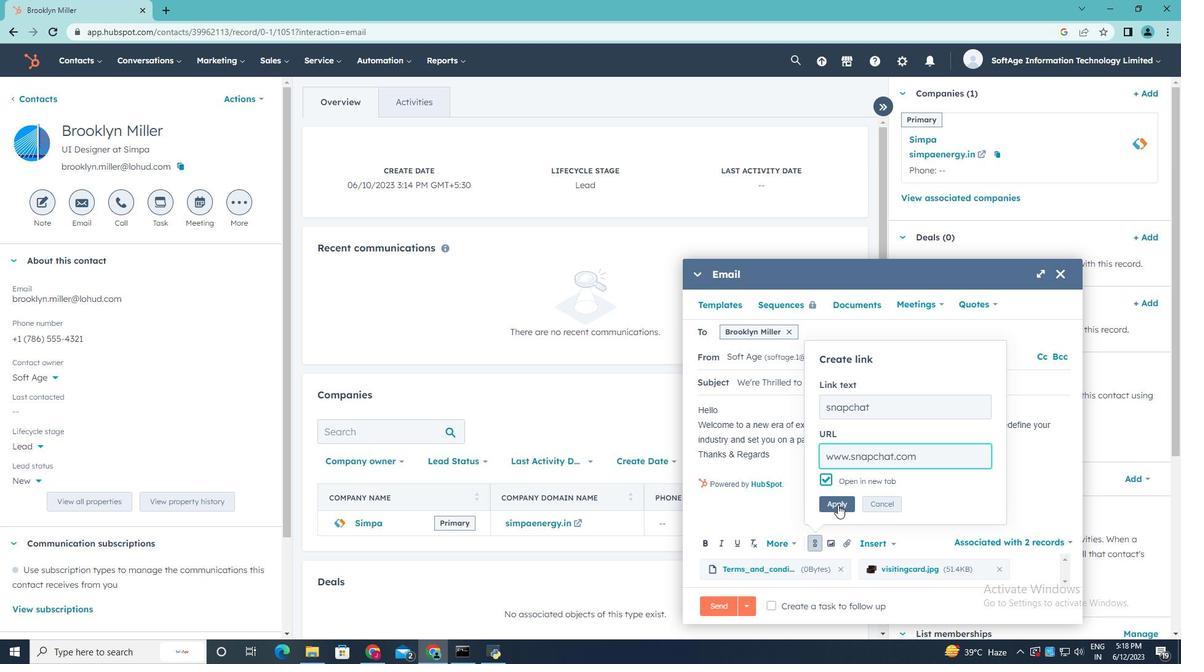 
Action: Mouse moved to (775, 604)
Screenshot: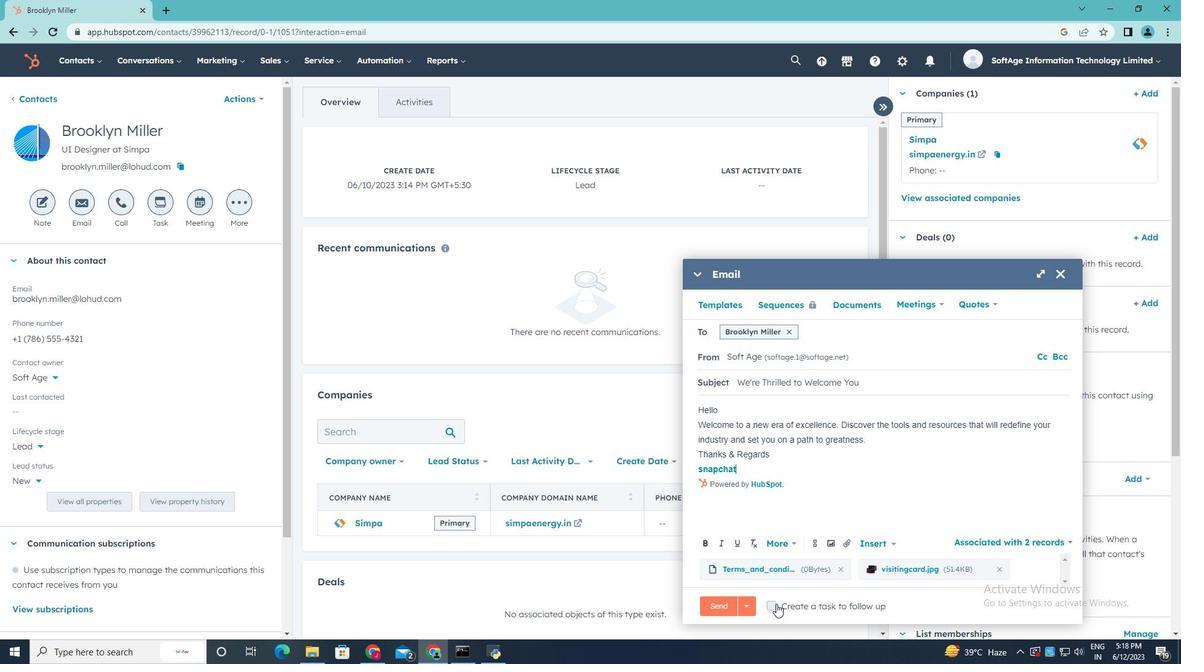 
Action: Mouse pressed left at (775, 604)
Screenshot: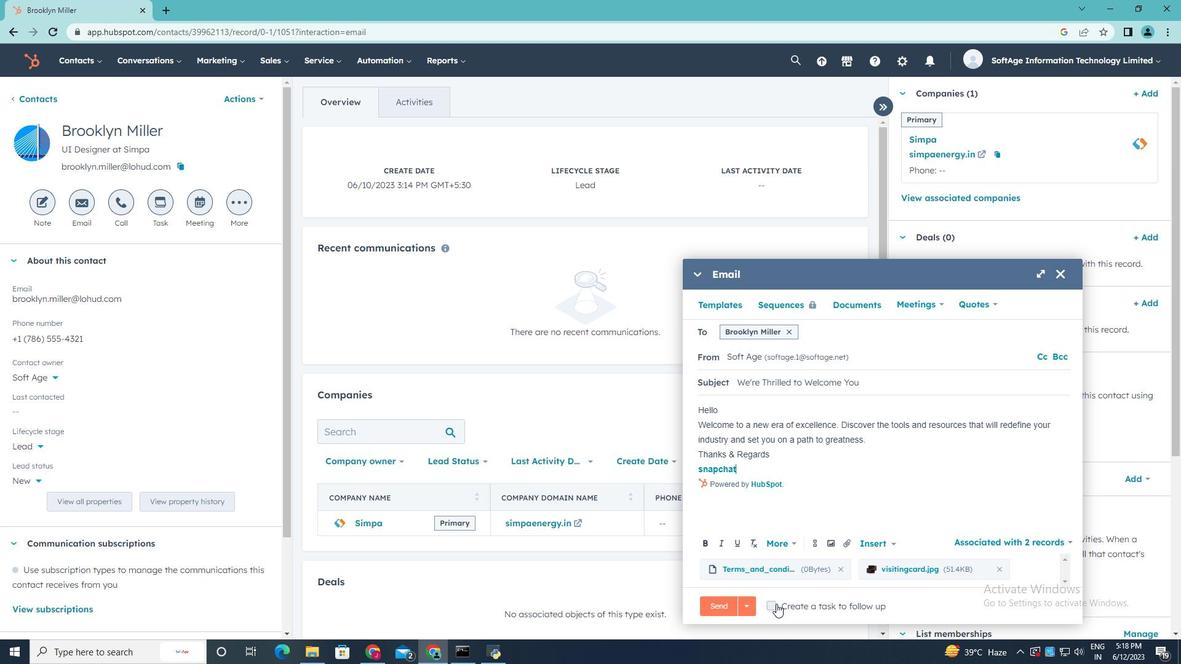 
Action: Mouse moved to (1022, 607)
Screenshot: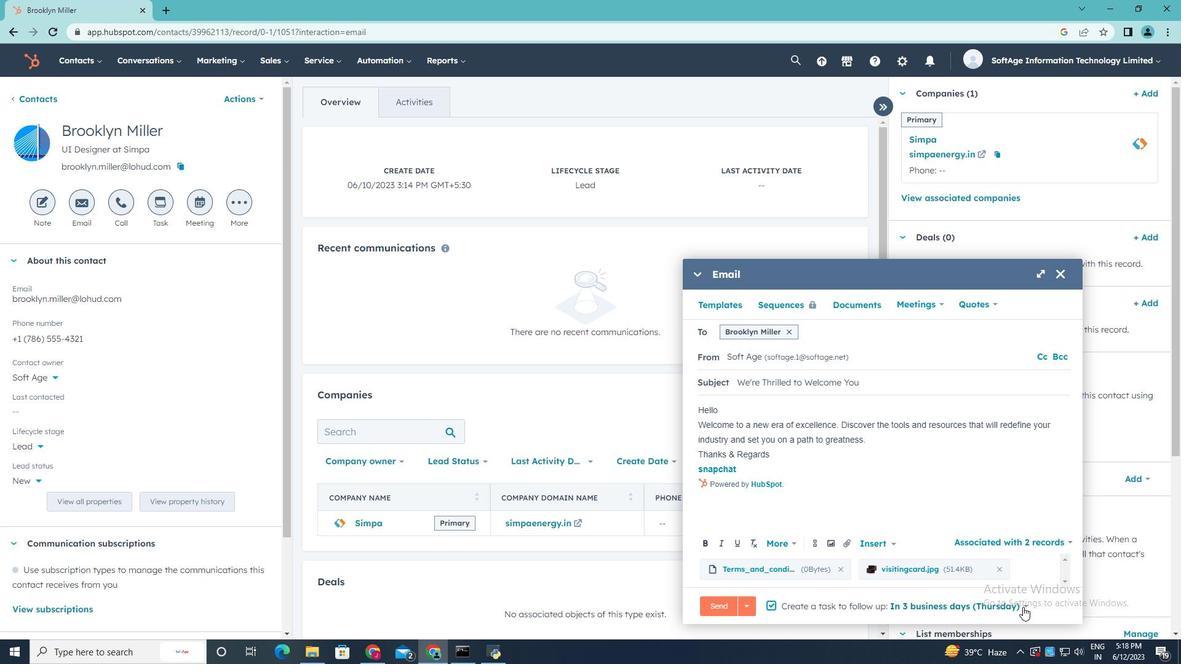 
Action: Mouse pressed left at (1022, 607)
Screenshot: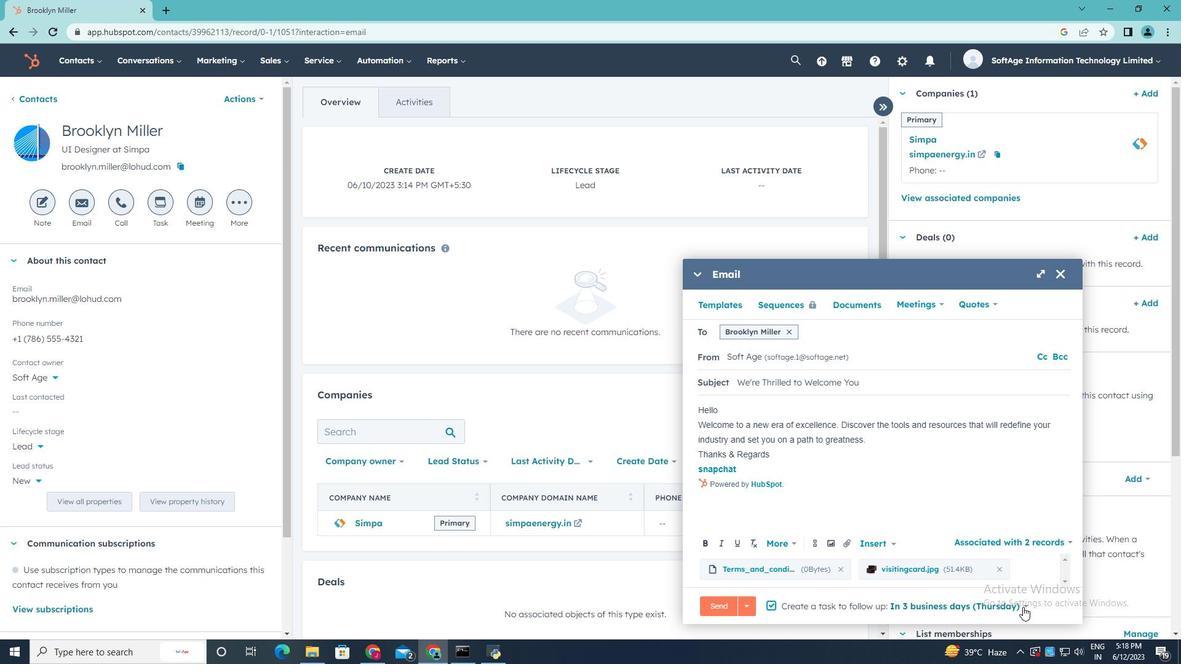
Action: Mouse moved to (987, 507)
Screenshot: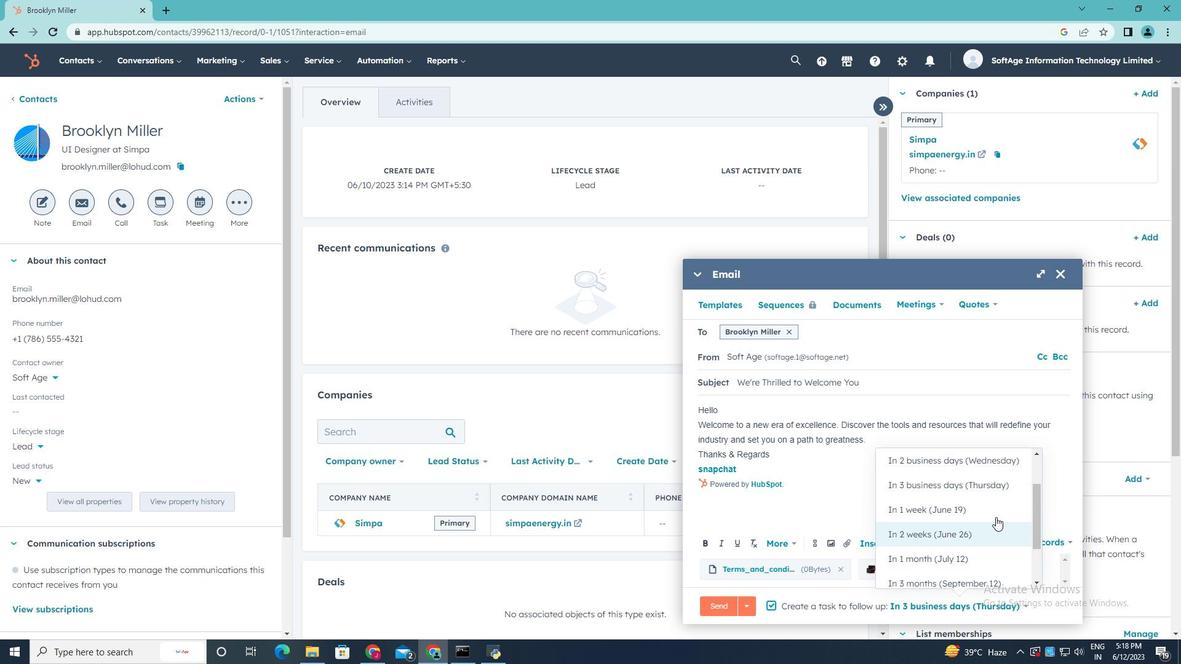 
Action: Mouse scrolled (987, 508) with delta (0, 0)
Screenshot: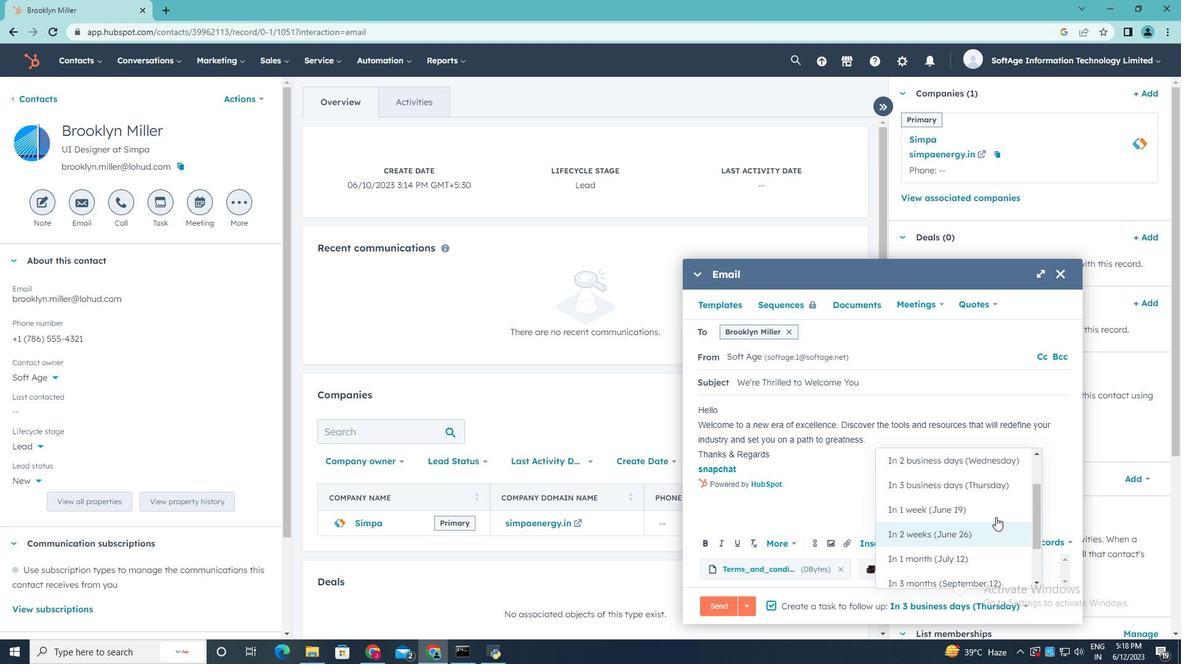 
Action: Mouse scrolled (987, 508) with delta (0, 0)
Screenshot: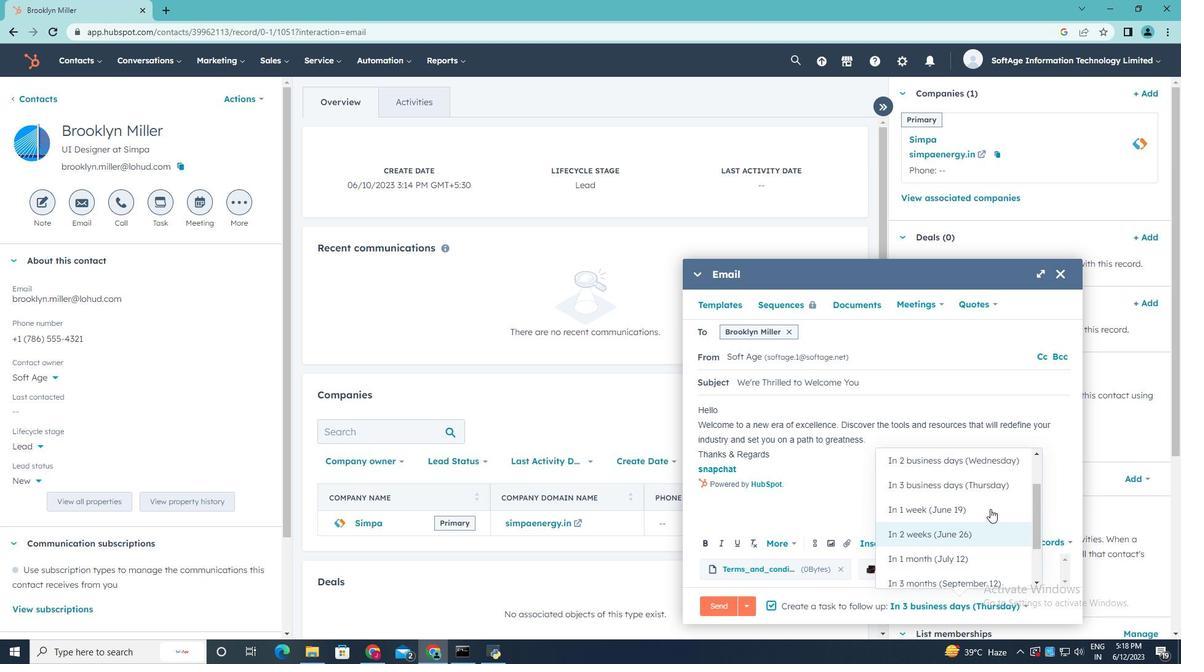 
Action: Mouse scrolled (987, 508) with delta (0, 0)
Screenshot: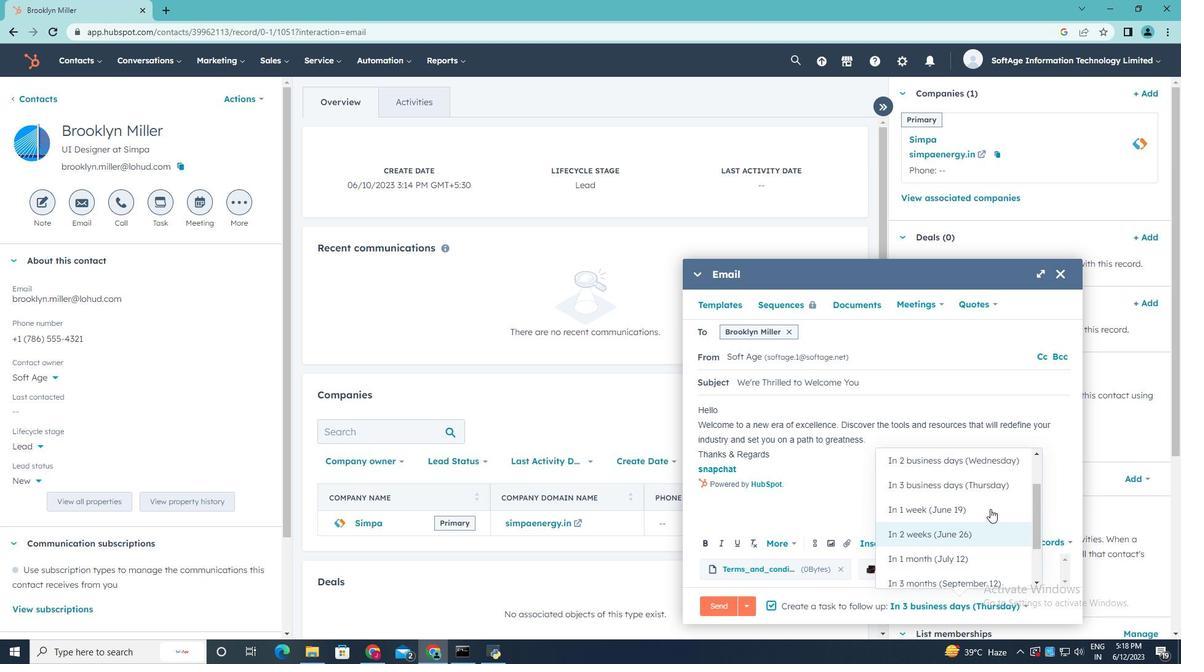 
Action: Mouse scrolled (987, 508) with delta (0, 0)
Screenshot: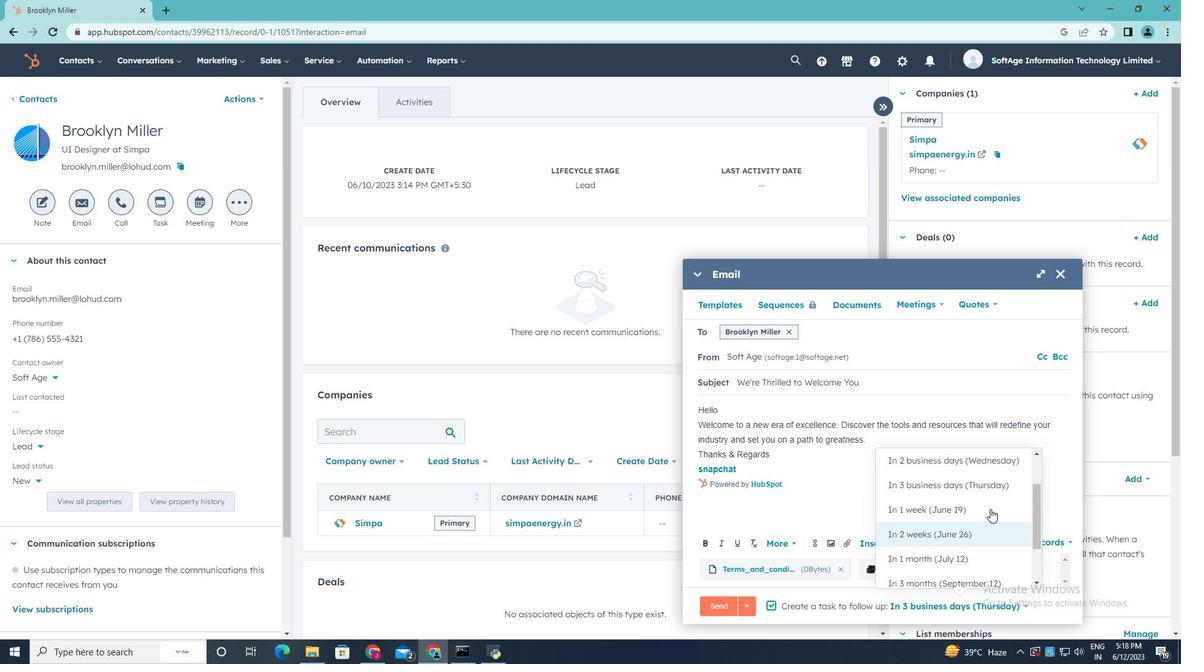 
Action: Mouse scrolled (987, 508) with delta (0, 0)
Screenshot: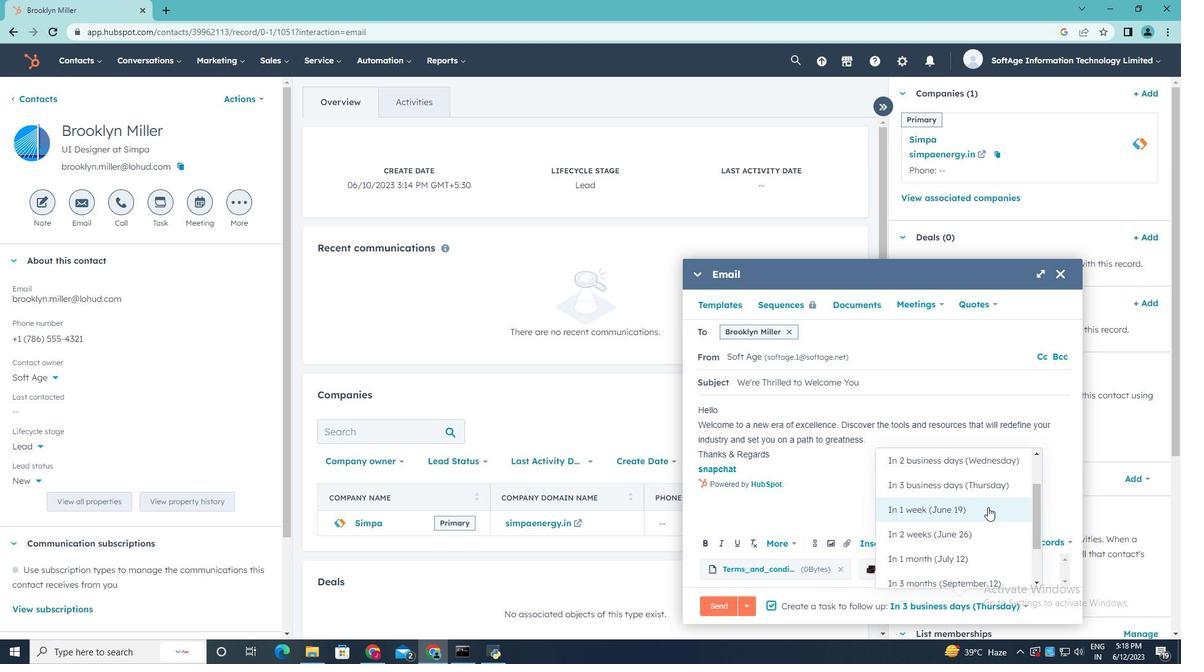 
Action: Mouse moved to (933, 495)
Screenshot: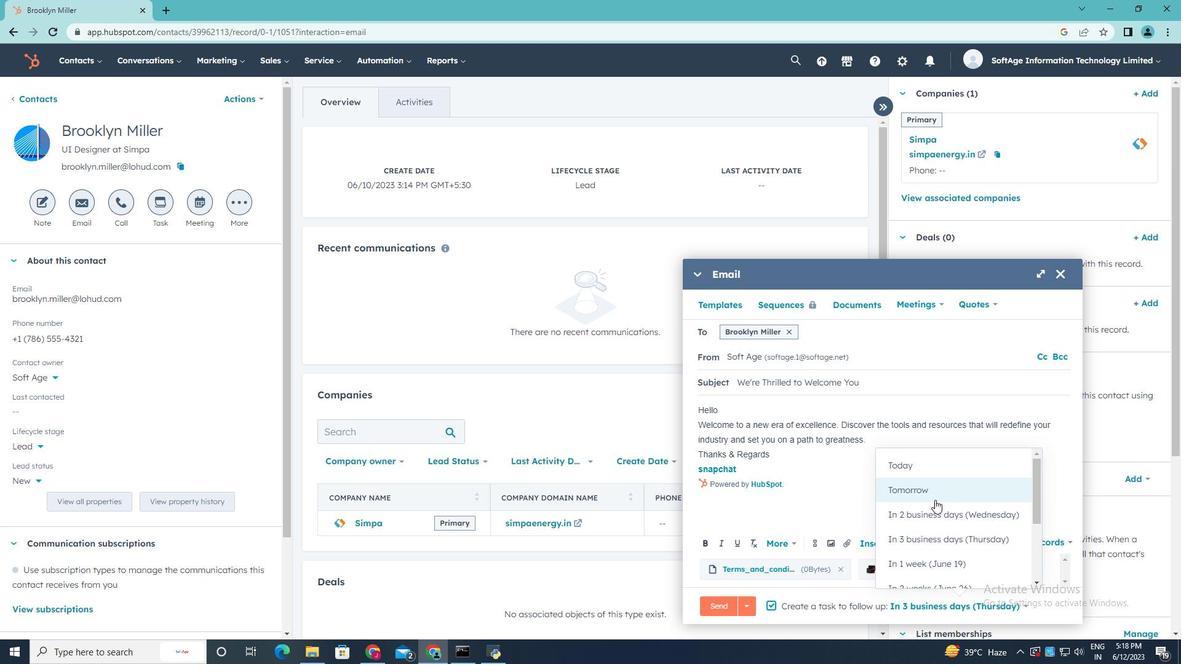 
Action: Mouse pressed left at (933, 495)
Screenshot: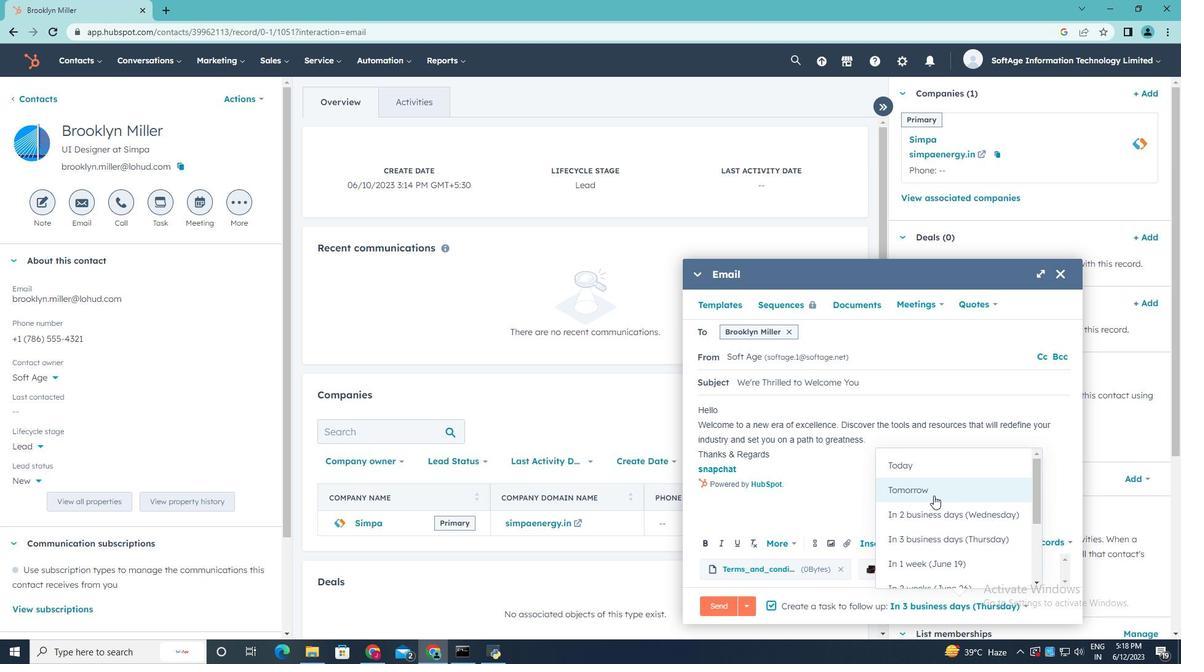 
Action: Mouse moved to (900, 503)
Screenshot: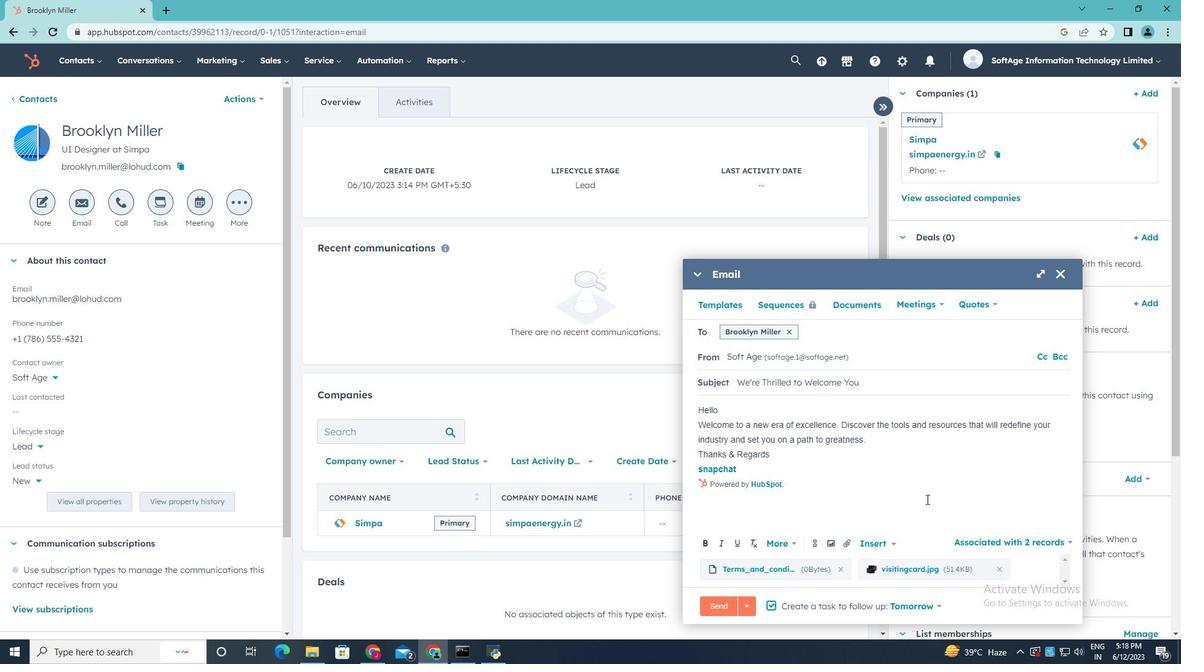 
Action: Mouse scrolled (900, 503) with delta (0, 0)
Screenshot: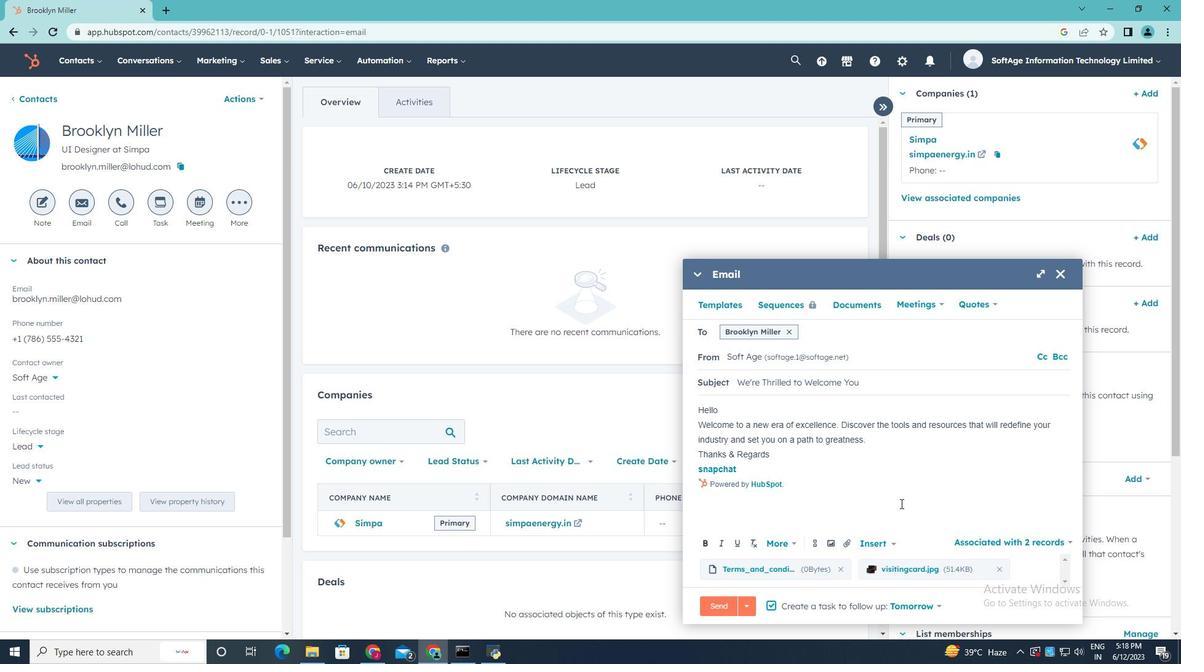 
Action: Mouse scrolled (900, 503) with delta (0, 0)
Screenshot: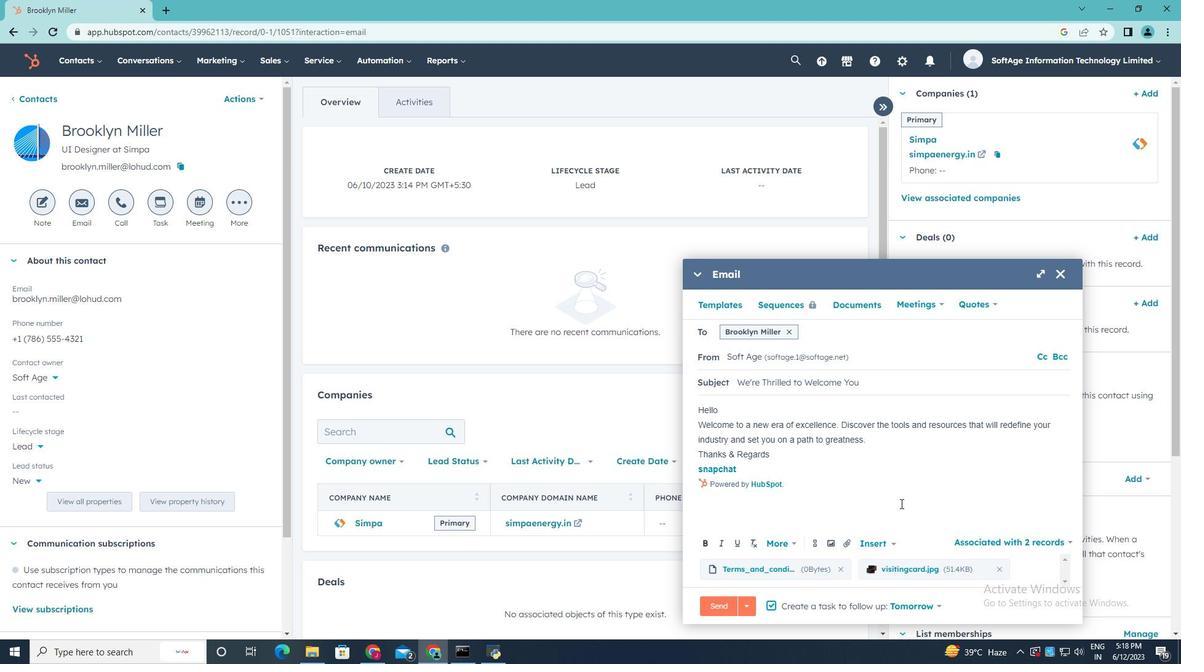 
Action: Mouse scrolled (900, 503) with delta (0, 0)
Screenshot: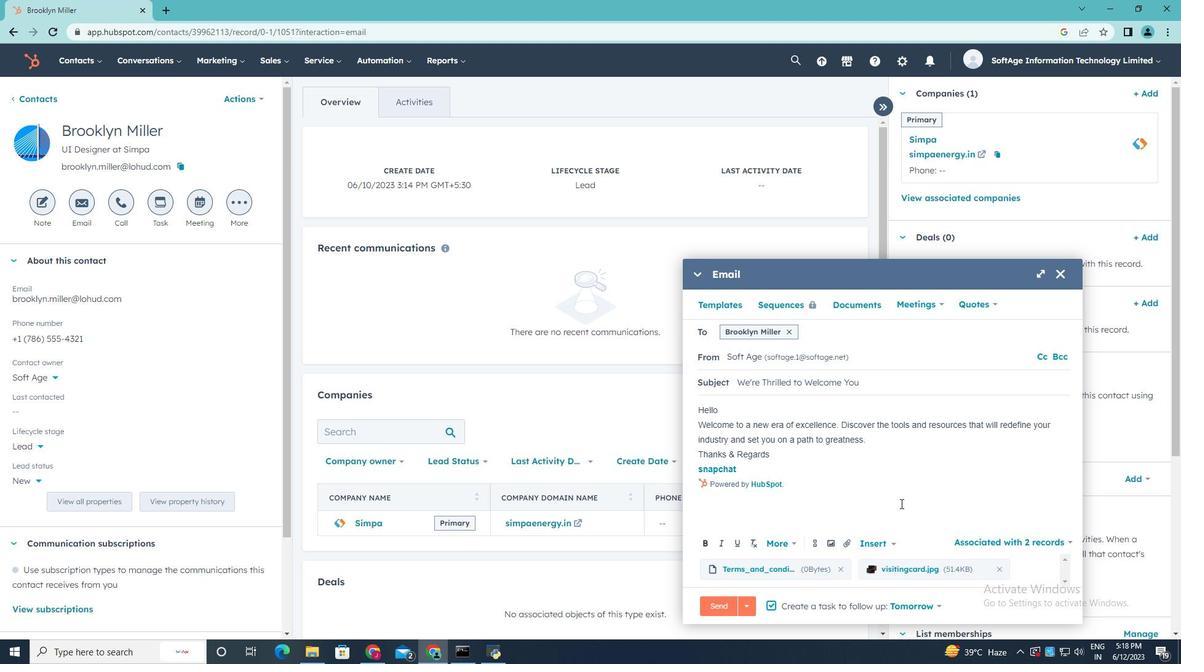 
Action: Mouse scrolled (900, 503) with delta (0, 0)
Screenshot: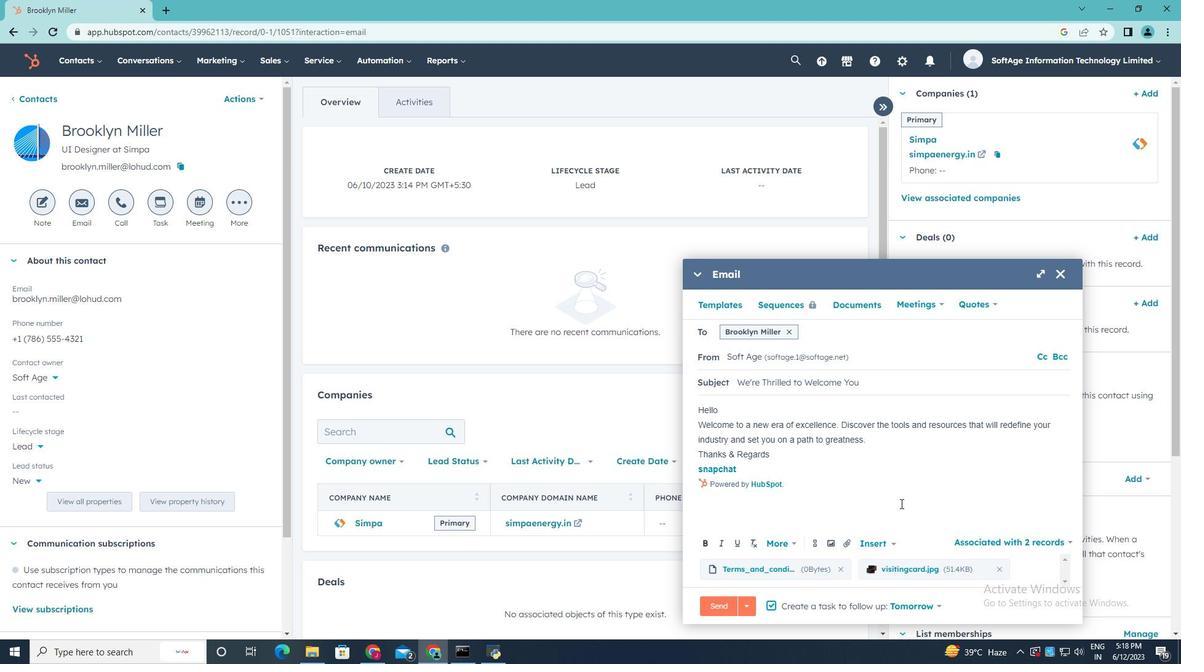 
Action: Mouse moved to (721, 607)
Screenshot: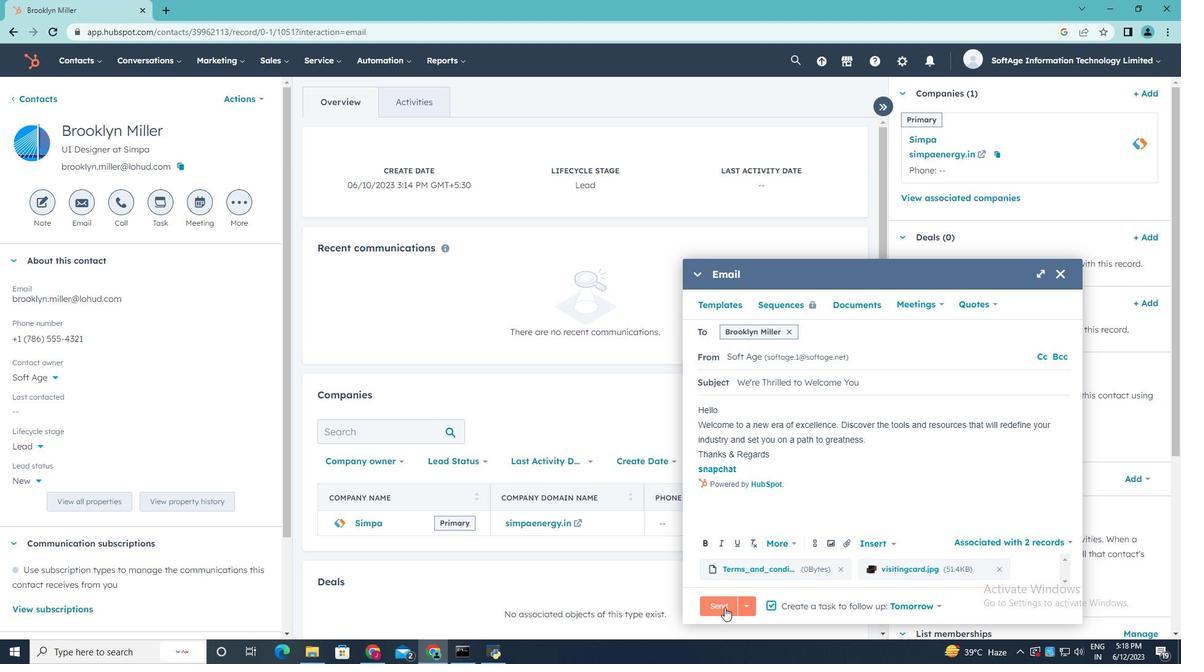 
Action: Mouse pressed left at (721, 607)
Screenshot: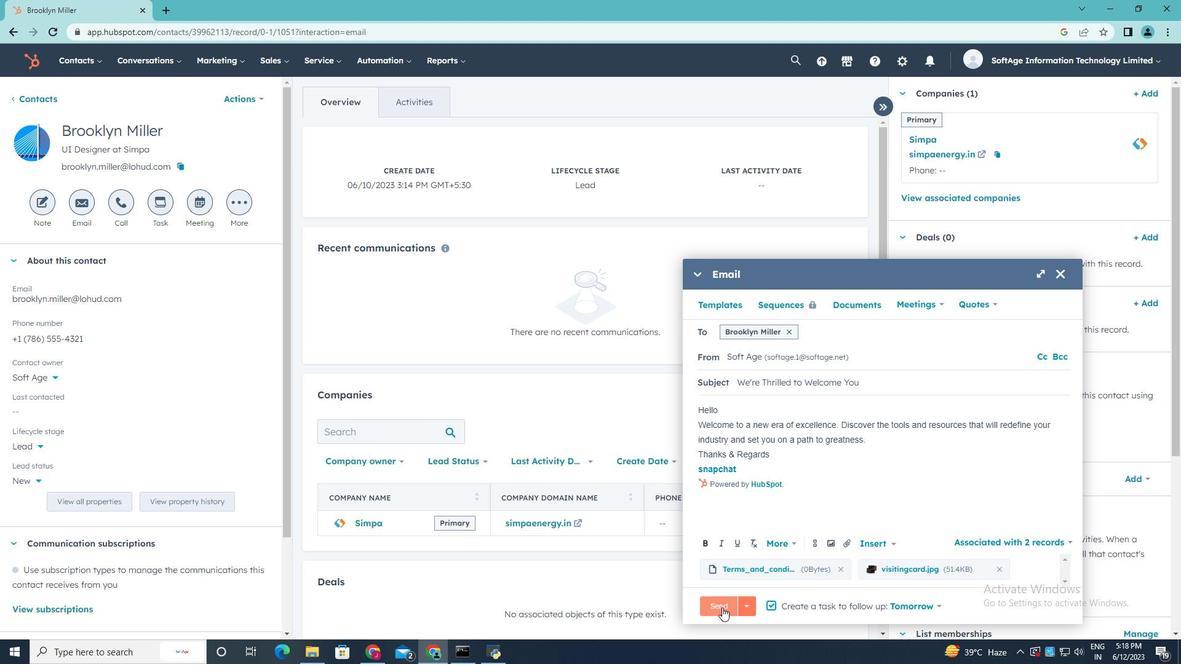 
Action: Mouse moved to (734, 599)
Screenshot: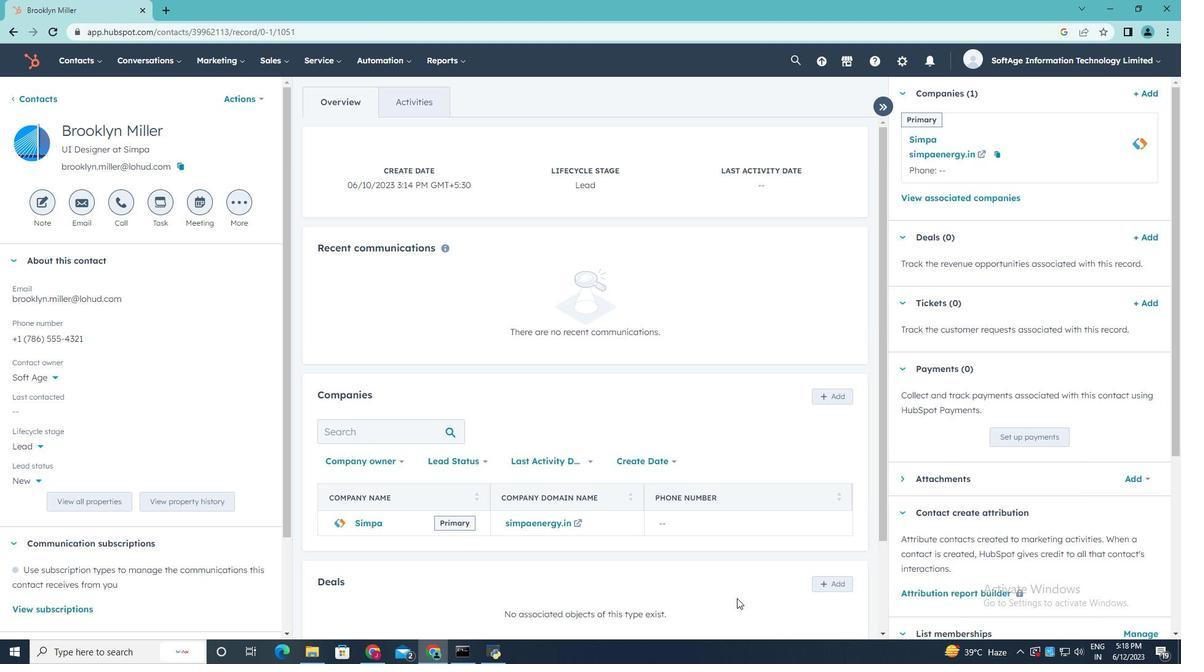 
